 Task: Search one way flight ticket for 4 adults, 2 children, 2 infants in seat and 1 infant on lap in economy from Harrisburg: Harrisburg International Airport to Greensboro: Piedmont Triad International Airport on 5-1-2023. Choice of flights is American. Number of bags: 1 carry on bag. Price is upto 75000. Outbound departure time preference is 12:00.
Action: Mouse moved to (253, 386)
Screenshot: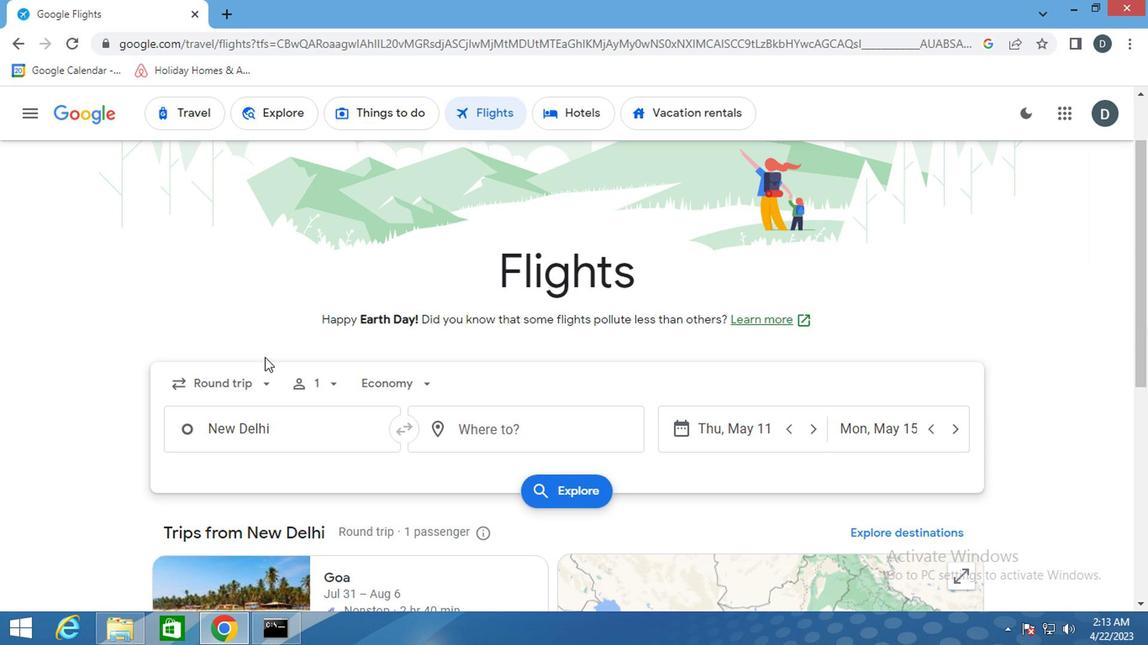 
Action: Mouse pressed left at (253, 386)
Screenshot: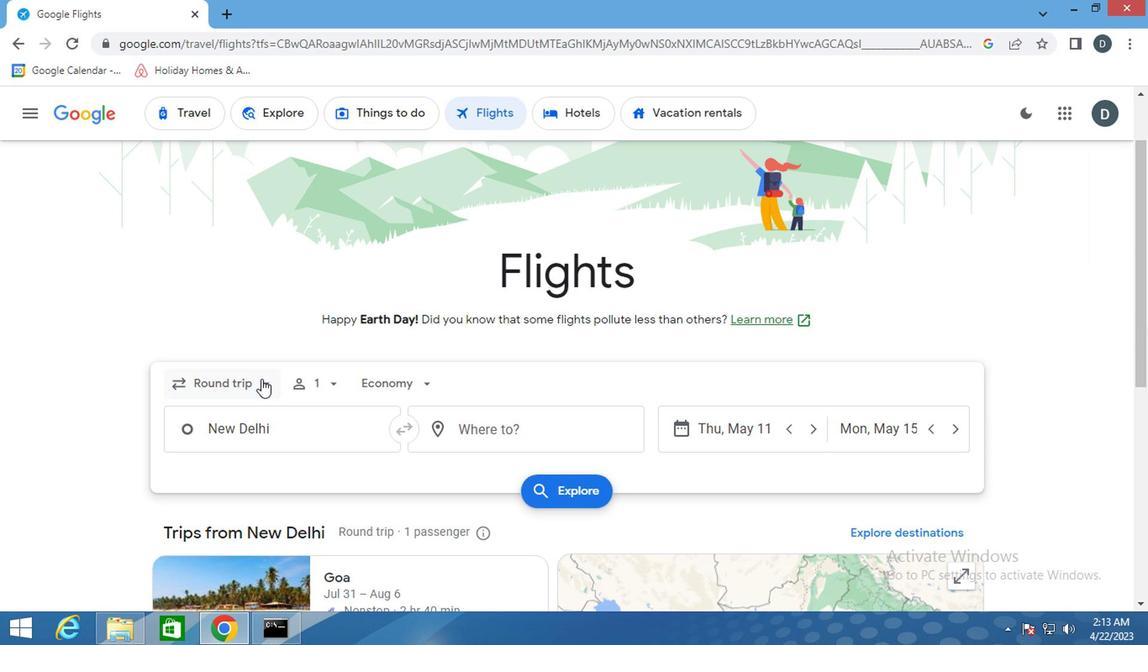 
Action: Mouse moved to (253, 456)
Screenshot: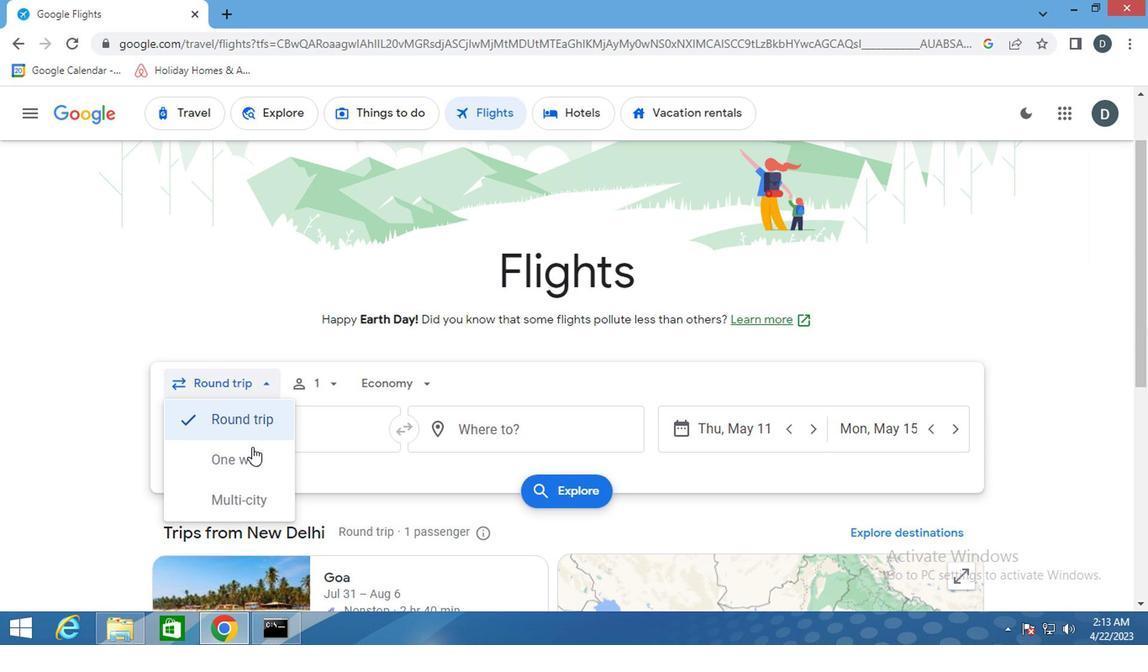 
Action: Mouse pressed left at (253, 456)
Screenshot: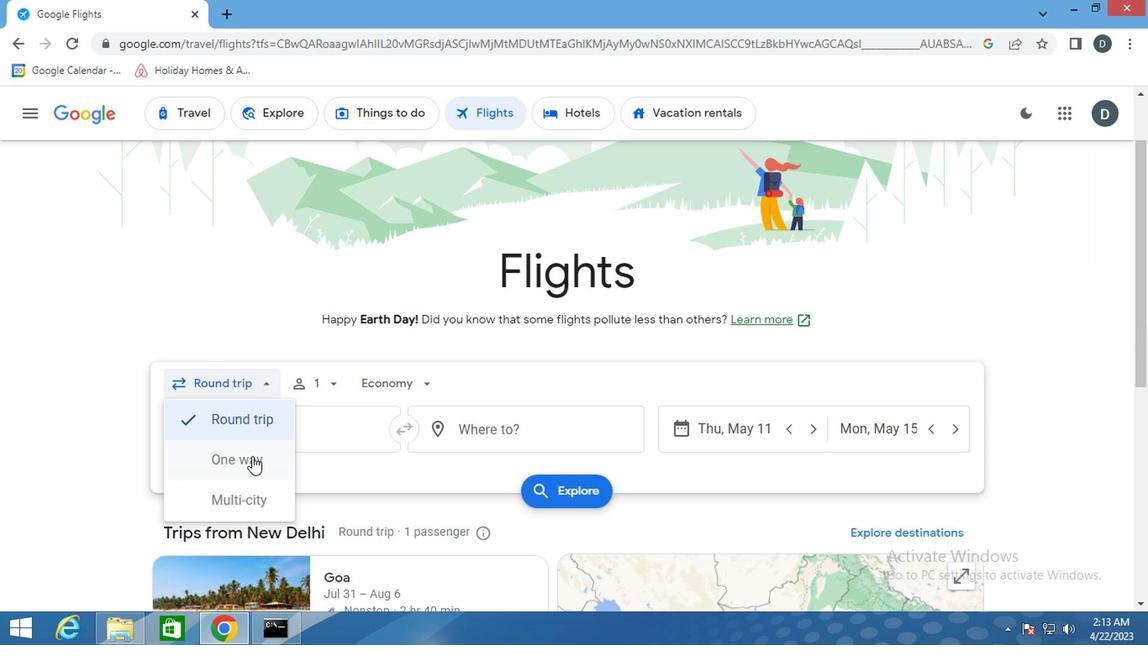 
Action: Mouse moved to (310, 386)
Screenshot: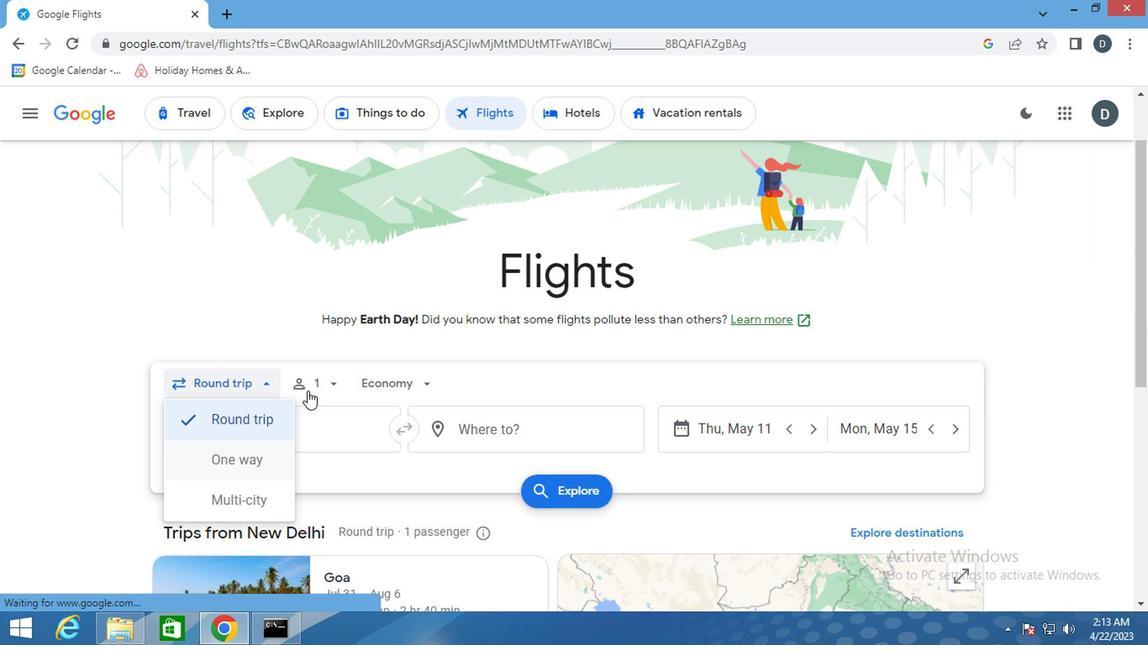 
Action: Mouse pressed left at (310, 386)
Screenshot: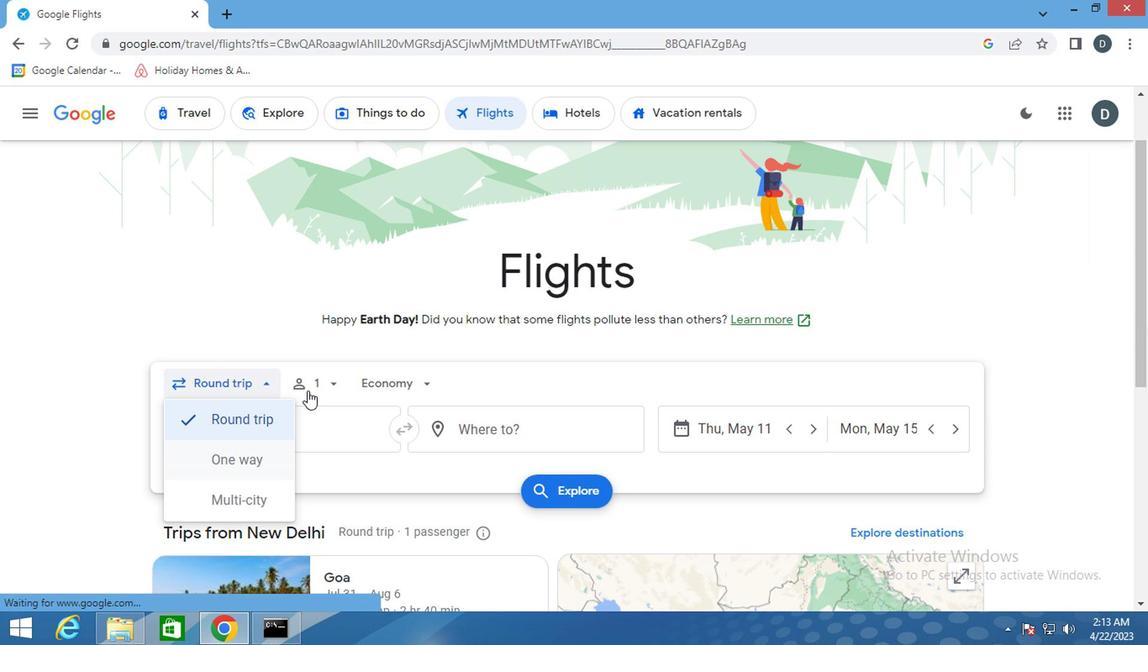 
Action: Mouse moved to (439, 420)
Screenshot: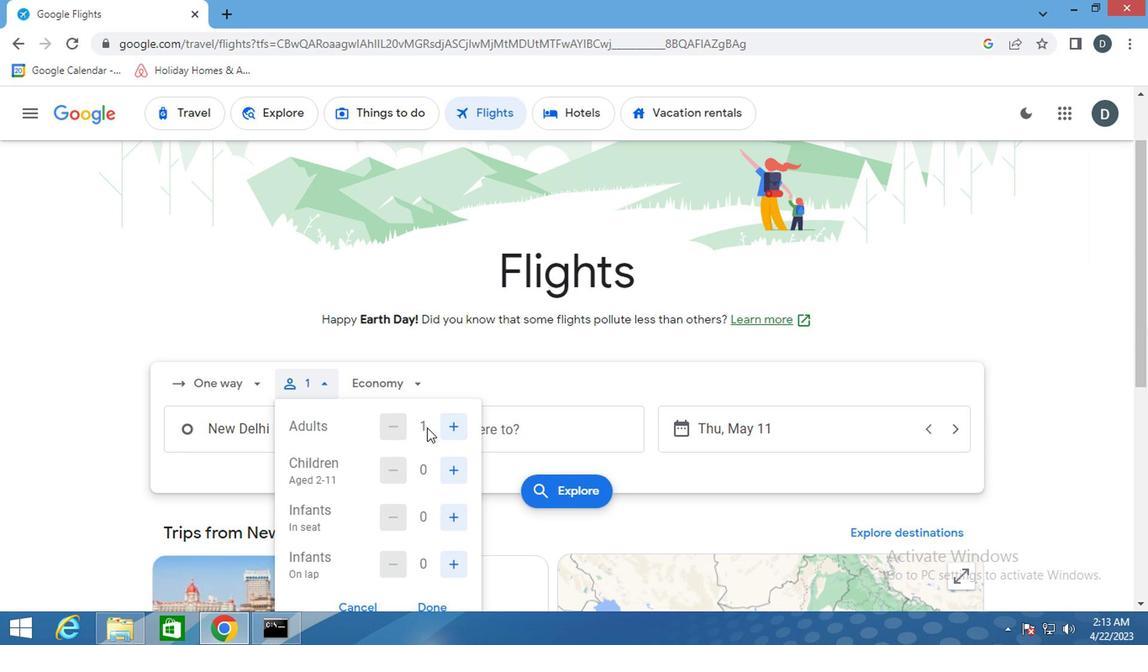 
Action: Mouse pressed left at (439, 420)
Screenshot: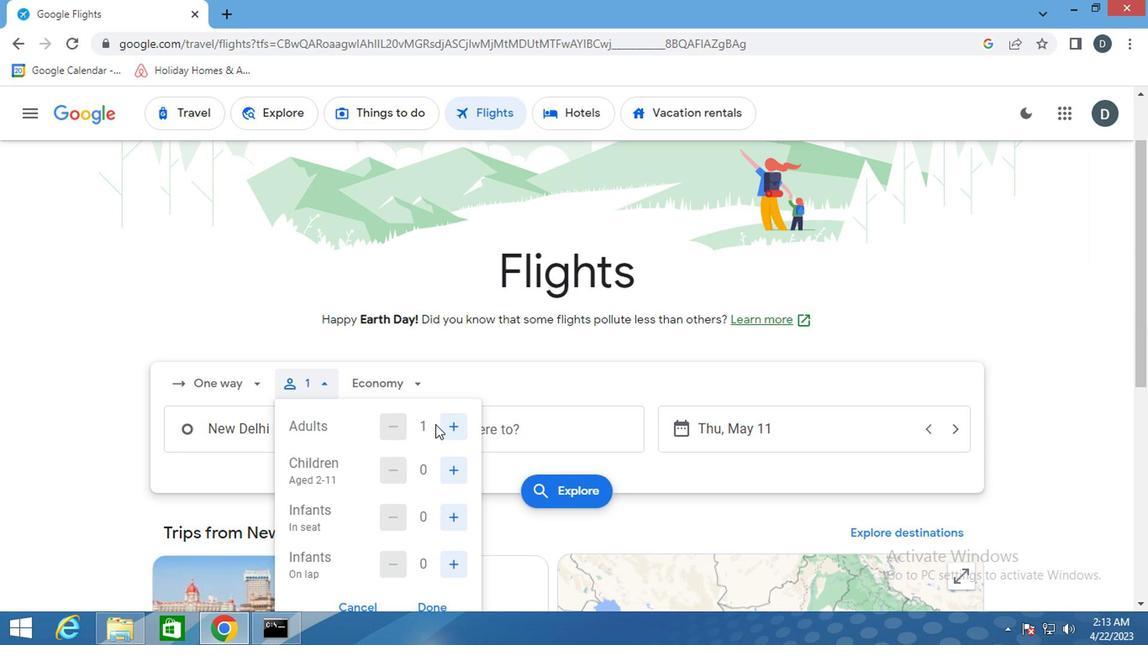 
Action: Mouse pressed left at (439, 420)
Screenshot: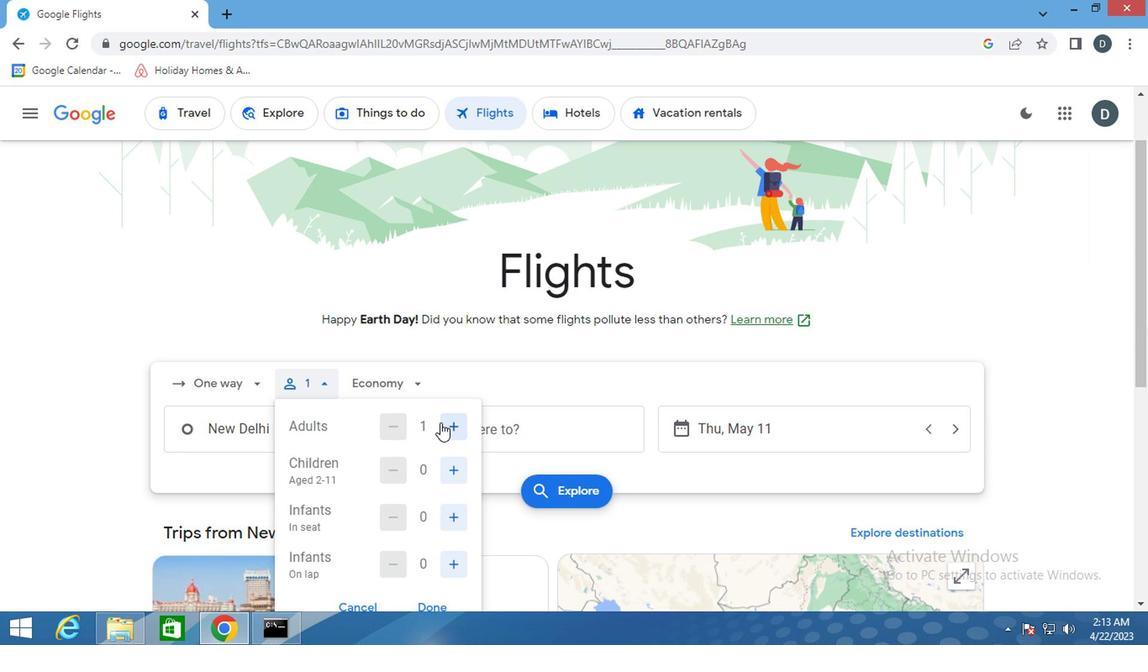 
Action: Mouse pressed left at (439, 420)
Screenshot: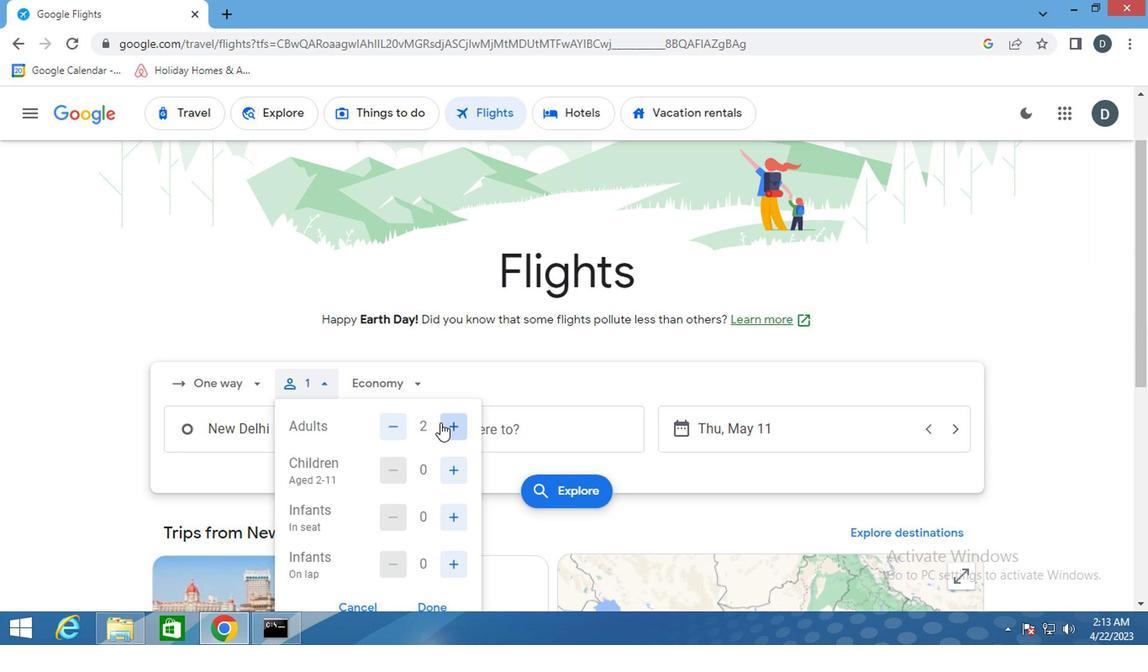 
Action: Mouse moved to (456, 482)
Screenshot: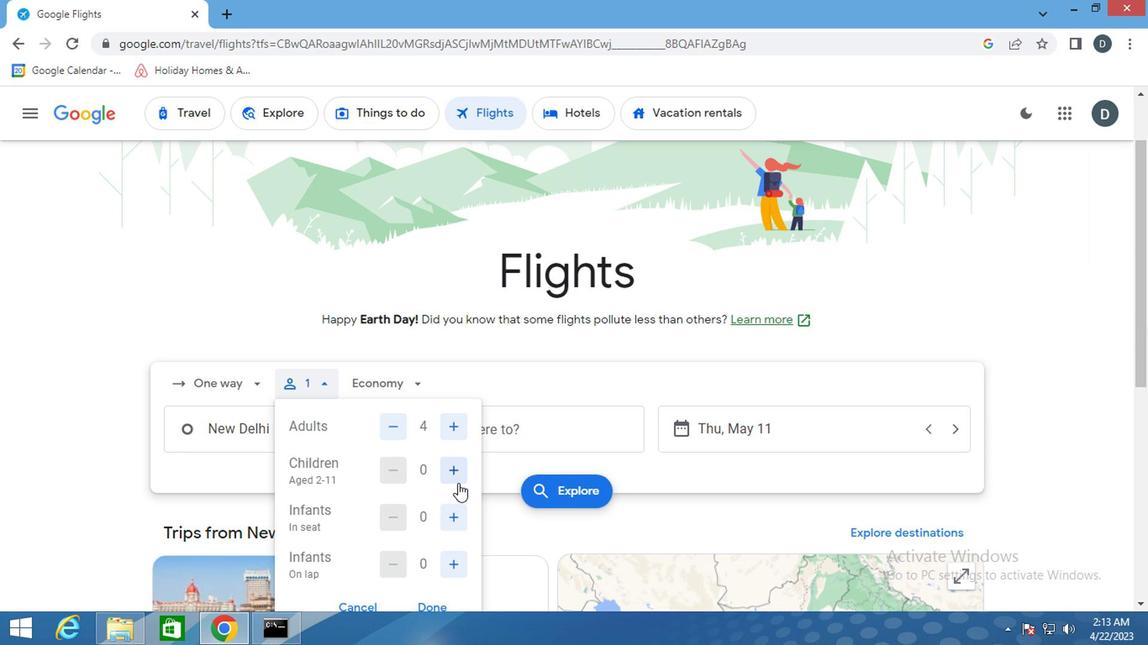 
Action: Mouse pressed left at (456, 482)
Screenshot: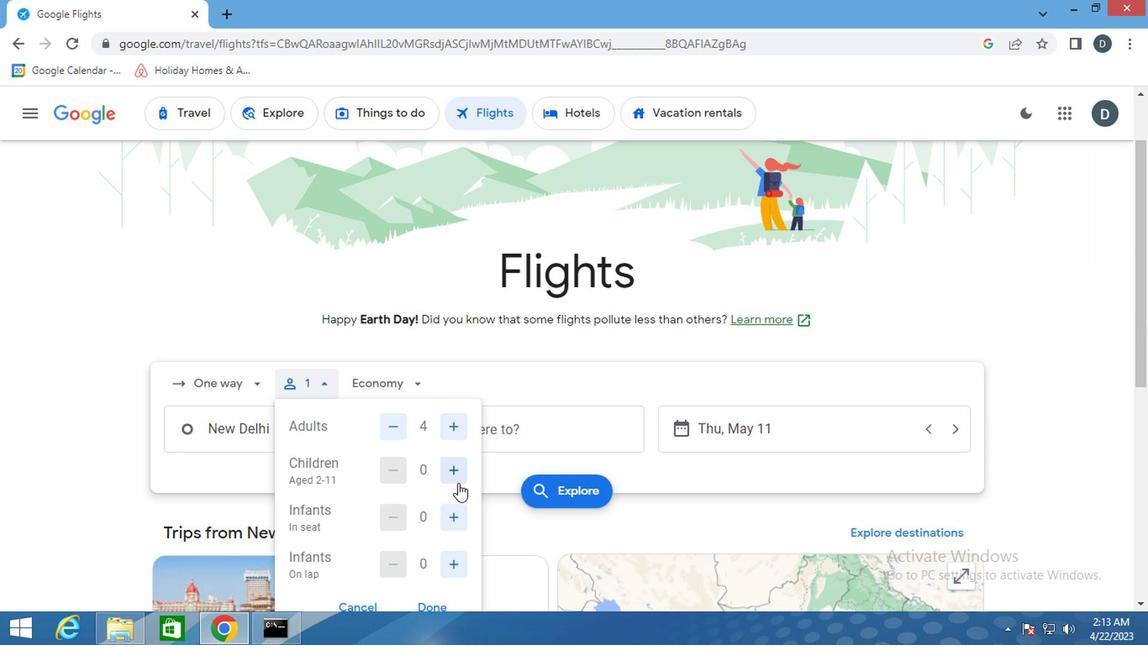 
Action: Mouse pressed left at (456, 482)
Screenshot: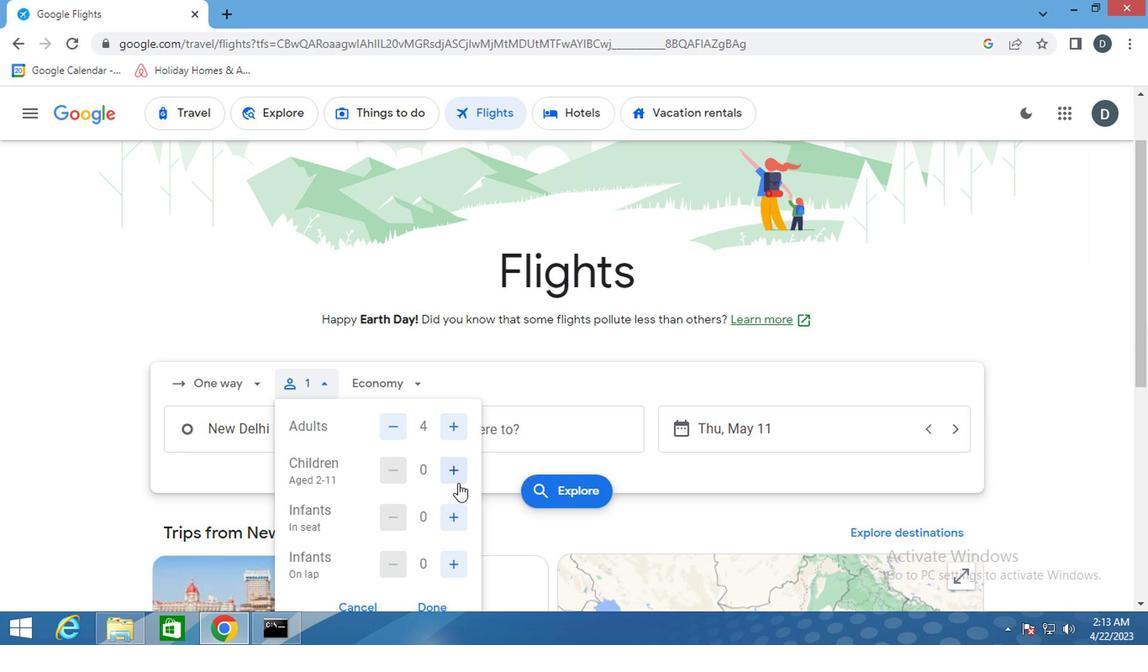 
Action: Mouse moved to (455, 516)
Screenshot: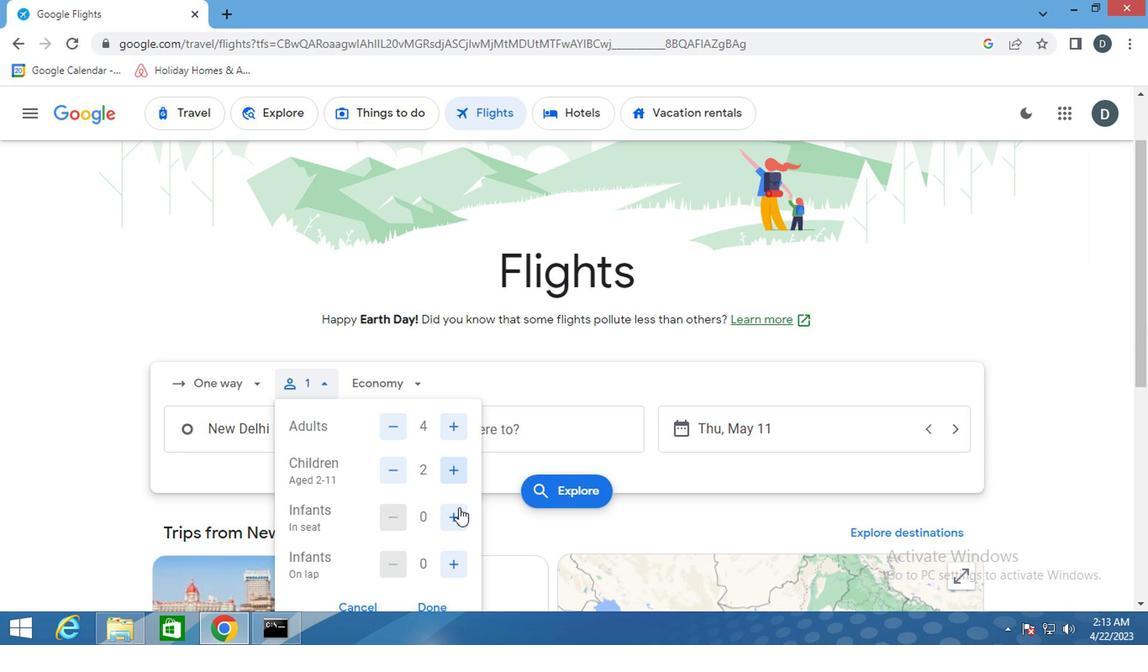 
Action: Mouse pressed left at (455, 516)
Screenshot: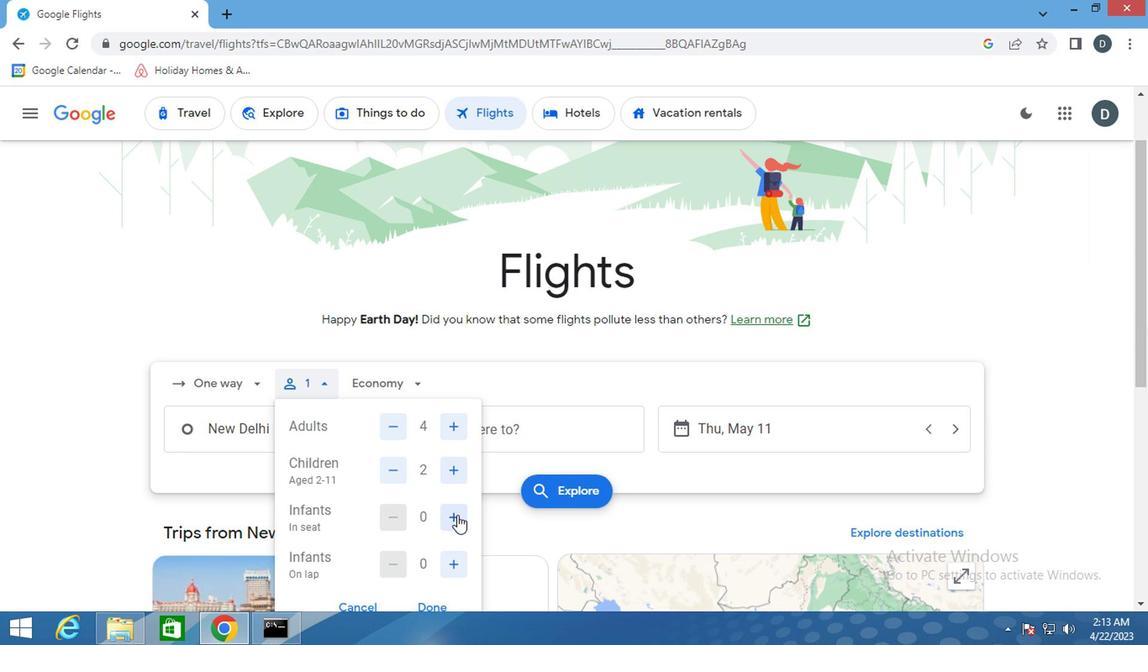 
Action: Mouse moved to (455, 516)
Screenshot: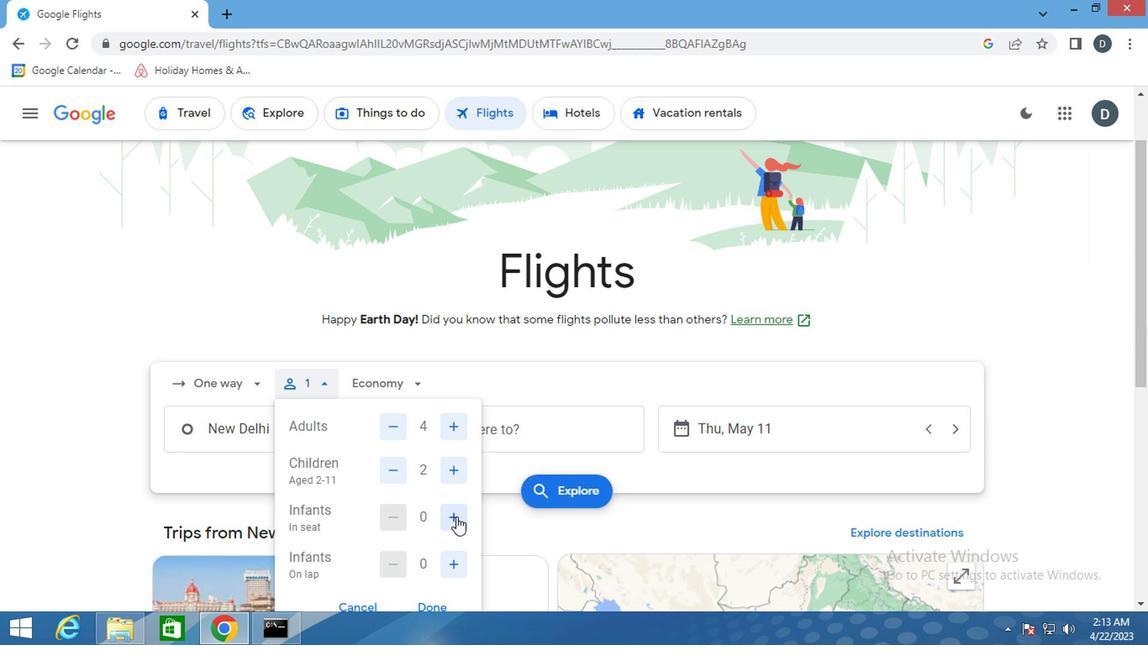 
Action: Mouse pressed left at (455, 516)
Screenshot: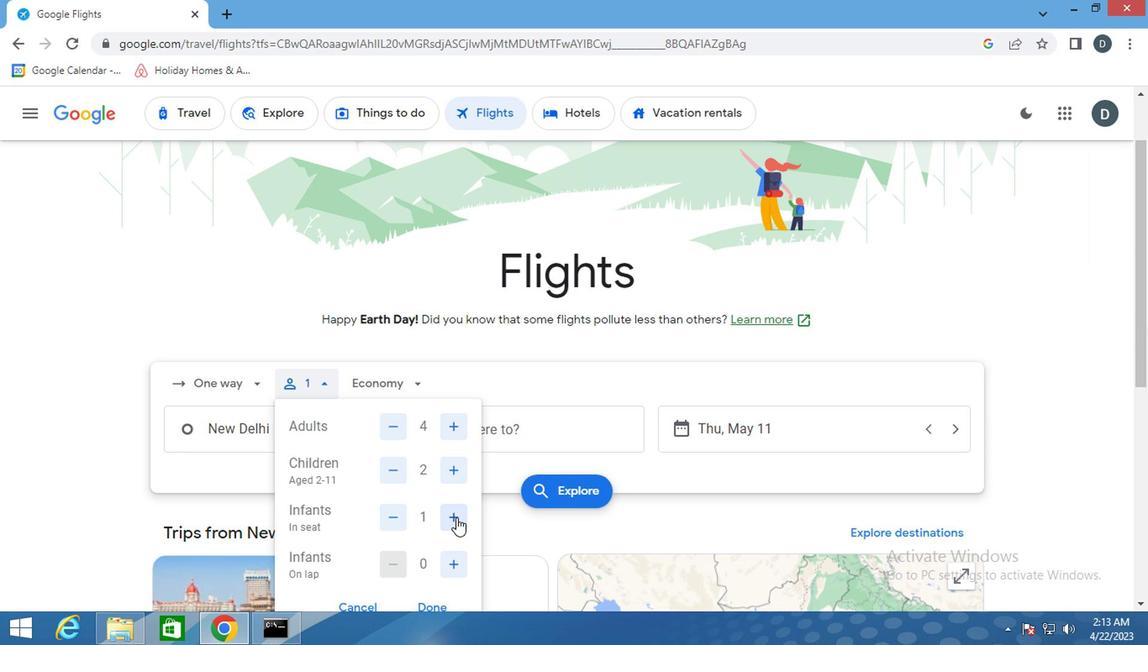 
Action: Mouse moved to (452, 565)
Screenshot: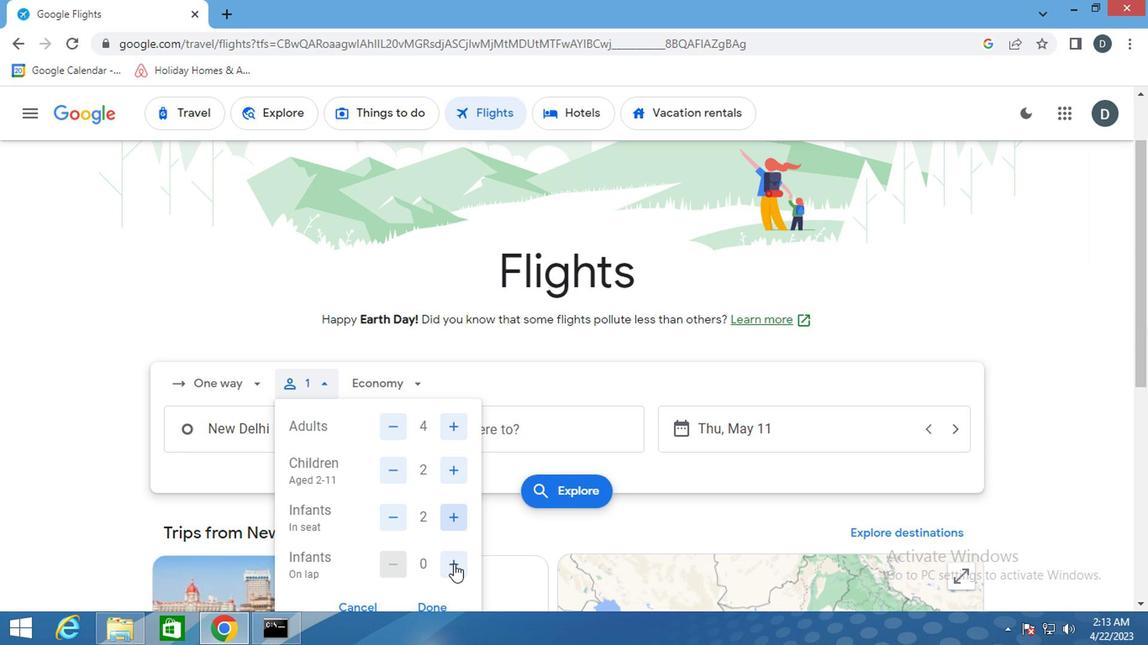 
Action: Mouse pressed left at (452, 565)
Screenshot: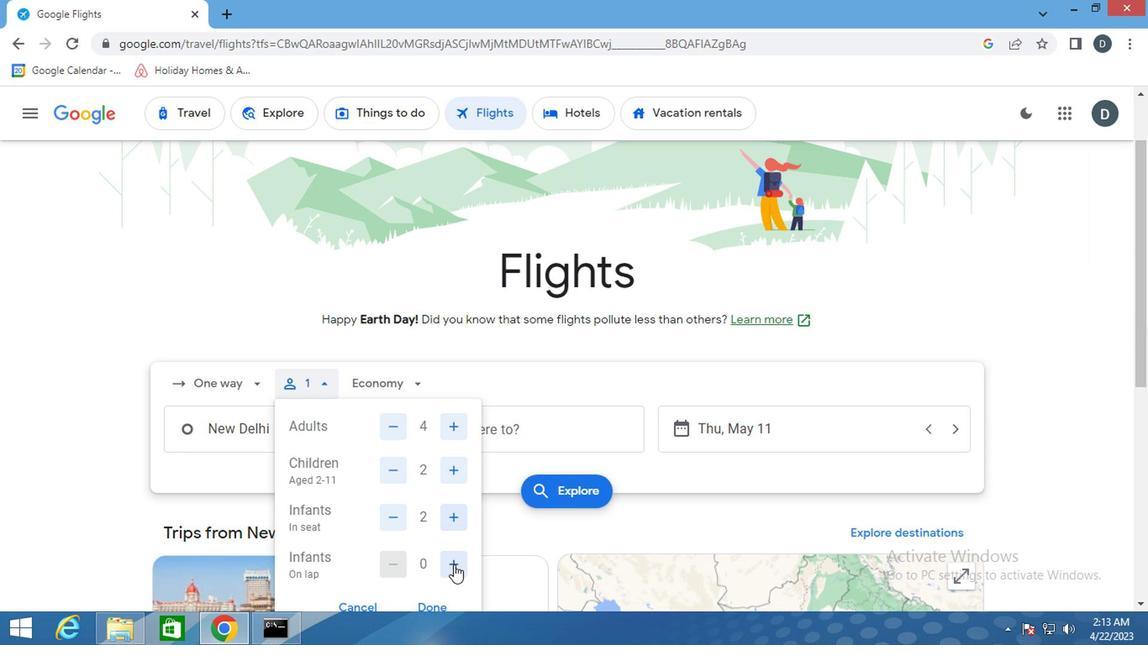 
Action: Mouse moved to (433, 602)
Screenshot: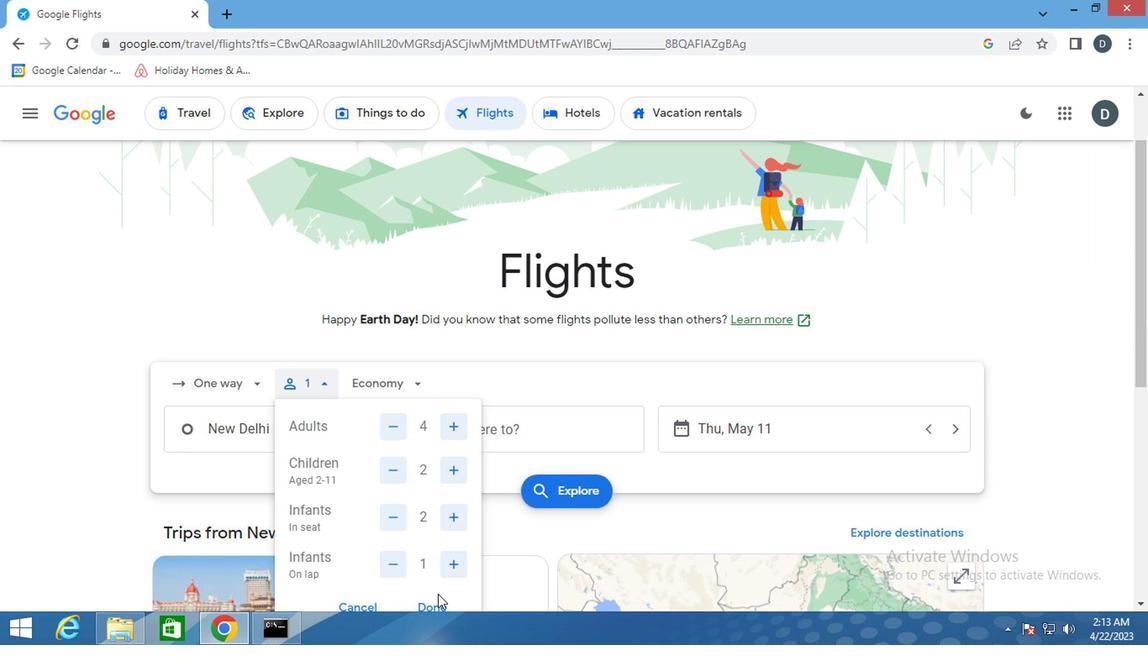 
Action: Mouse pressed left at (433, 602)
Screenshot: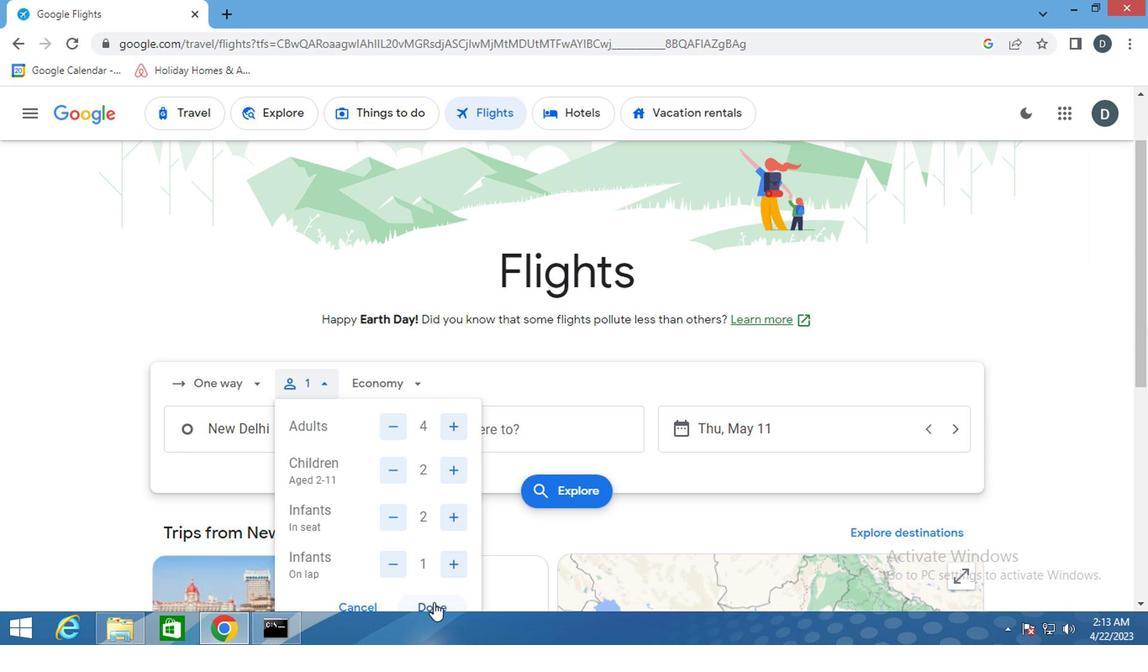 
Action: Mouse moved to (389, 379)
Screenshot: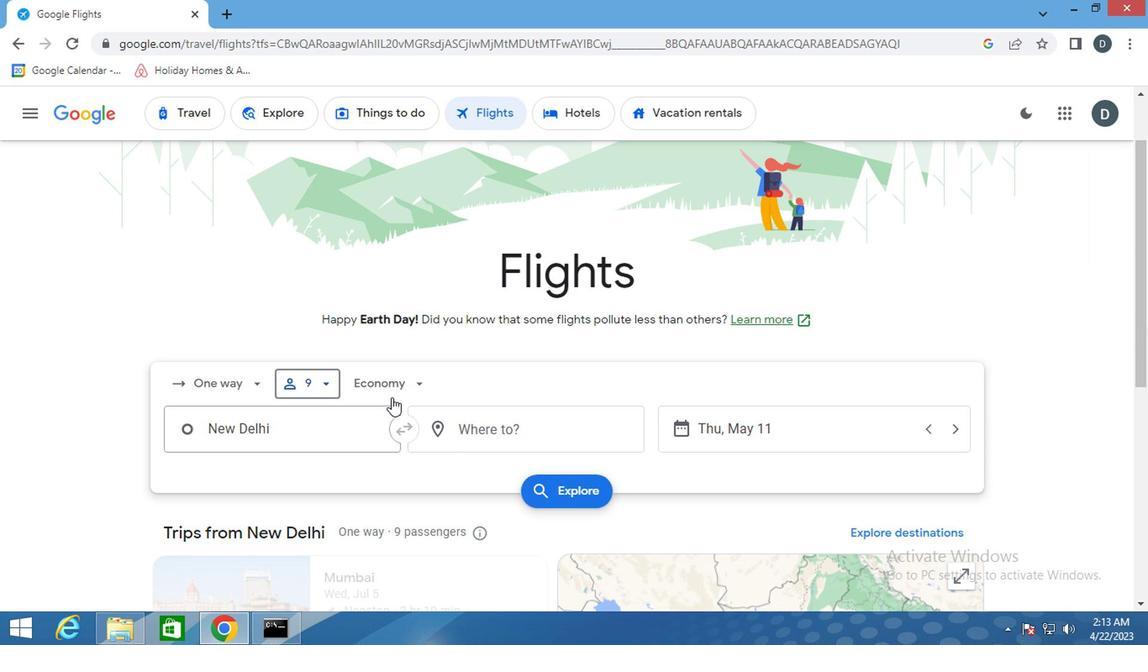 
Action: Mouse pressed left at (389, 379)
Screenshot: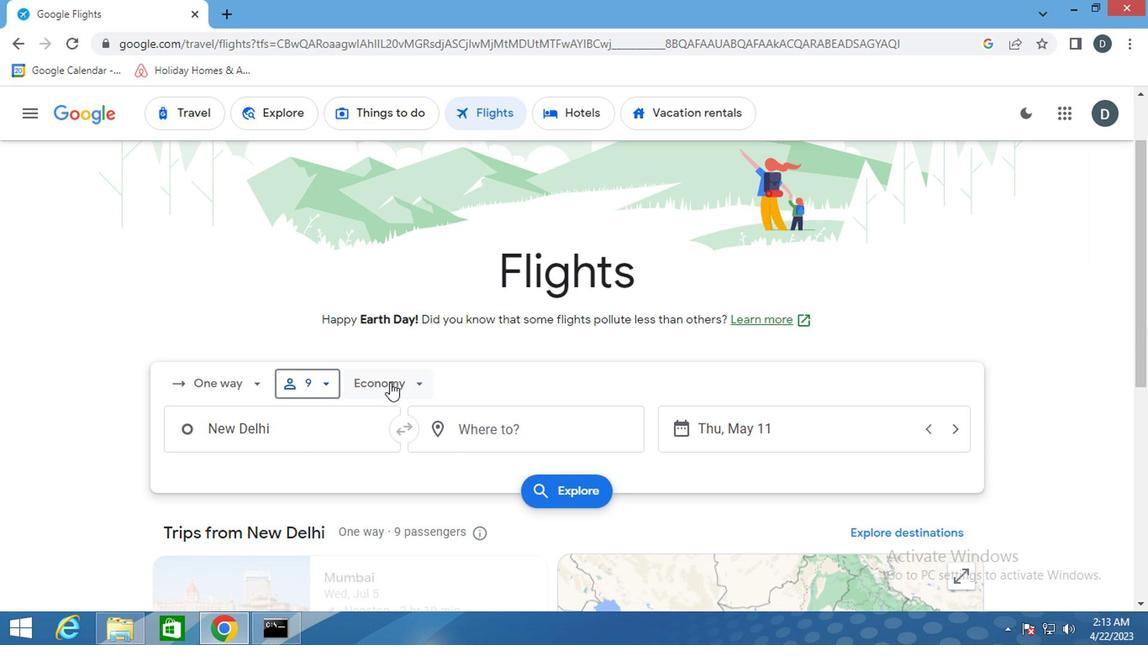 
Action: Mouse moved to (433, 421)
Screenshot: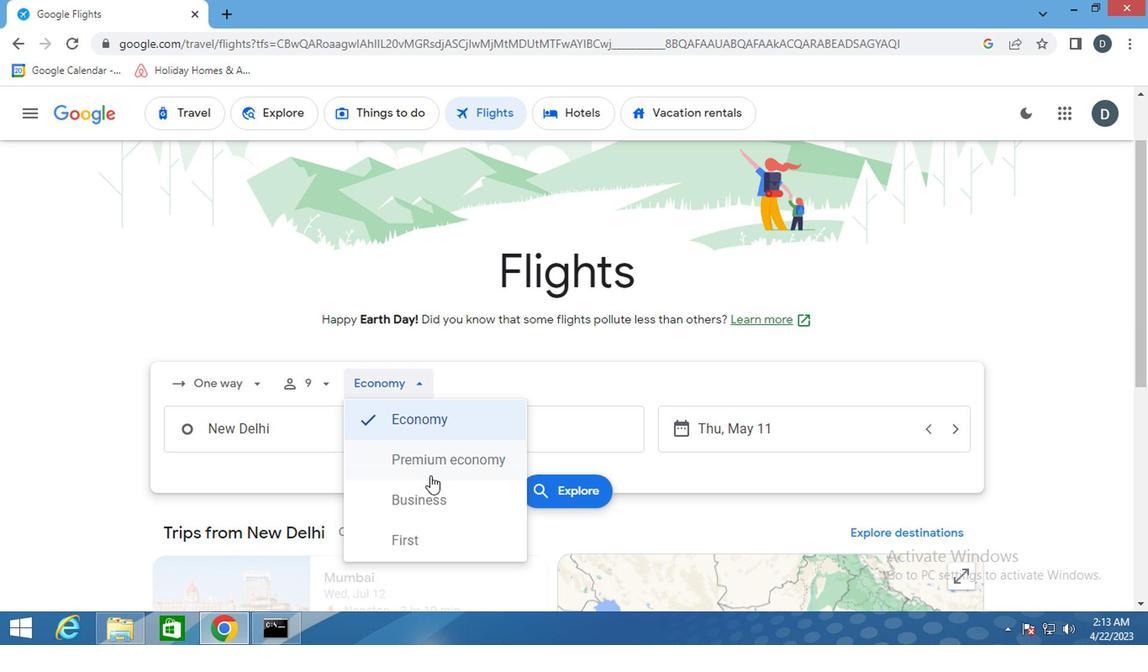 
Action: Mouse pressed left at (433, 421)
Screenshot: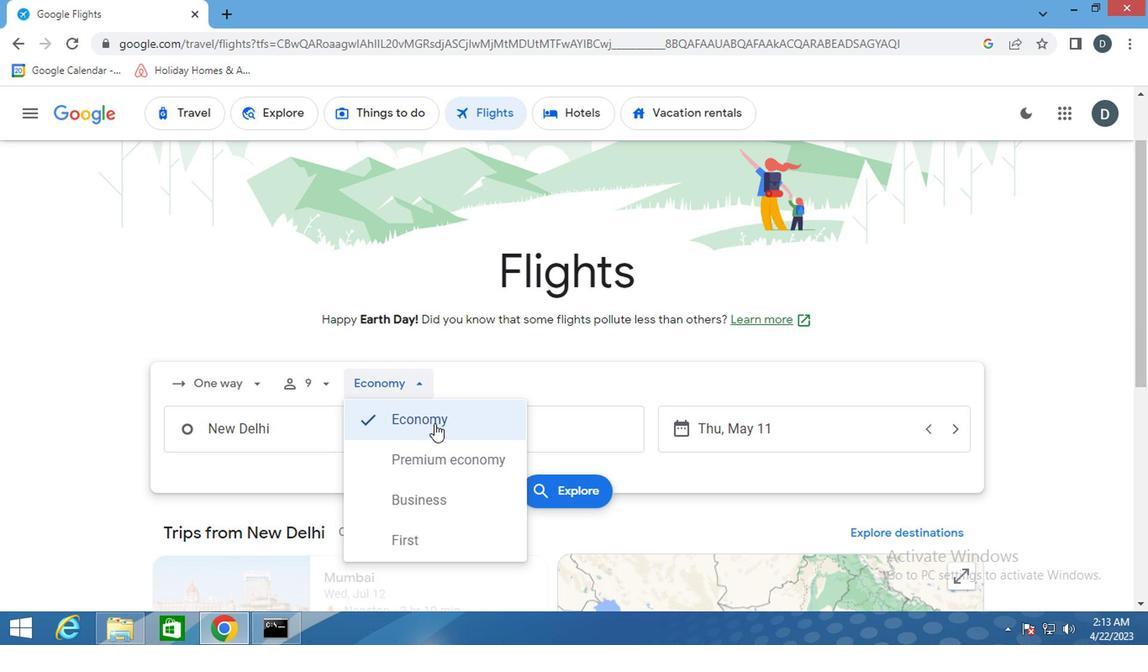 
Action: Mouse moved to (293, 434)
Screenshot: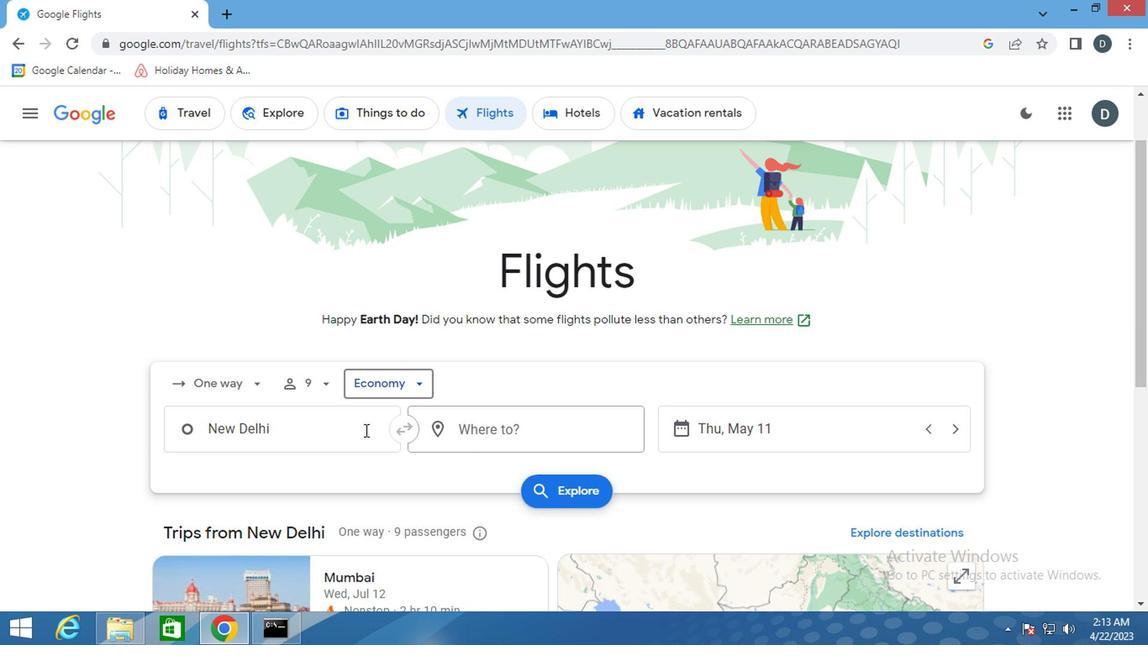 
Action: Mouse pressed left at (293, 434)
Screenshot: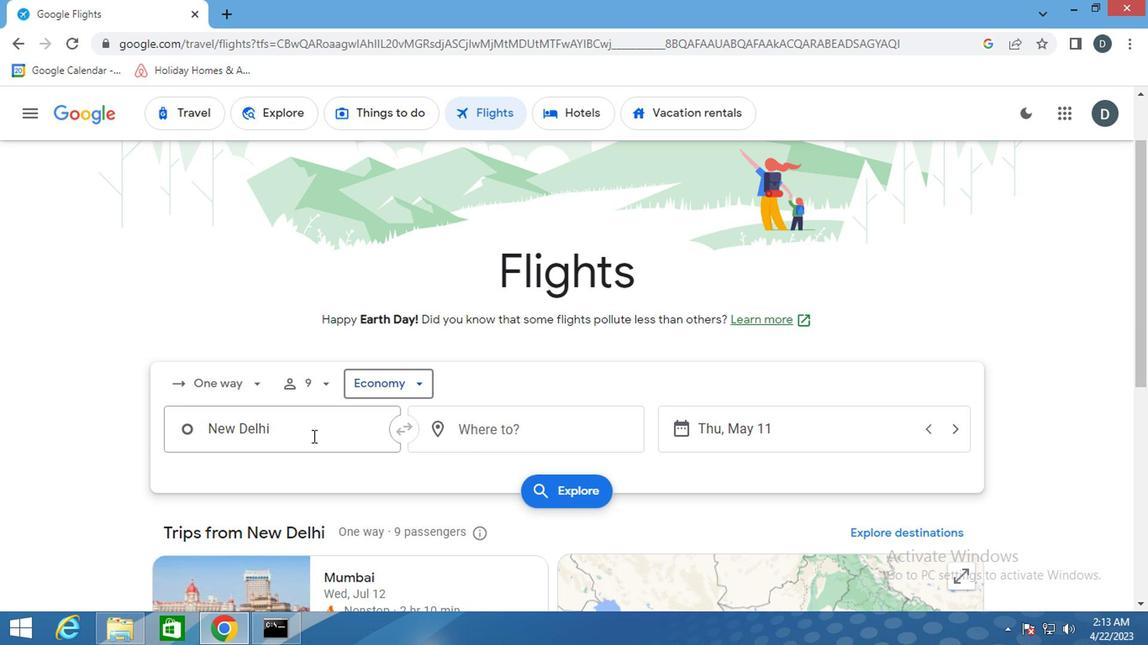 
Action: Key pressed <Key.shift>HARRISBURG
Screenshot: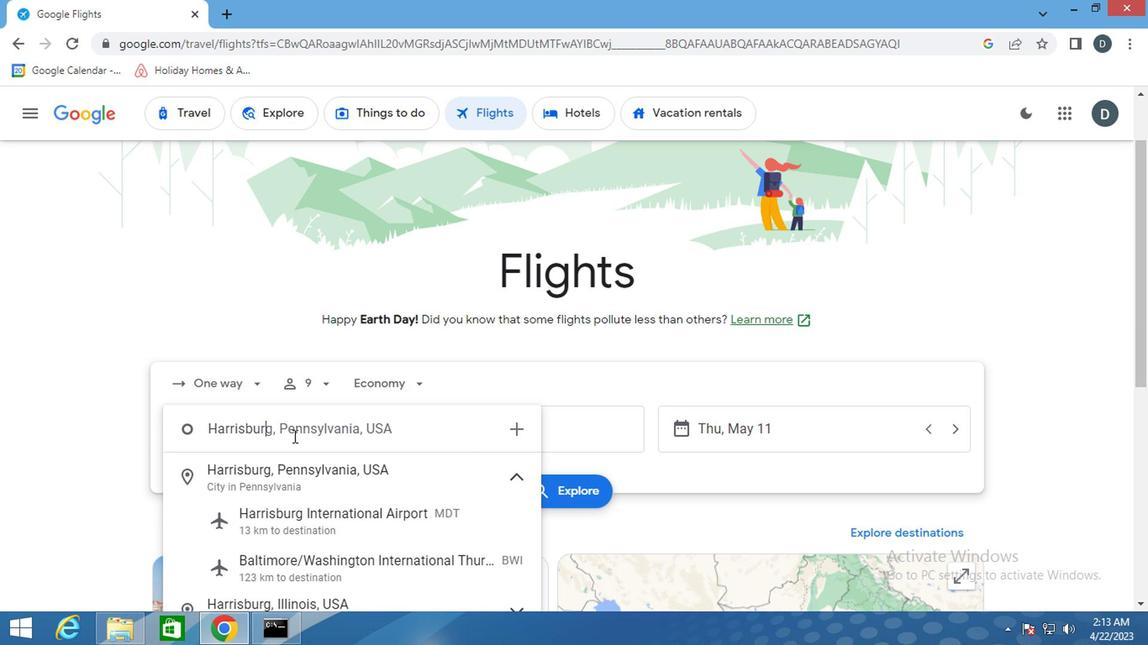 
Action: Mouse moved to (358, 538)
Screenshot: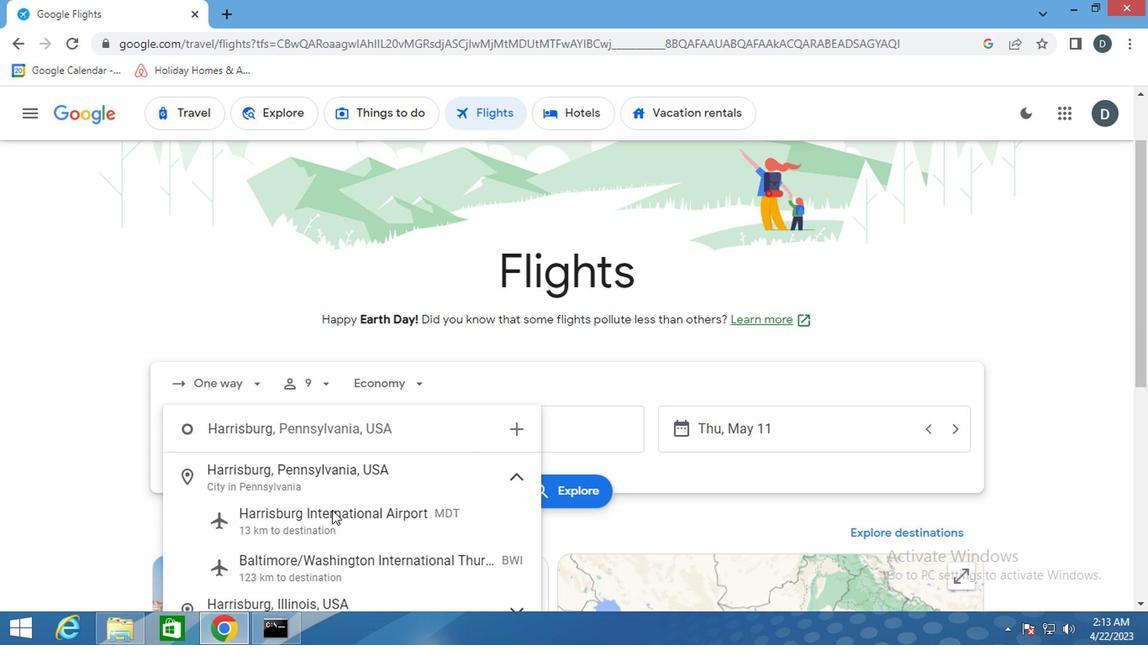
Action: Mouse pressed left at (358, 538)
Screenshot: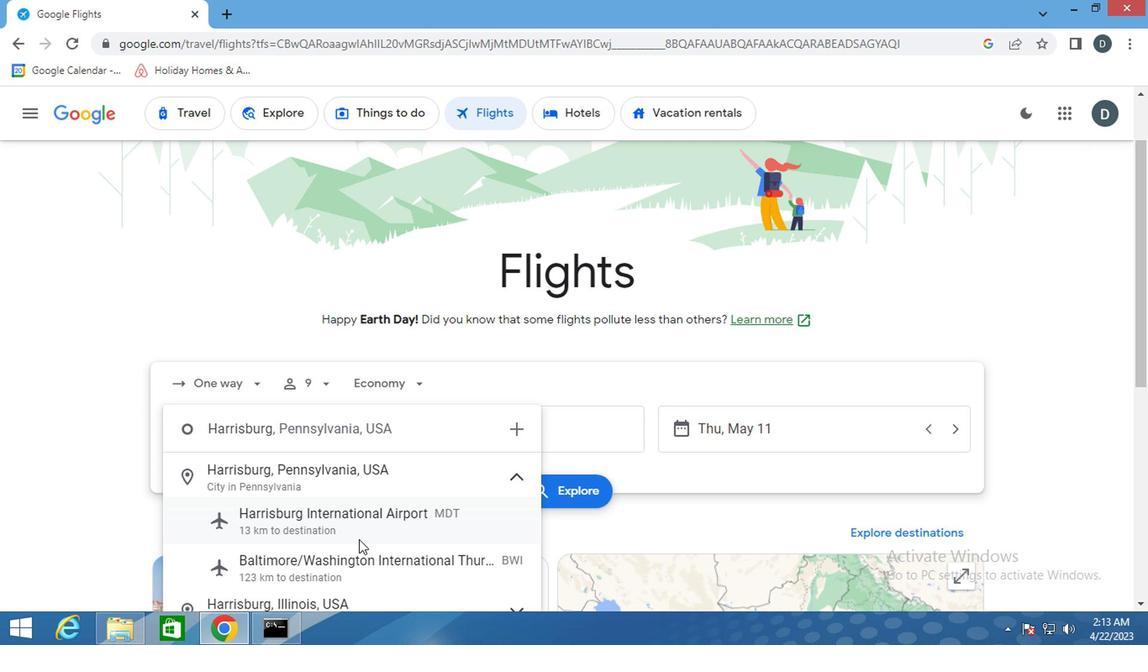 
Action: Mouse moved to (541, 428)
Screenshot: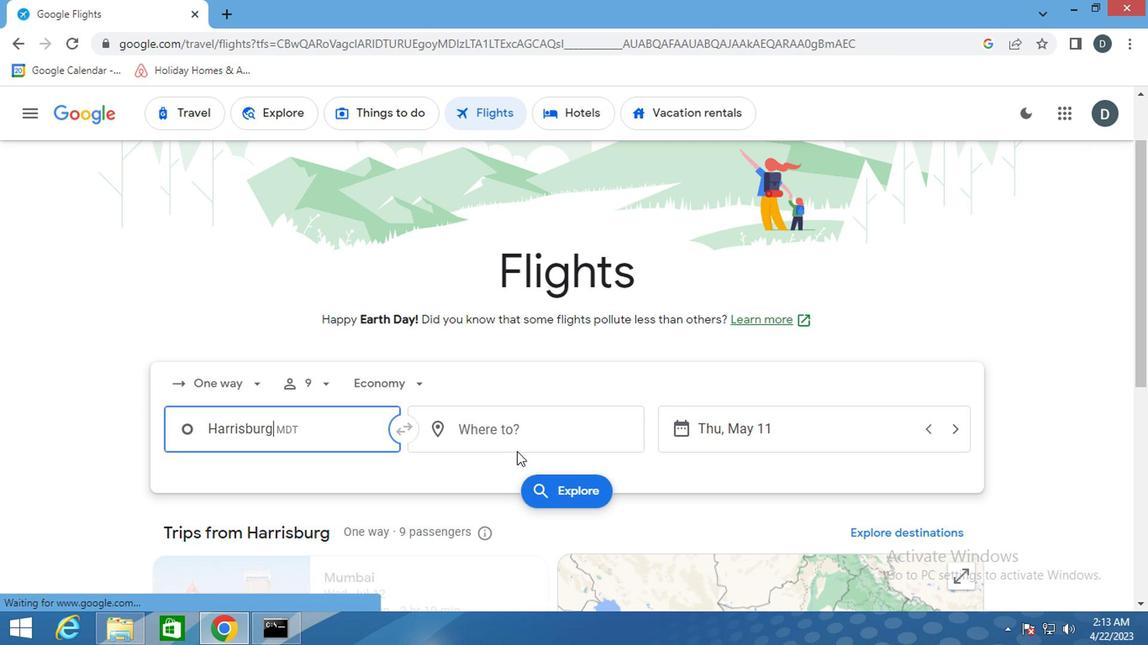 
Action: Mouse pressed left at (541, 428)
Screenshot: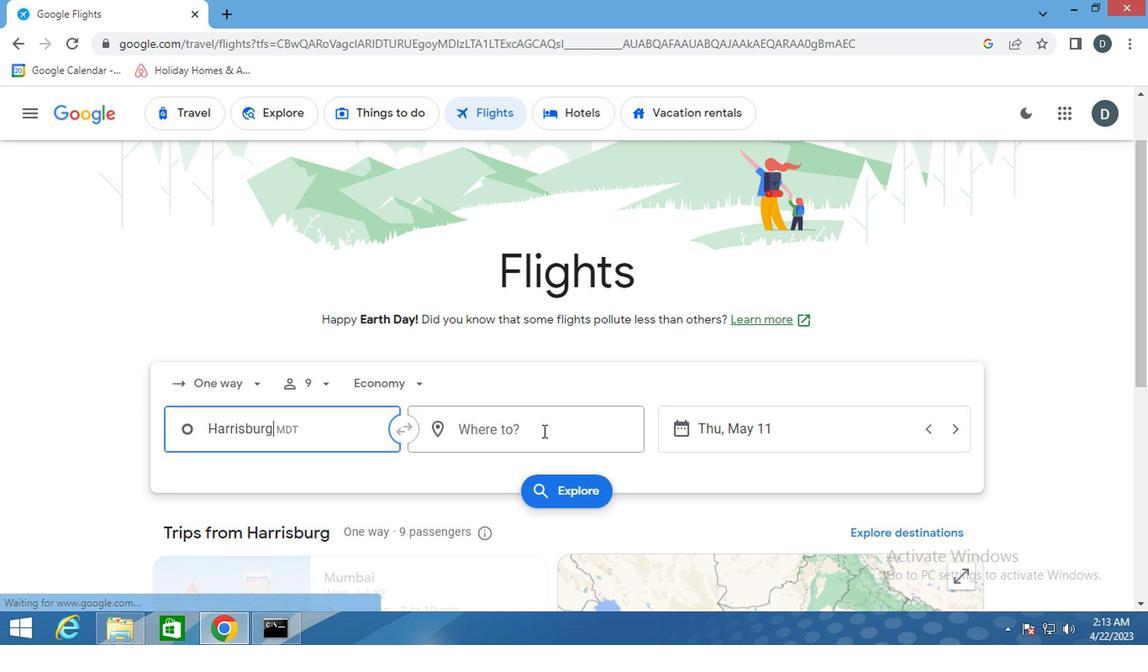 
Action: Mouse moved to (531, 430)
Screenshot: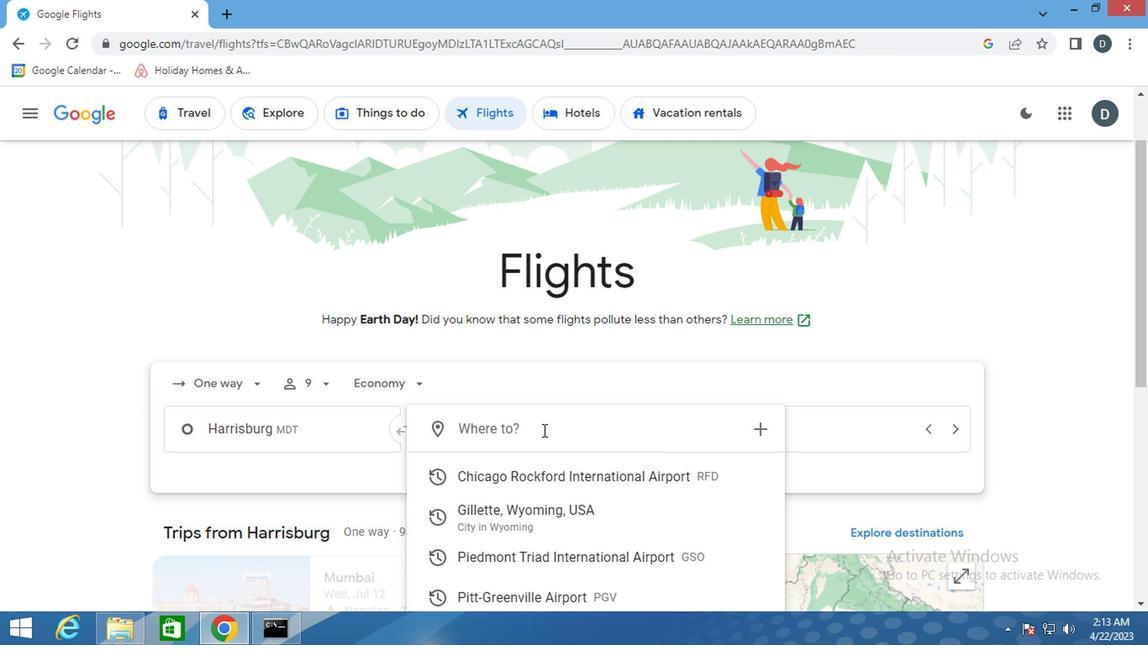 
Action: Key pressed <Key.shift>GREENSO
Screenshot: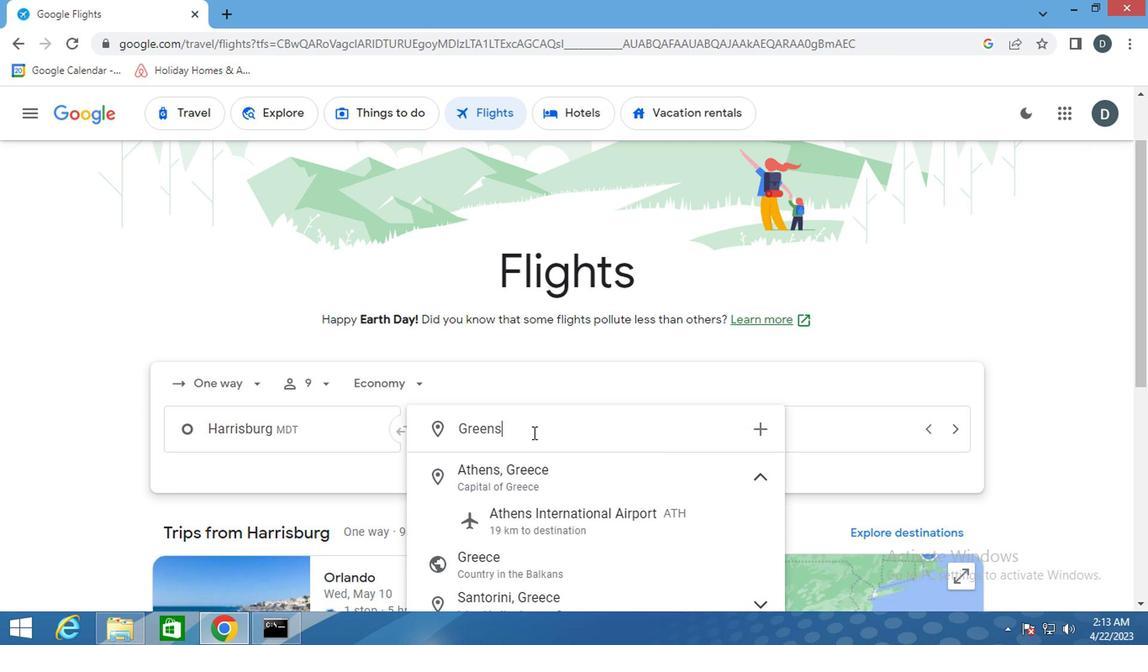 
Action: Mouse moved to (531, 434)
Screenshot: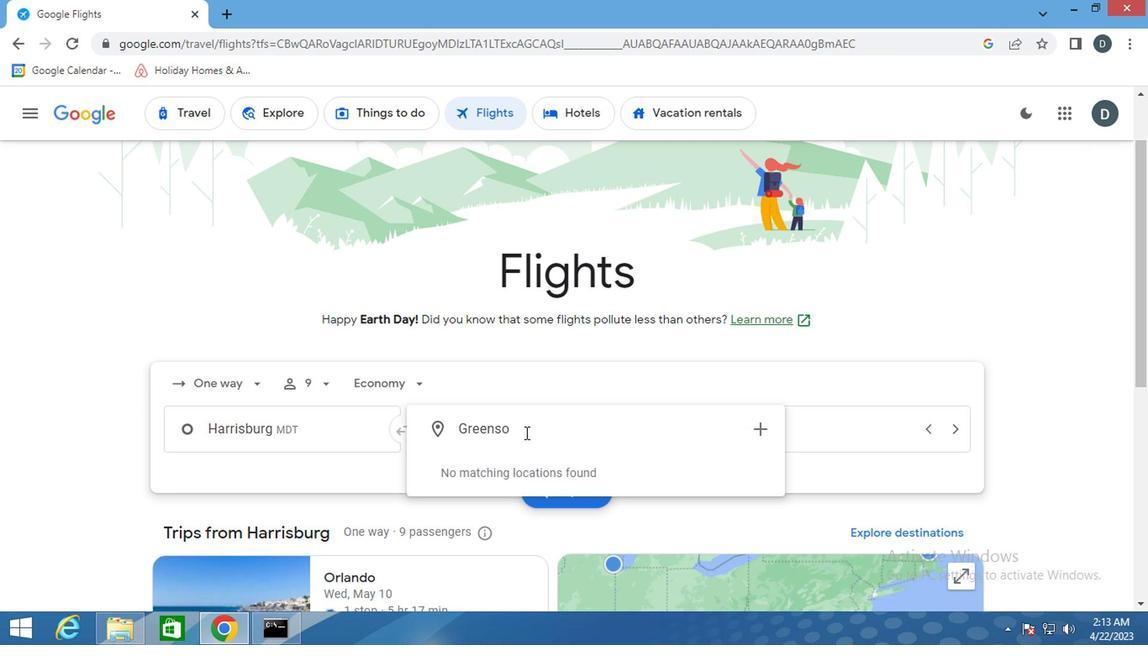 
Action: Key pressed <Key.backspace>
Screenshot: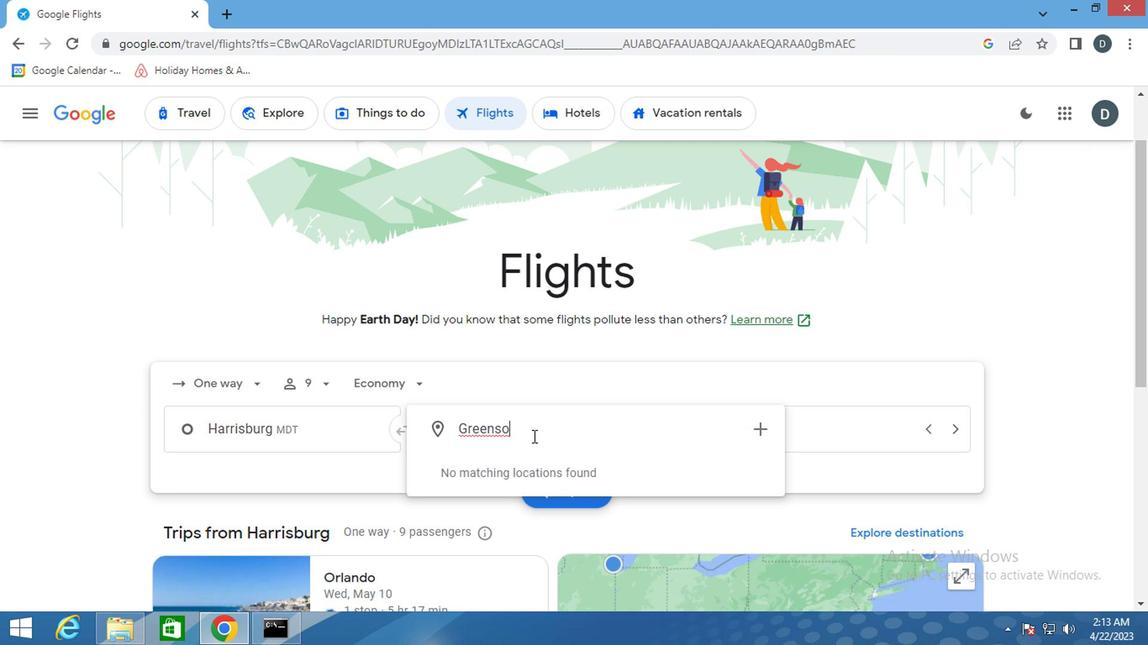 
Action: Mouse moved to (567, 524)
Screenshot: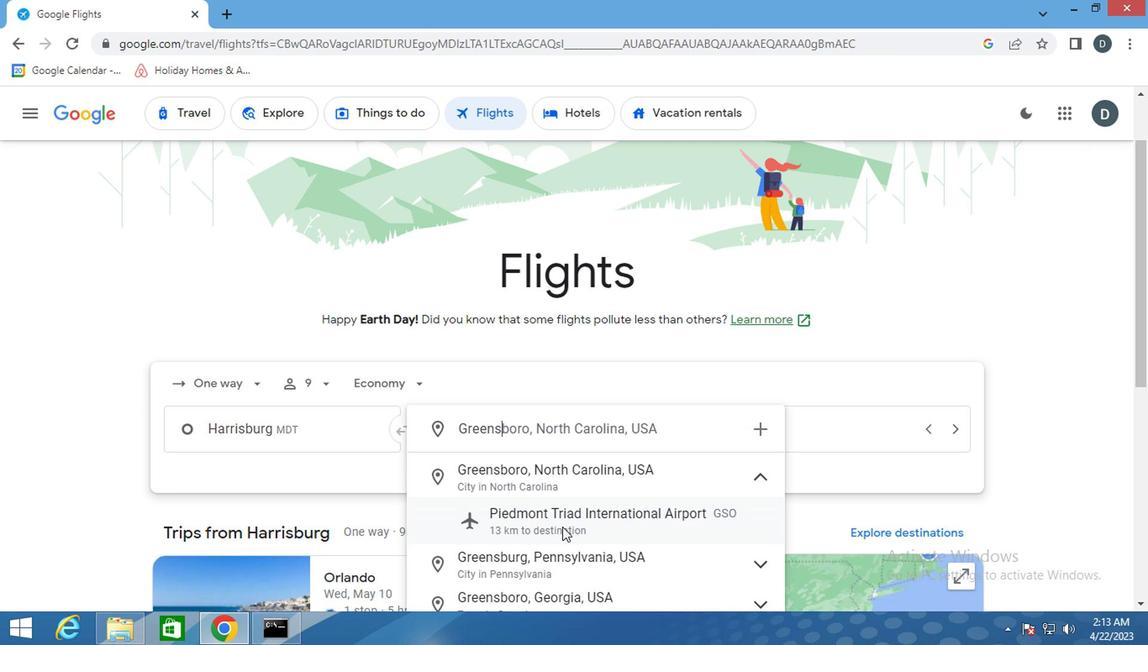 
Action: Mouse pressed left at (567, 524)
Screenshot: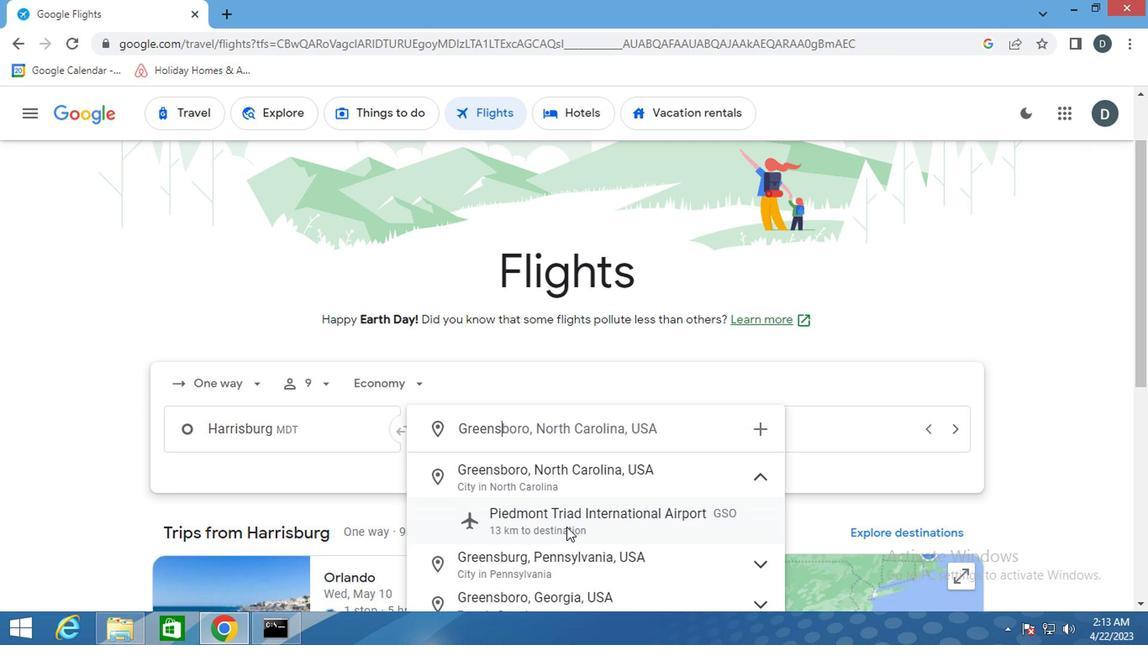 
Action: Mouse moved to (782, 404)
Screenshot: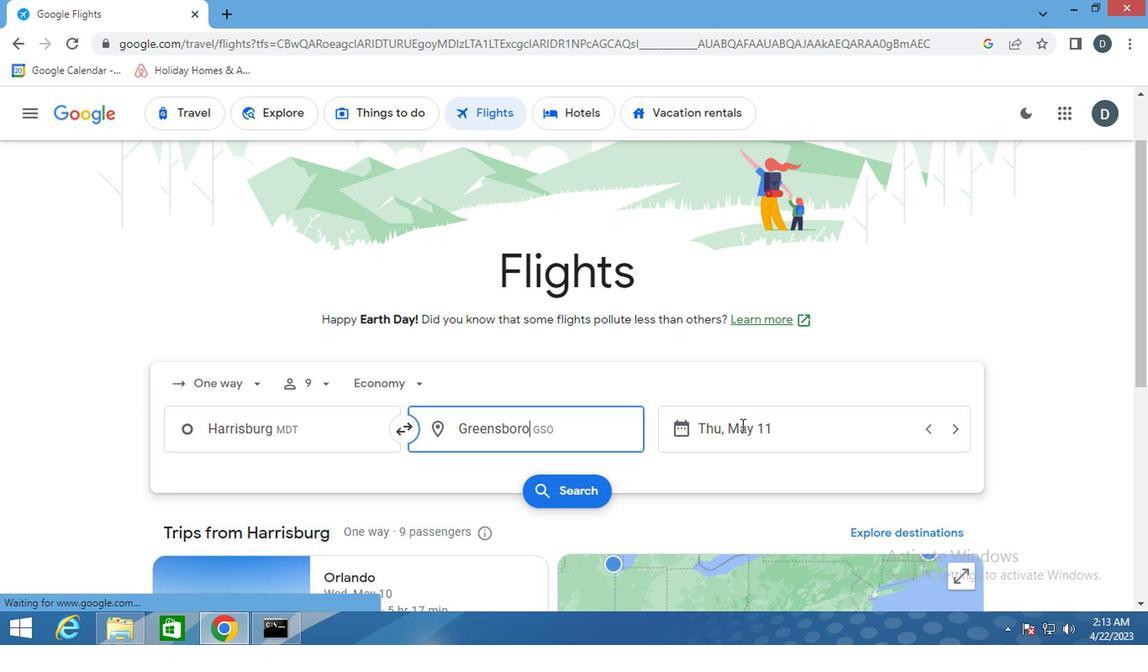 
Action: Mouse pressed left at (782, 404)
Screenshot: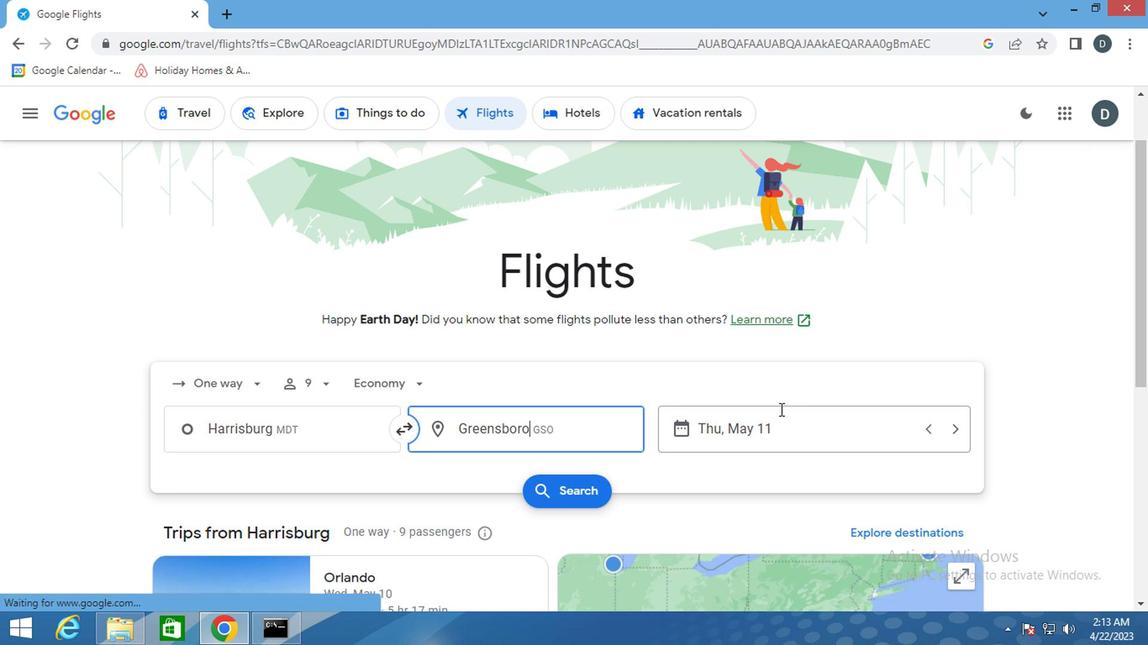 
Action: Mouse moved to (736, 293)
Screenshot: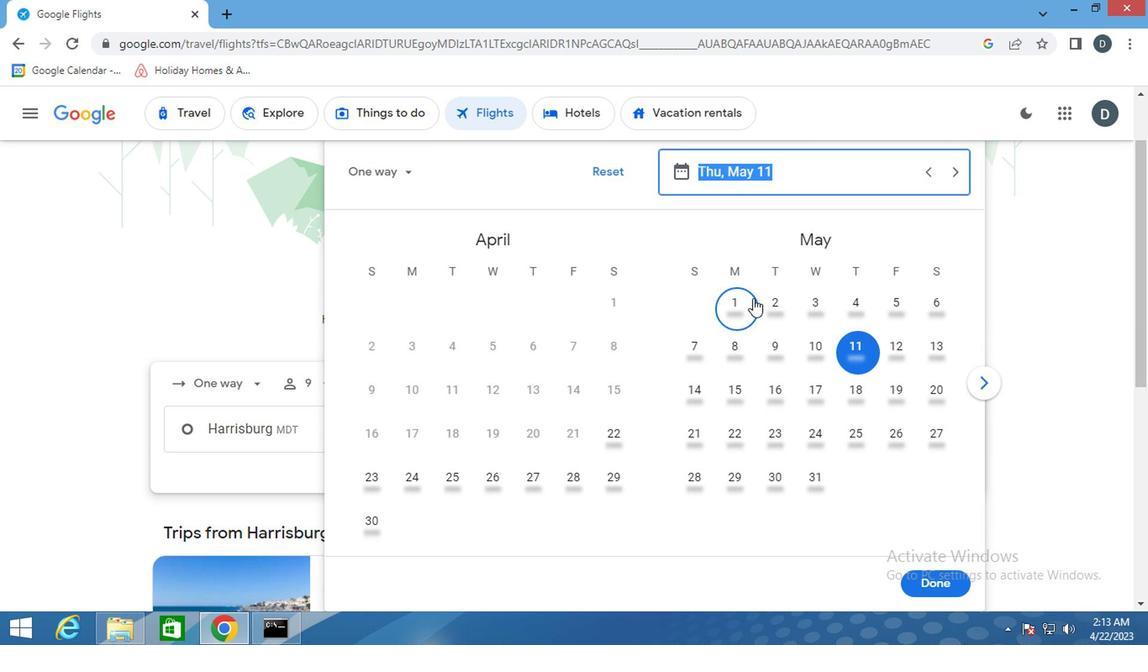 
Action: Mouse pressed left at (736, 293)
Screenshot: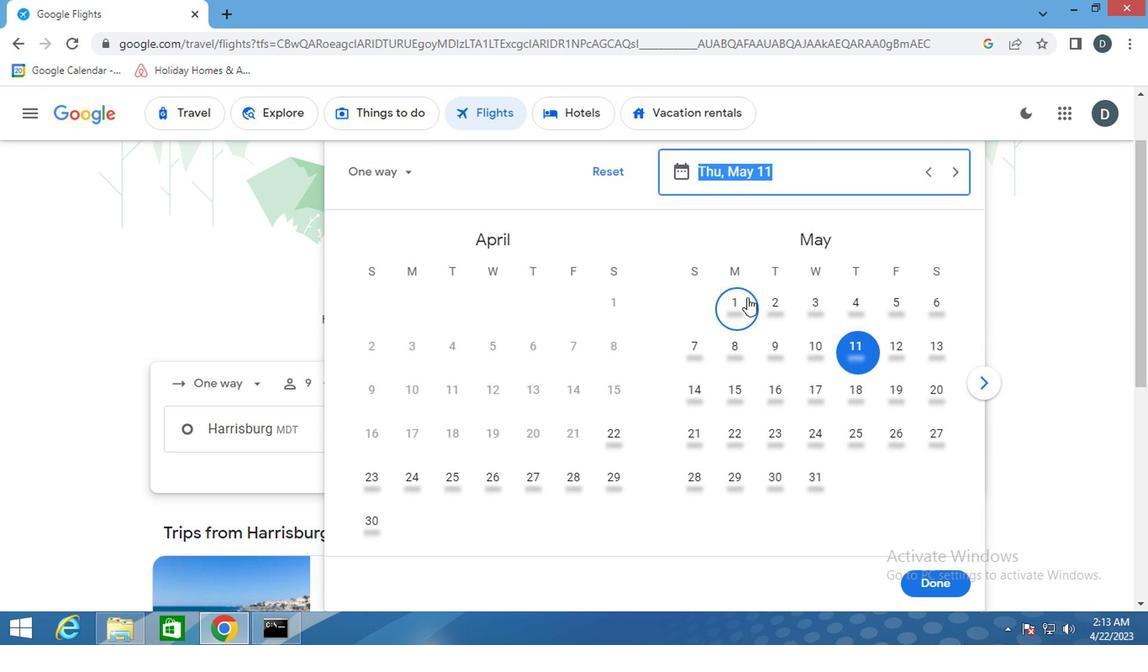 
Action: Mouse moved to (927, 581)
Screenshot: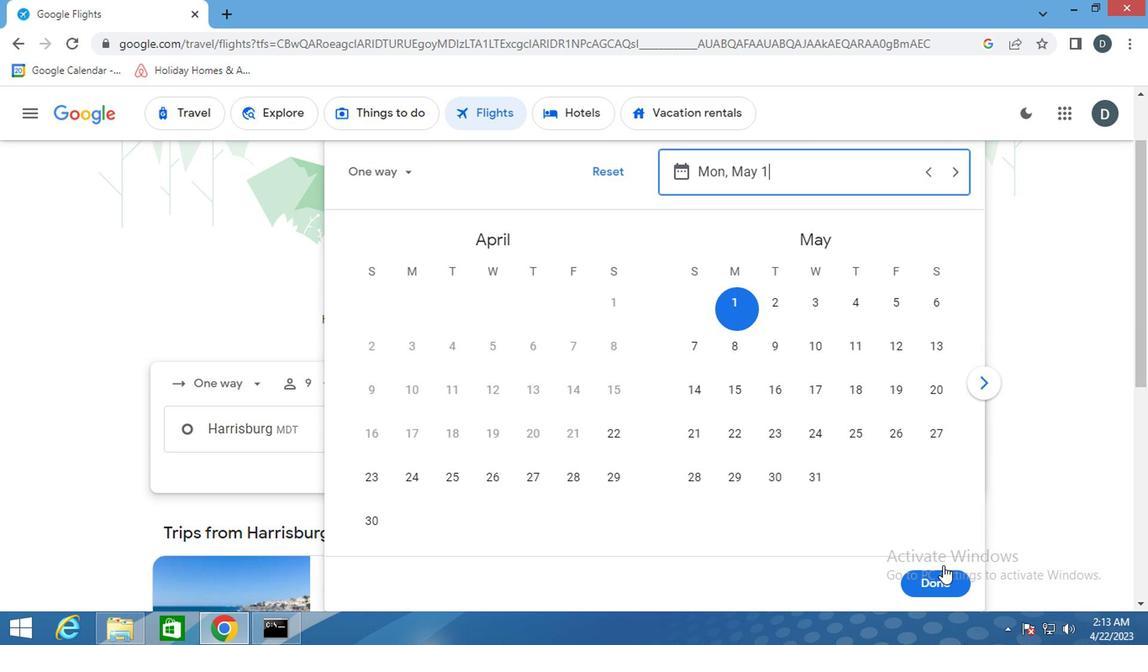 
Action: Mouse pressed left at (927, 581)
Screenshot: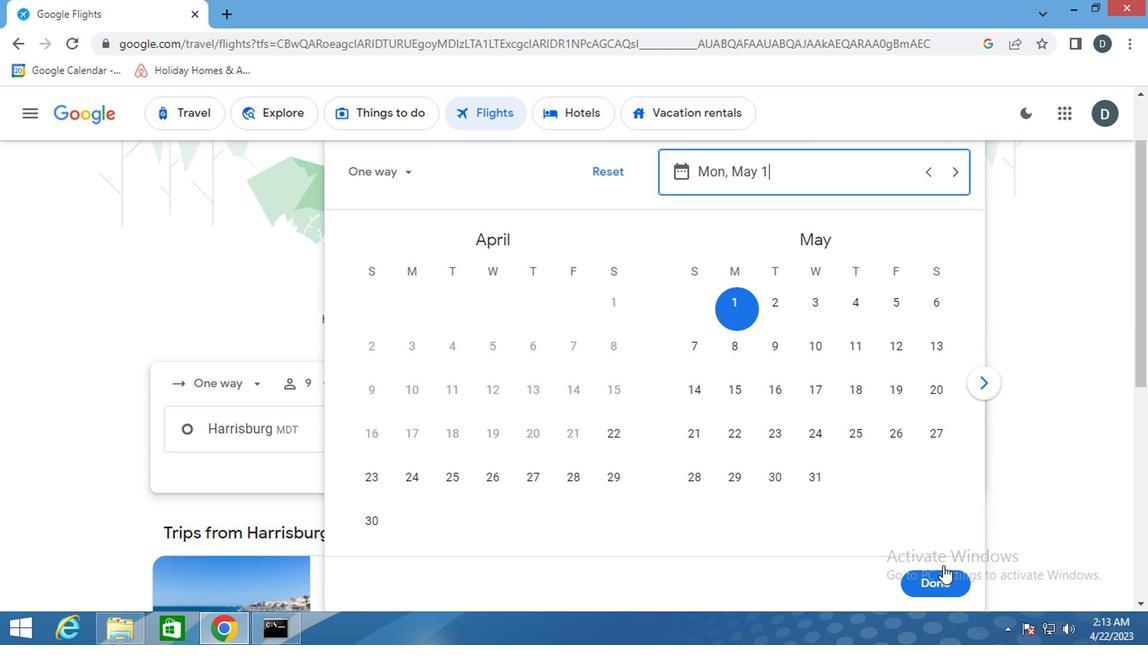 
Action: Mouse moved to (586, 482)
Screenshot: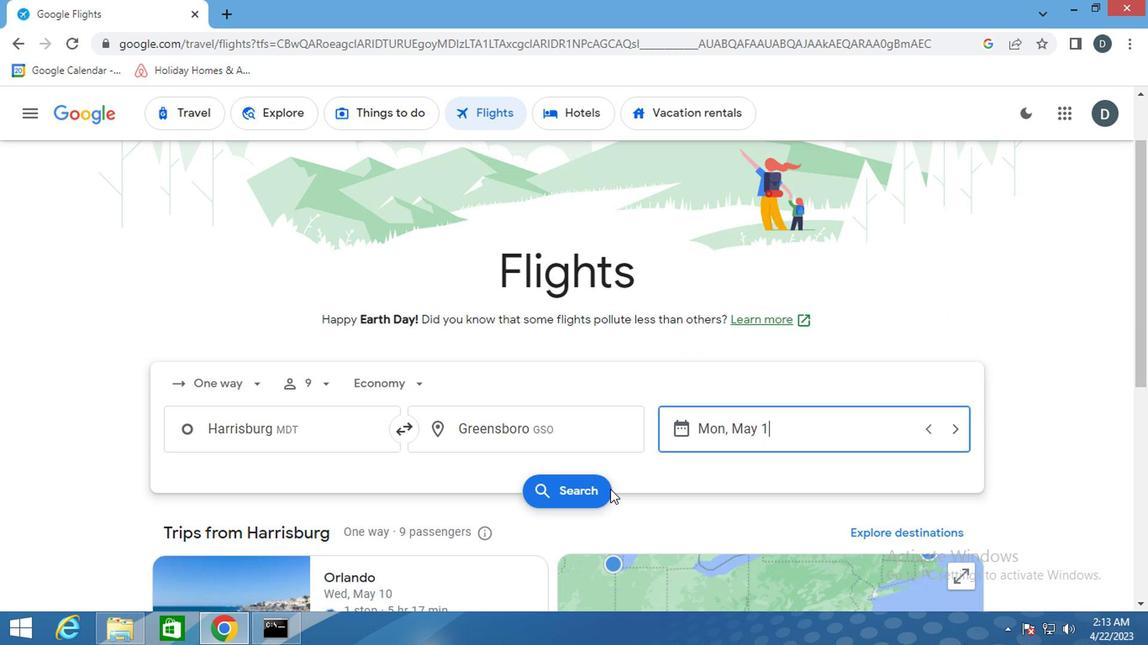
Action: Mouse pressed left at (586, 482)
Screenshot: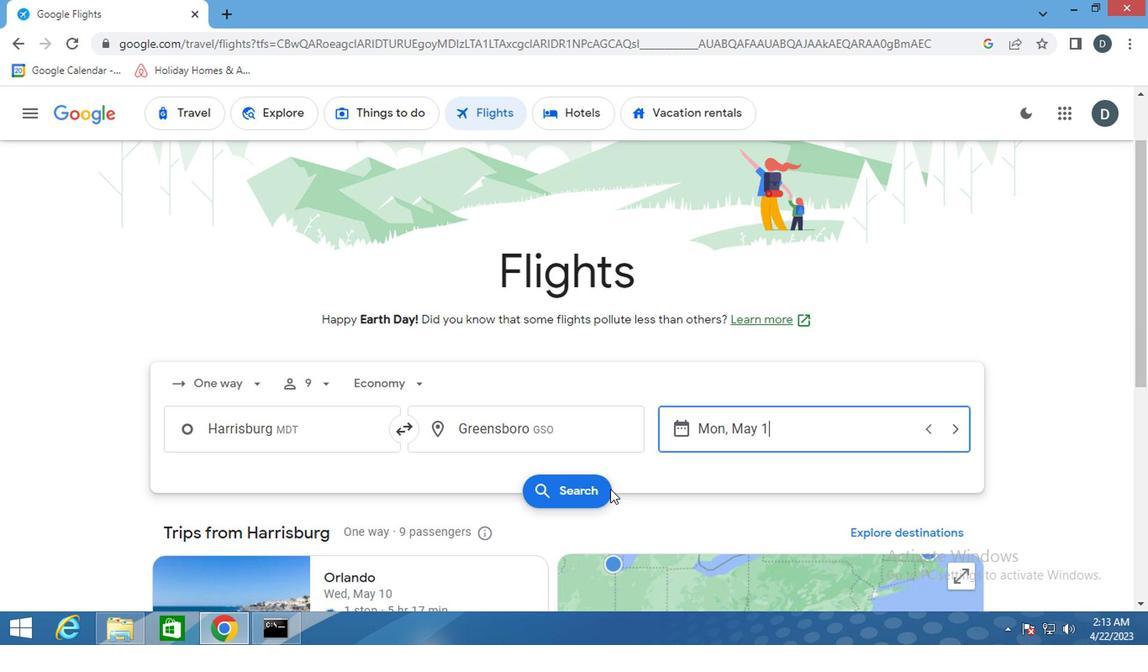 
Action: Mouse moved to (162, 257)
Screenshot: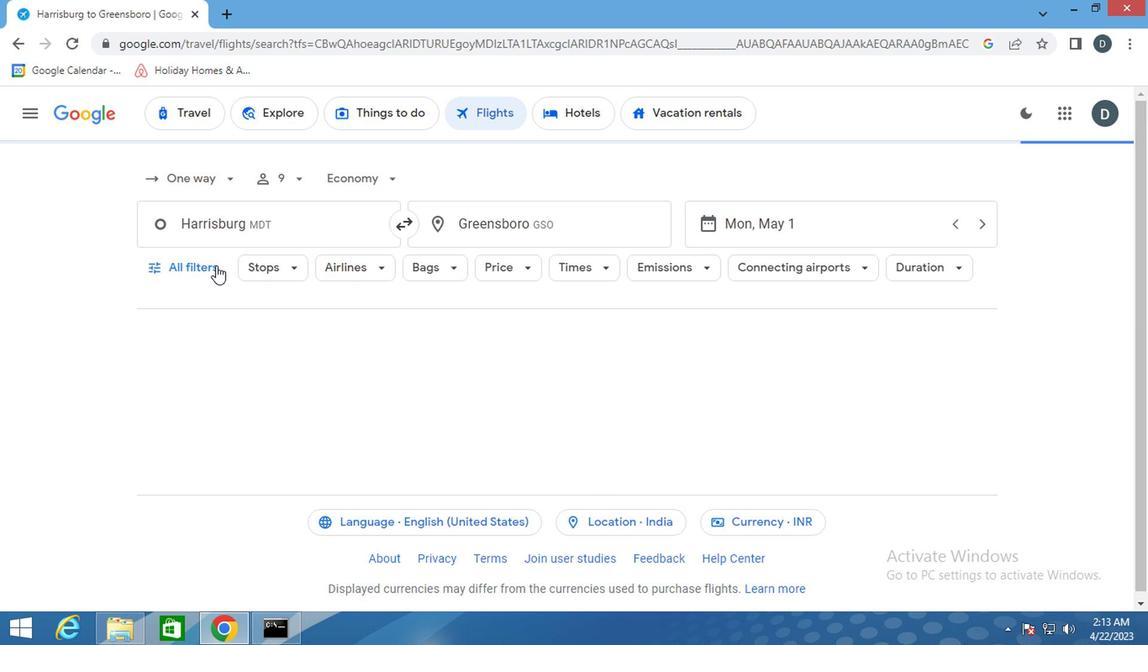 
Action: Mouse pressed left at (162, 257)
Screenshot: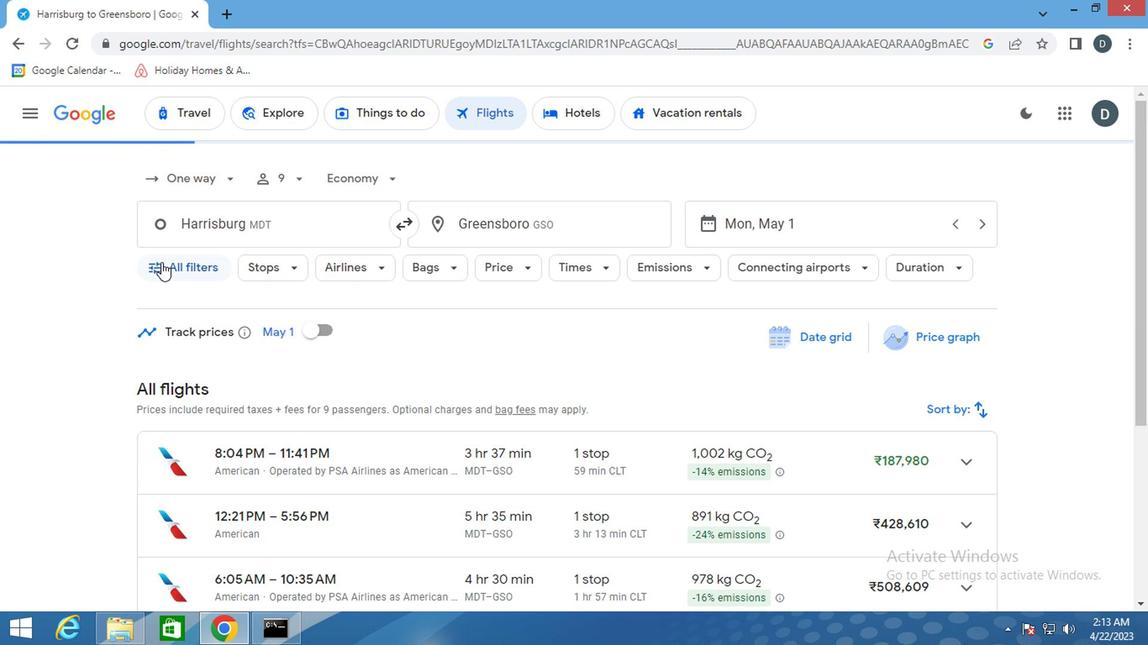
Action: Mouse moved to (273, 380)
Screenshot: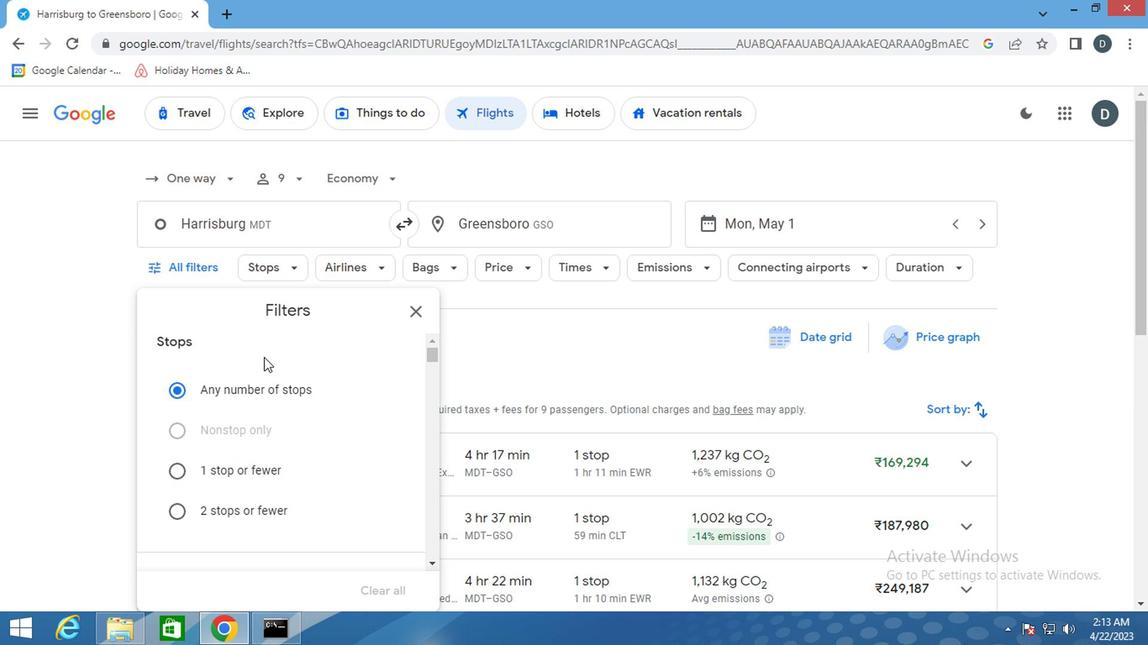 
Action: Mouse scrolled (273, 379) with delta (0, -1)
Screenshot: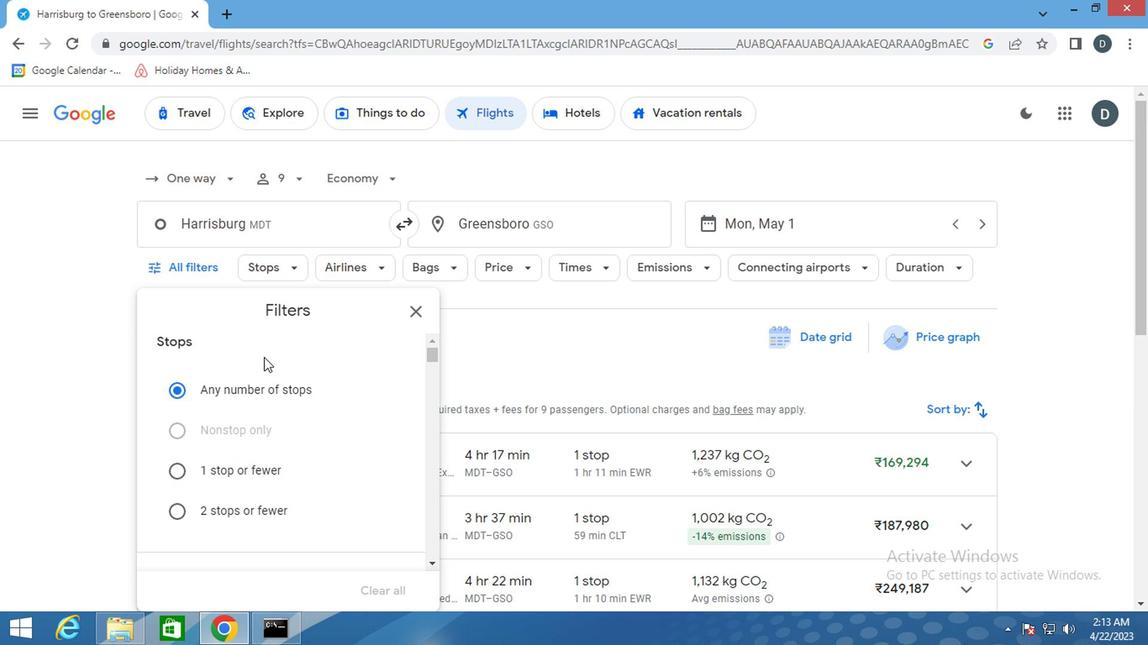 
Action: Mouse moved to (273, 381)
Screenshot: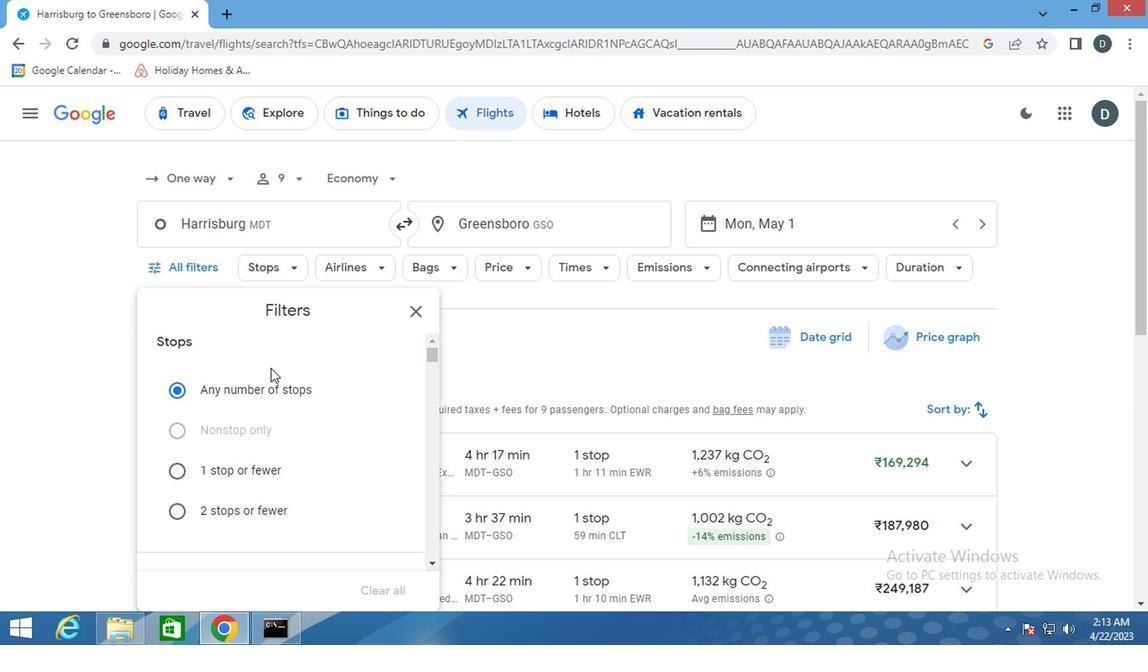 
Action: Mouse scrolled (273, 381) with delta (0, 0)
Screenshot: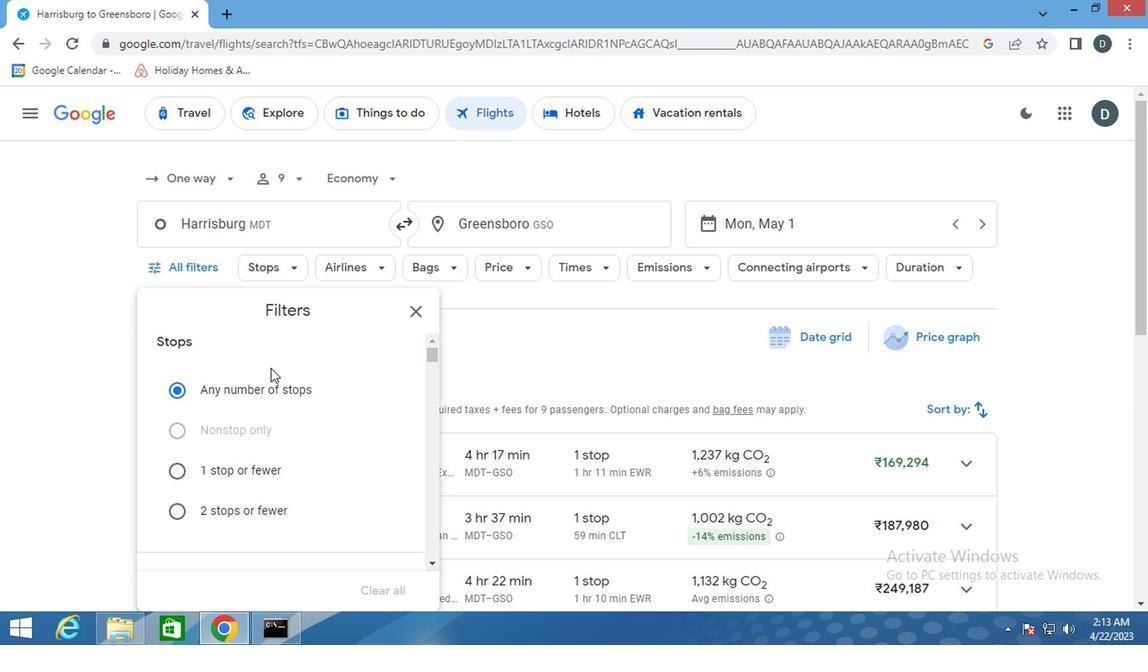 
Action: Mouse moved to (296, 435)
Screenshot: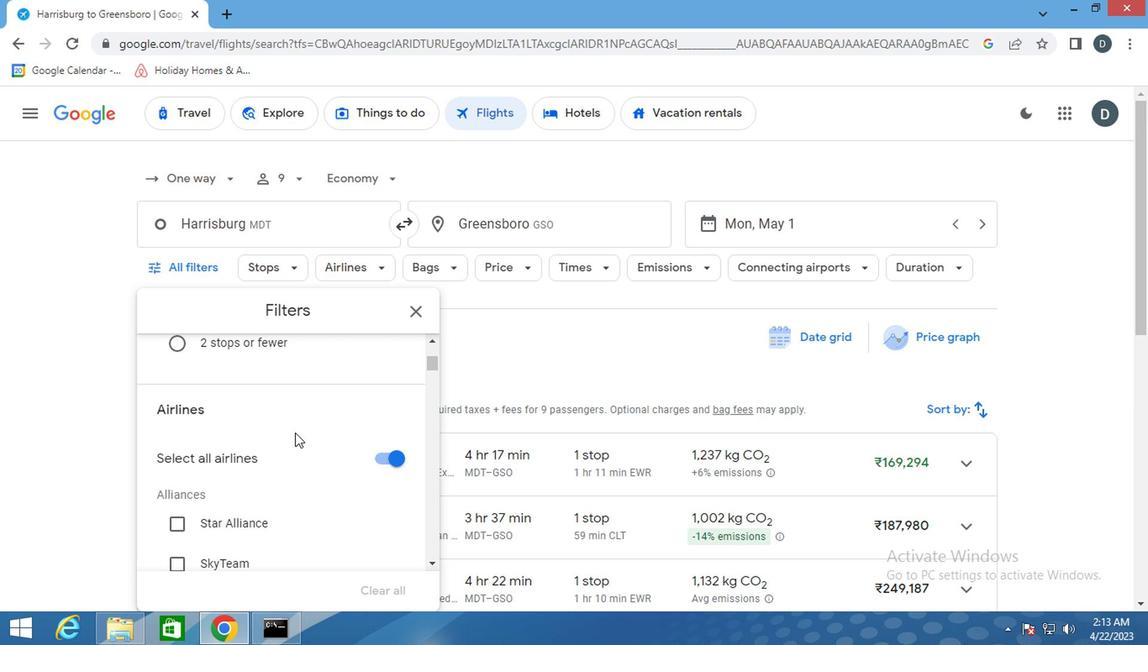 
Action: Mouse scrolled (296, 434) with delta (0, 0)
Screenshot: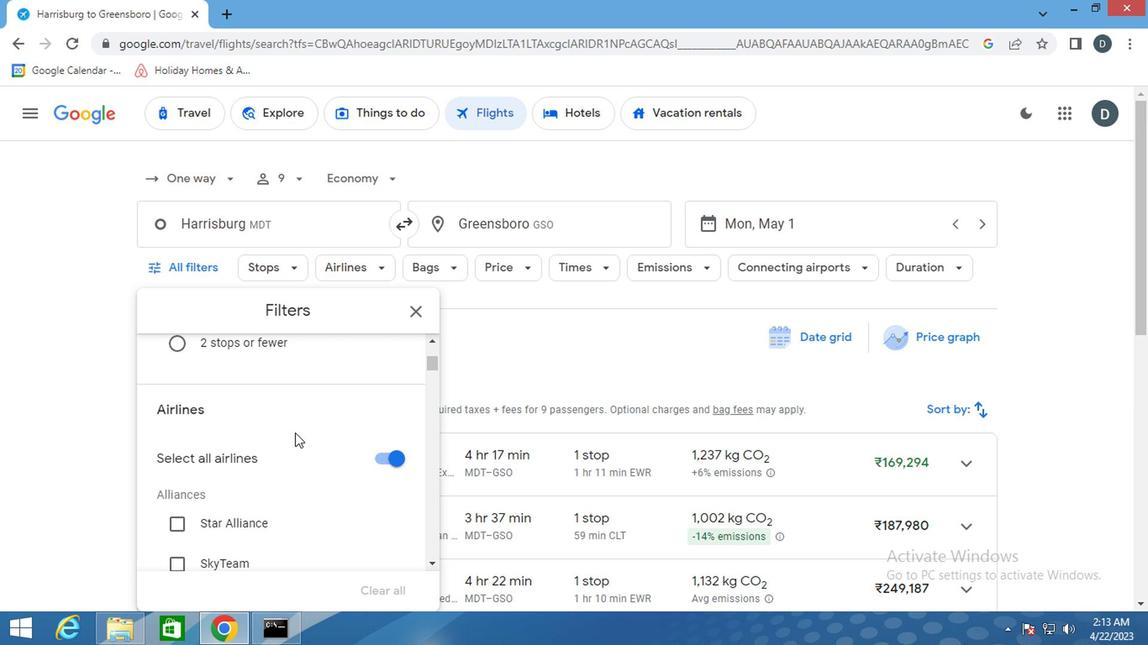 
Action: Mouse moved to (296, 436)
Screenshot: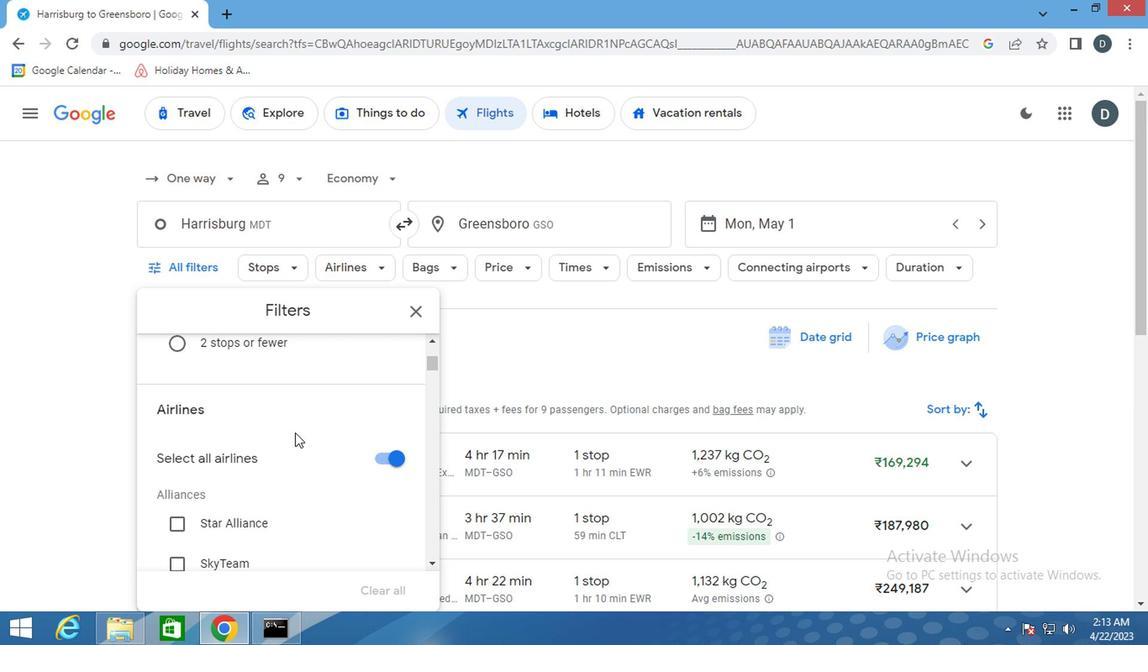 
Action: Mouse scrolled (296, 435) with delta (0, -1)
Screenshot: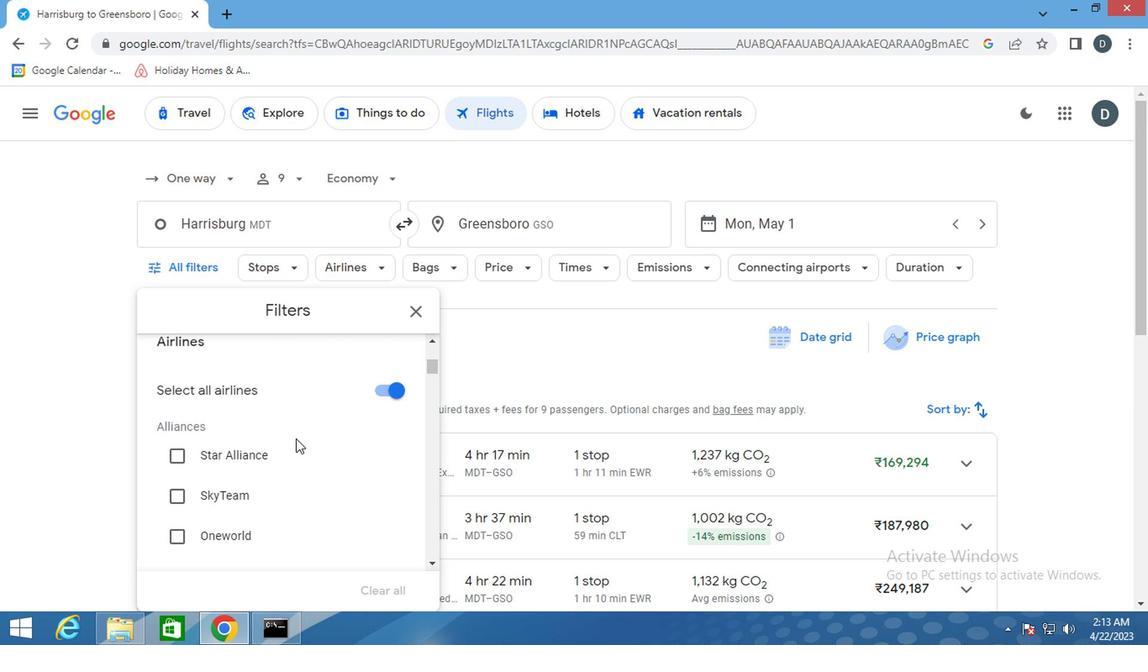 
Action: Mouse scrolled (296, 435) with delta (0, -1)
Screenshot: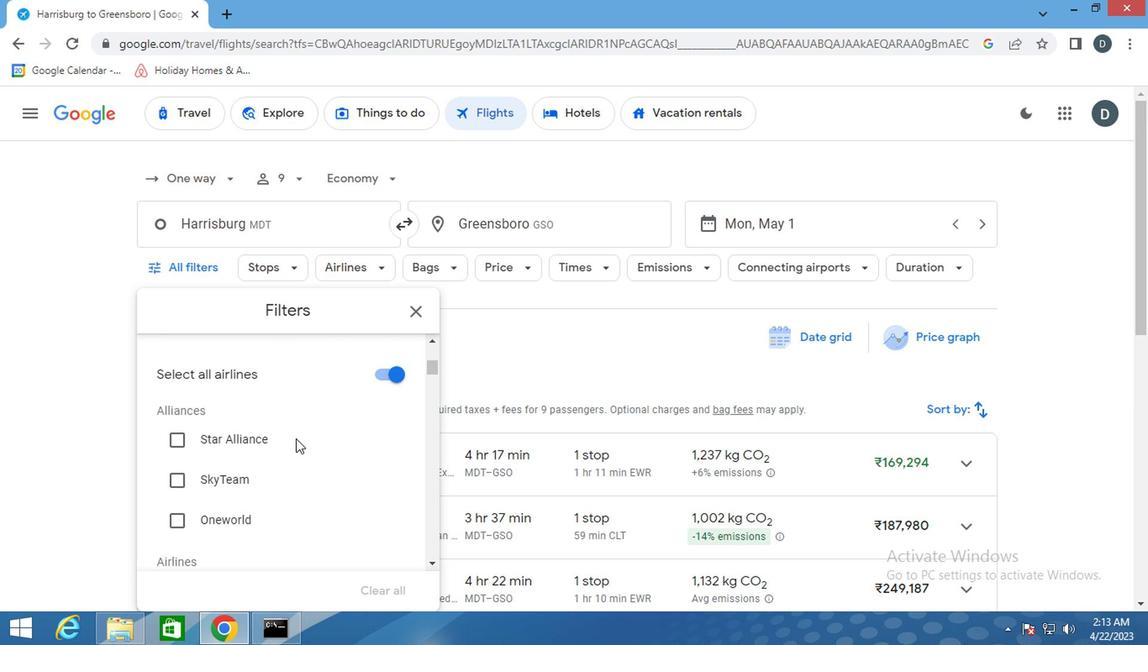 
Action: Mouse moved to (378, 461)
Screenshot: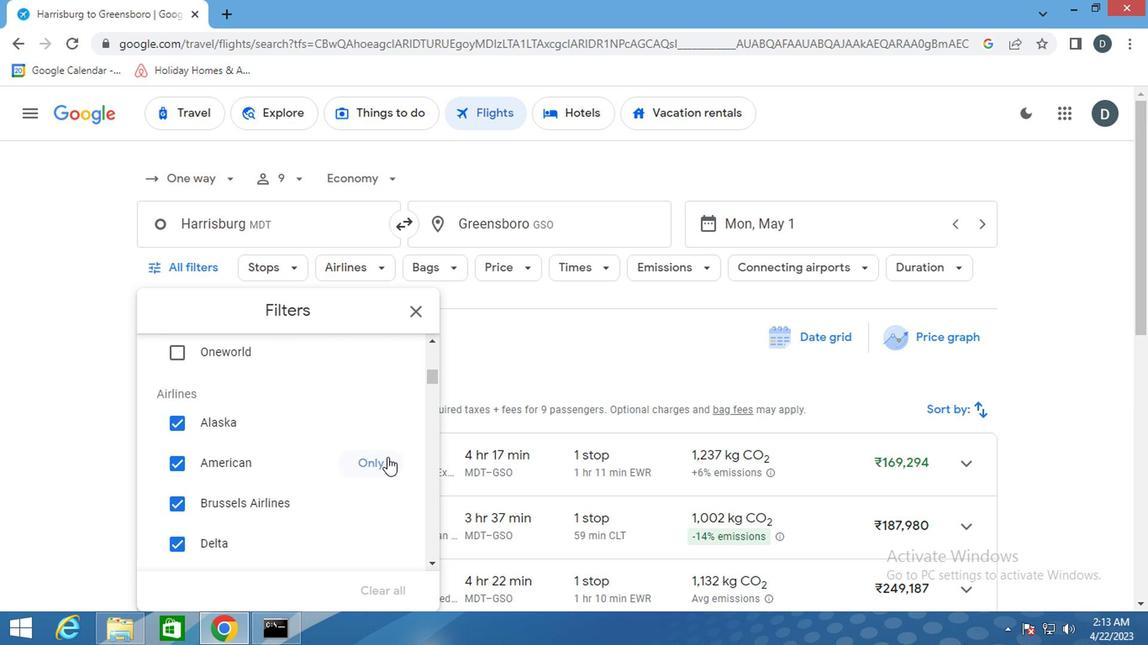 
Action: Mouse pressed left at (378, 461)
Screenshot: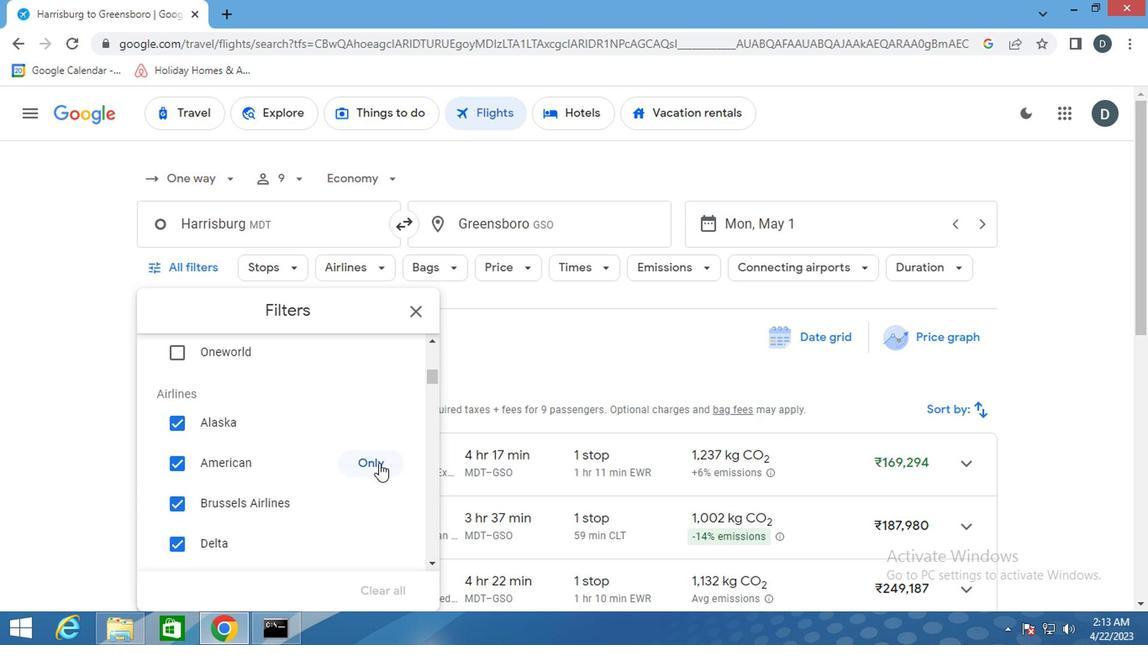 
Action: Mouse moved to (324, 500)
Screenshot: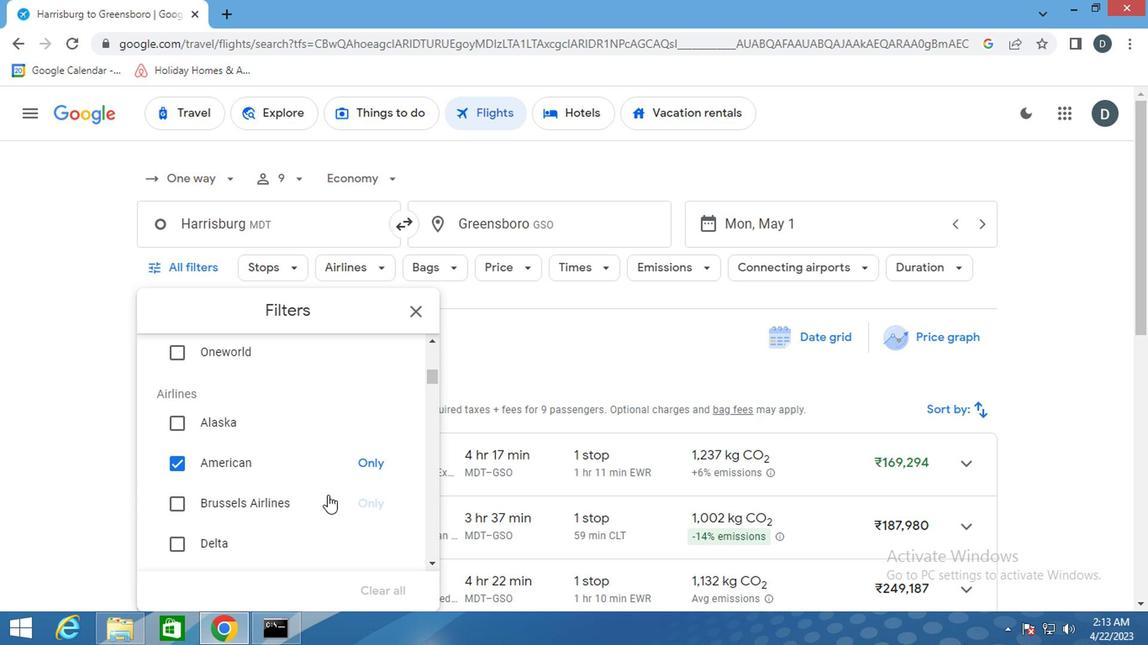 
Action: Mouse scrolled (324, 498) with delta (0, -1)
Screenshot: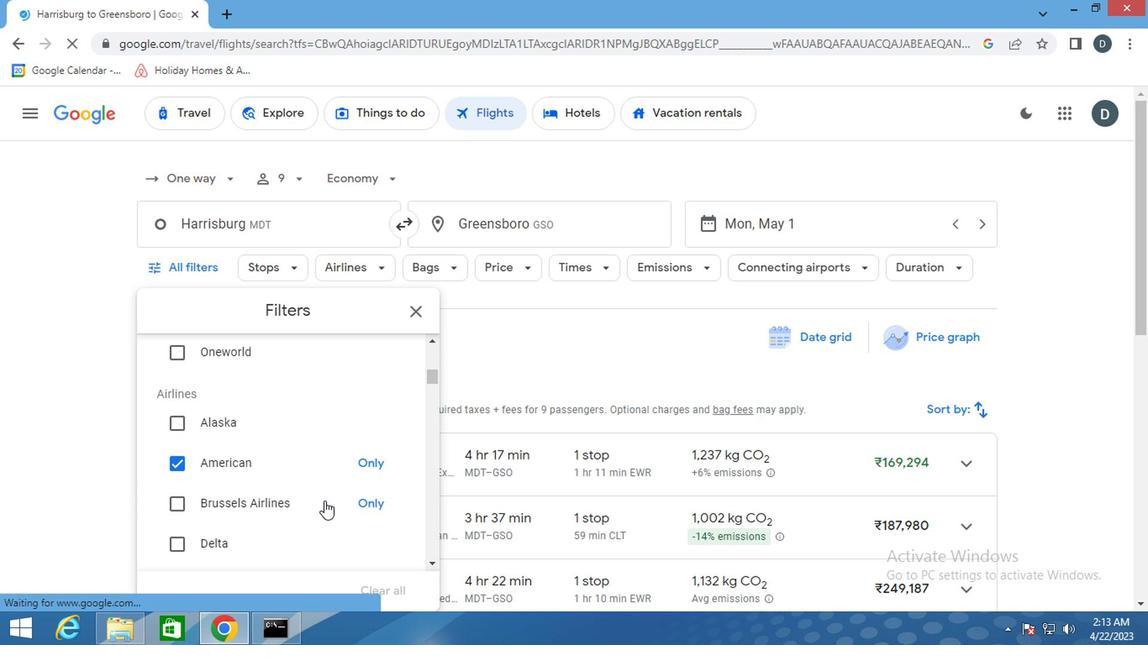 
Action: Mouse scrolled (324, 498) with delta (0, -1)
Screenshot: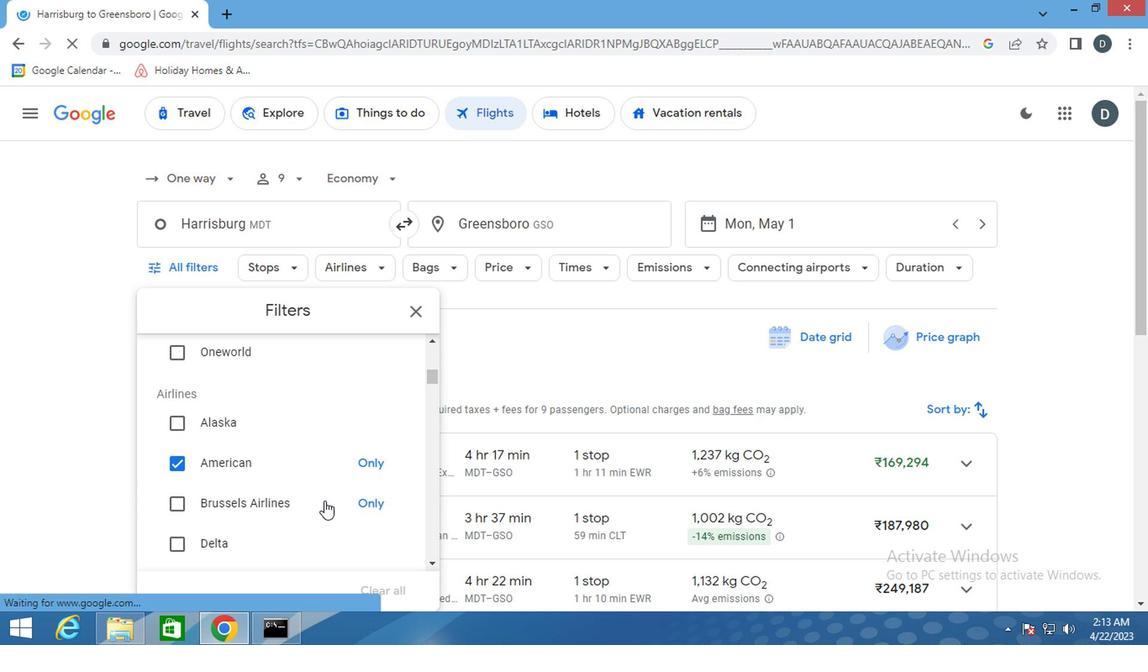 
Action: Mouse scrolled (324, 498) with delta (0, -1)
Screenshot: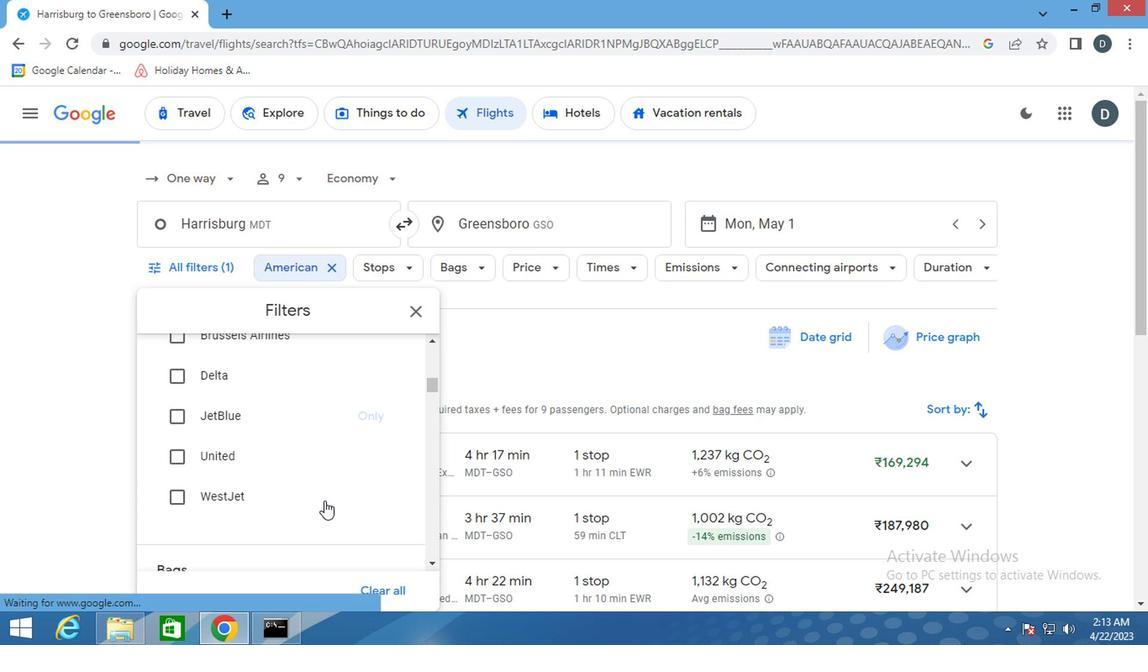 
Action: Mouse scrolled (324, 498) with delta (0, -1)
Screenshot: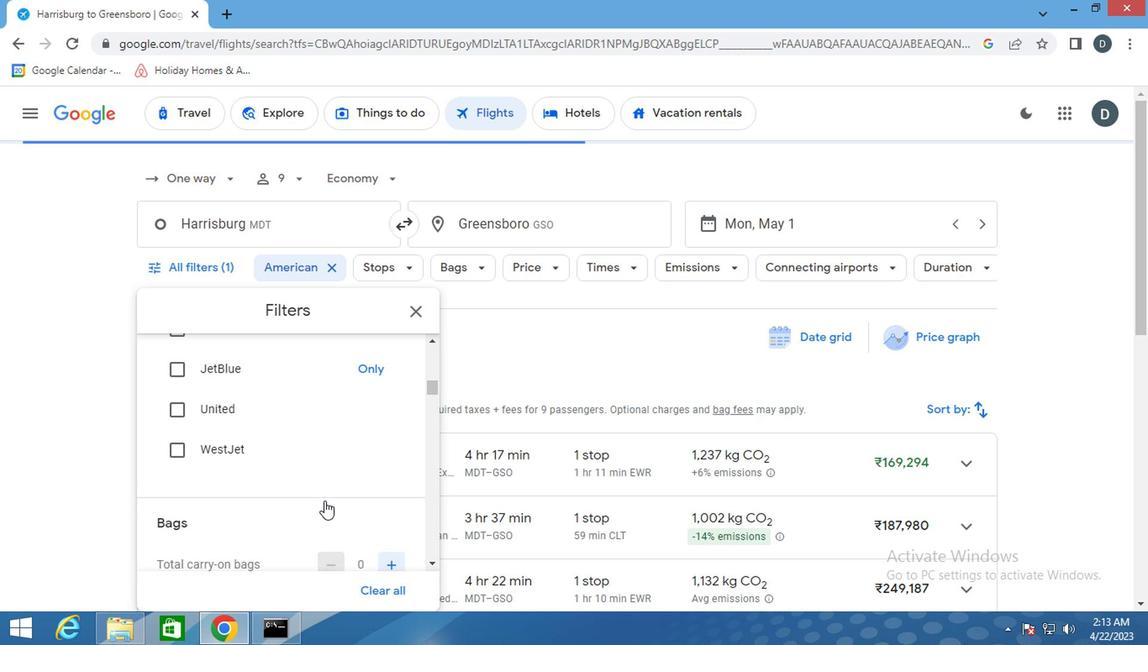 
Action: Mouse moved to (386, 442)
Screenshot: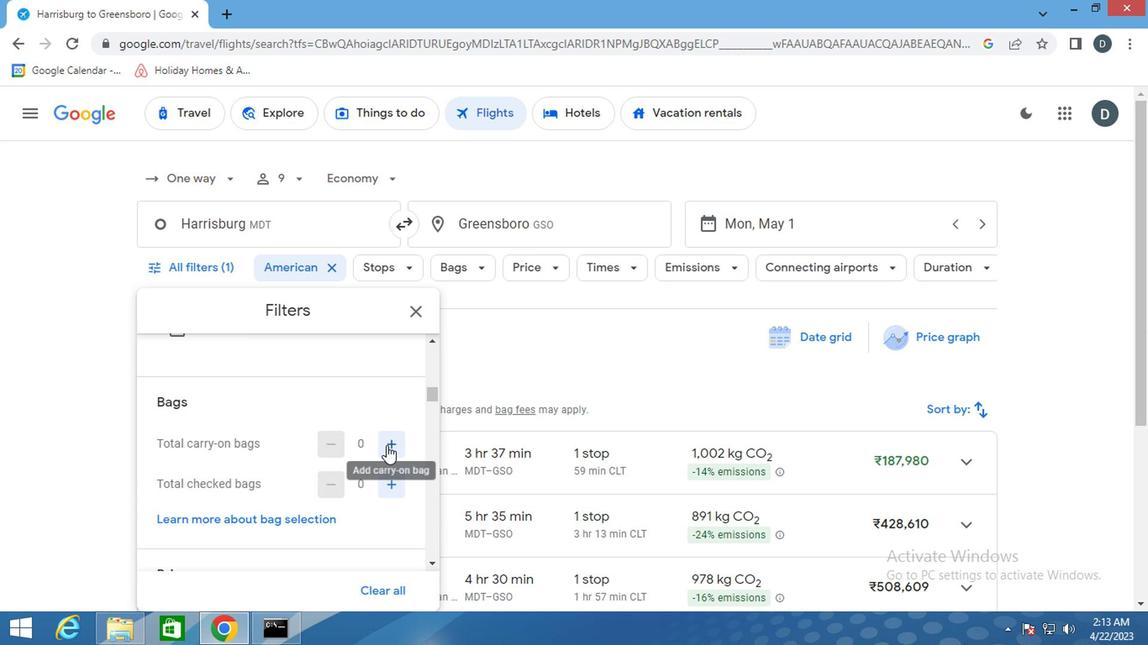 
Action: Mouse pressed left at (386, 442)
Screenshot: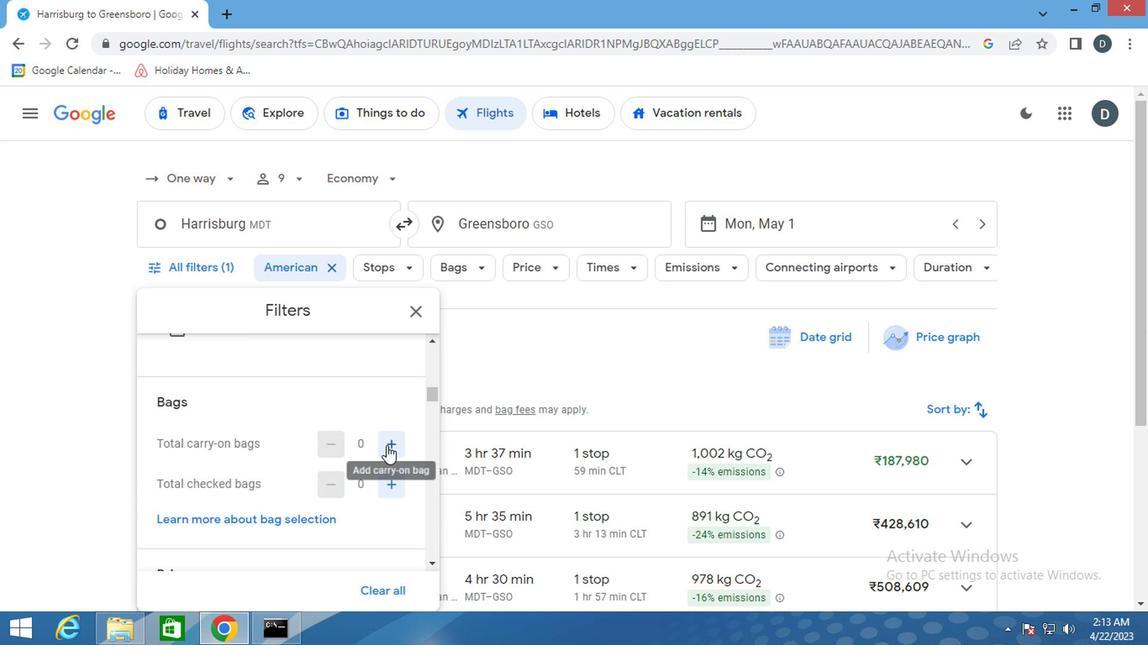 
Action: Mouse moved to (354, 504)
Screenshot: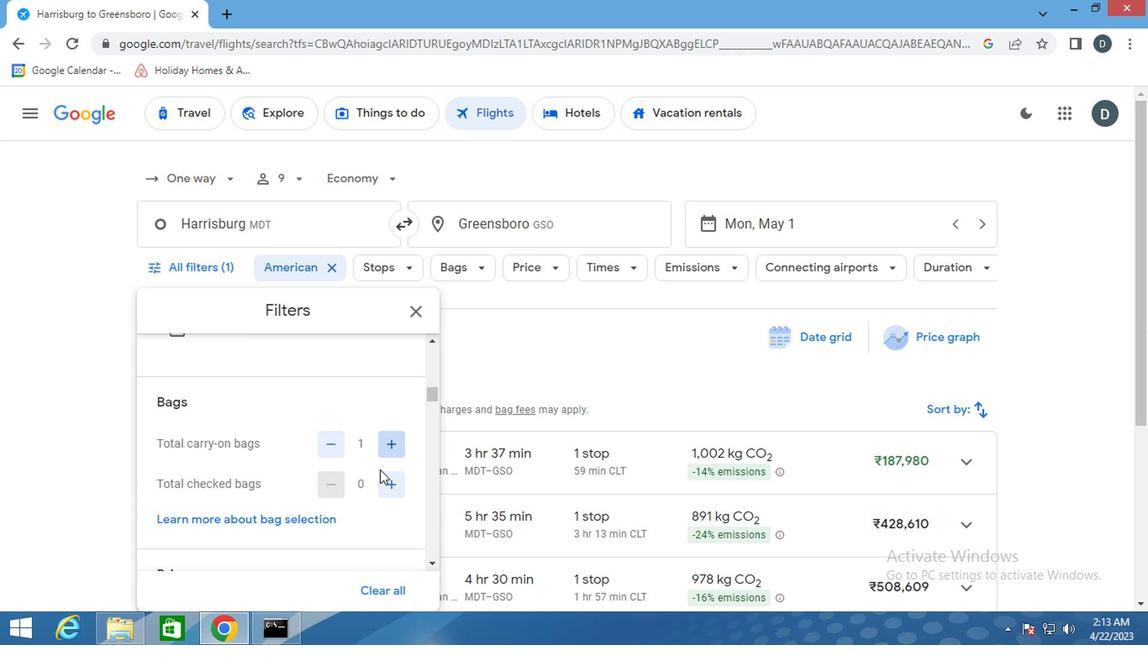 
Action: Mouse scrolled (354, 503) with delta (0, -1)
Screenshot: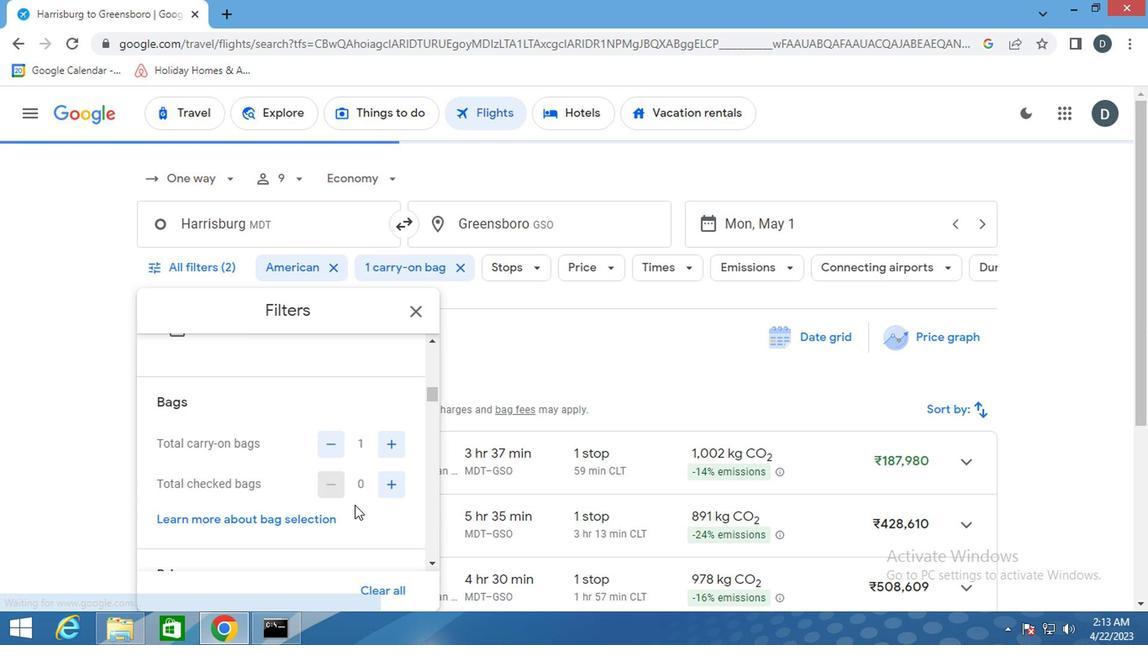 
Action: Mouse scrolled (354, 503) with delta (0, -1)
Screenshot: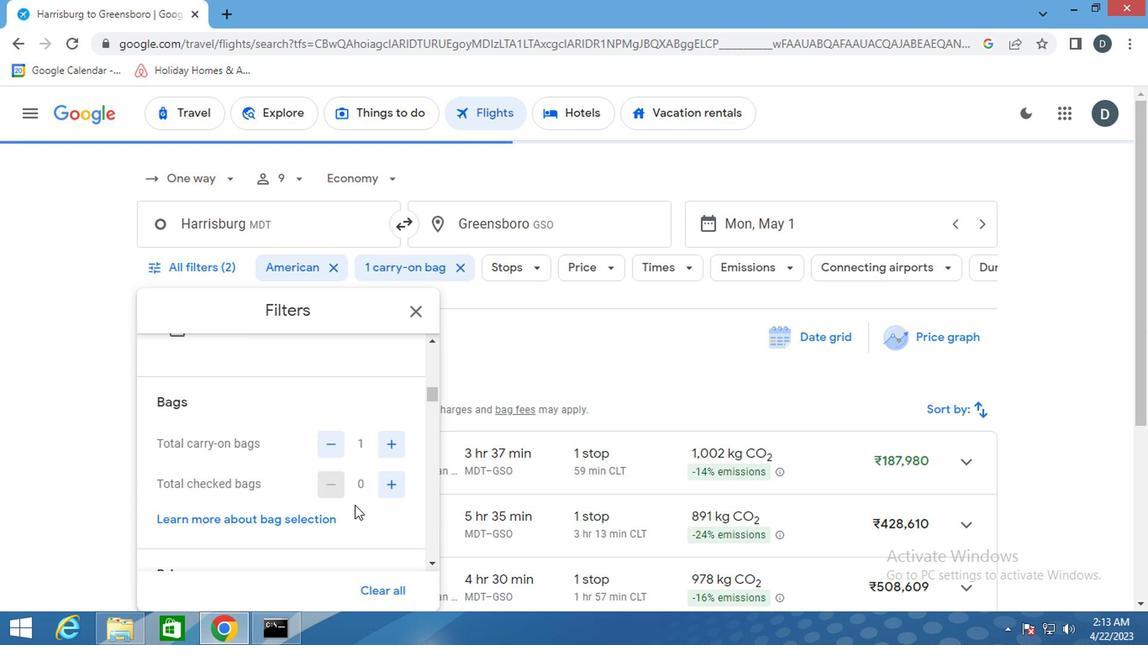 
Action: Mouse moved to (390, 476)
Screenshot: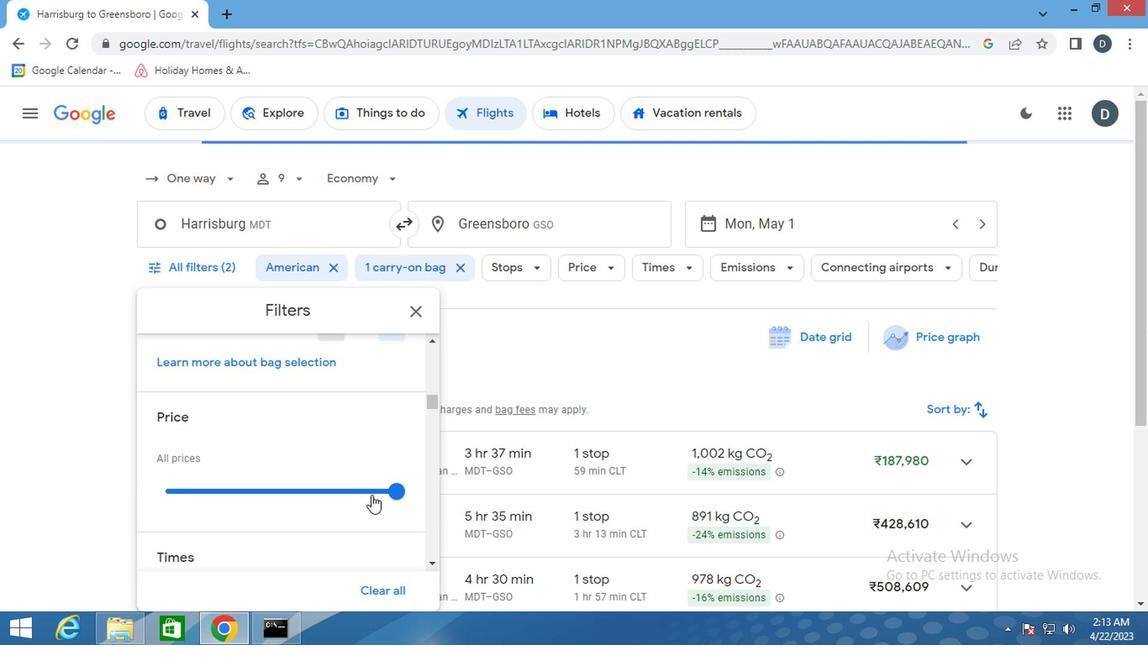 
Action: Mouse pressed left at (390, 476)
Screenshot: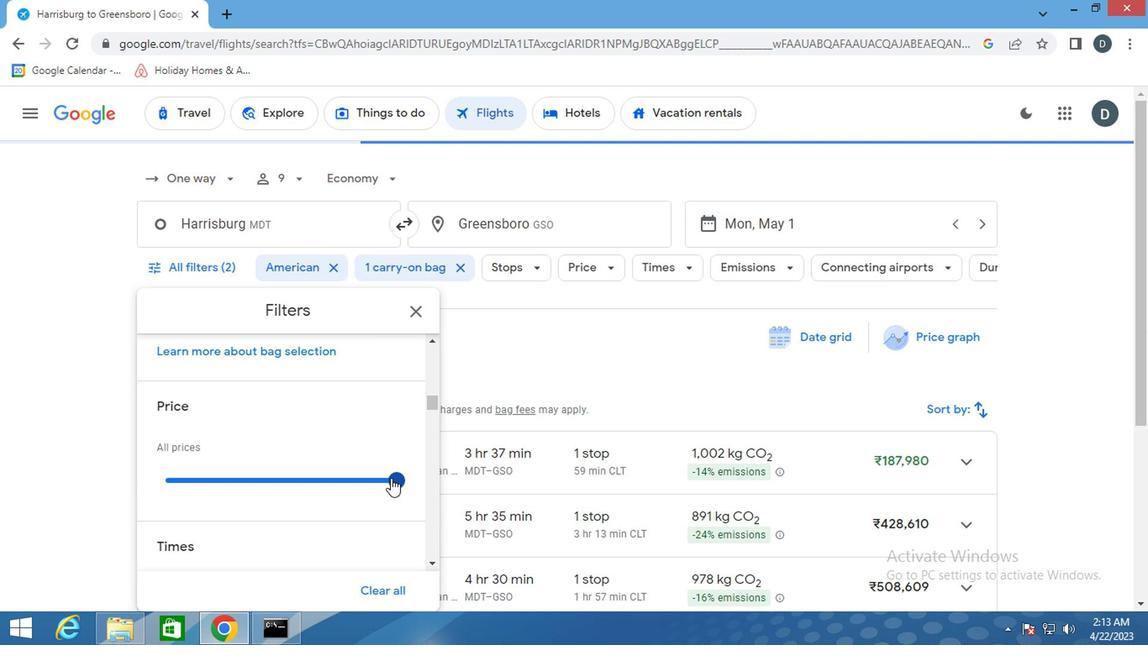 
Action: Mouse moved to (358, 520)
Screenshot: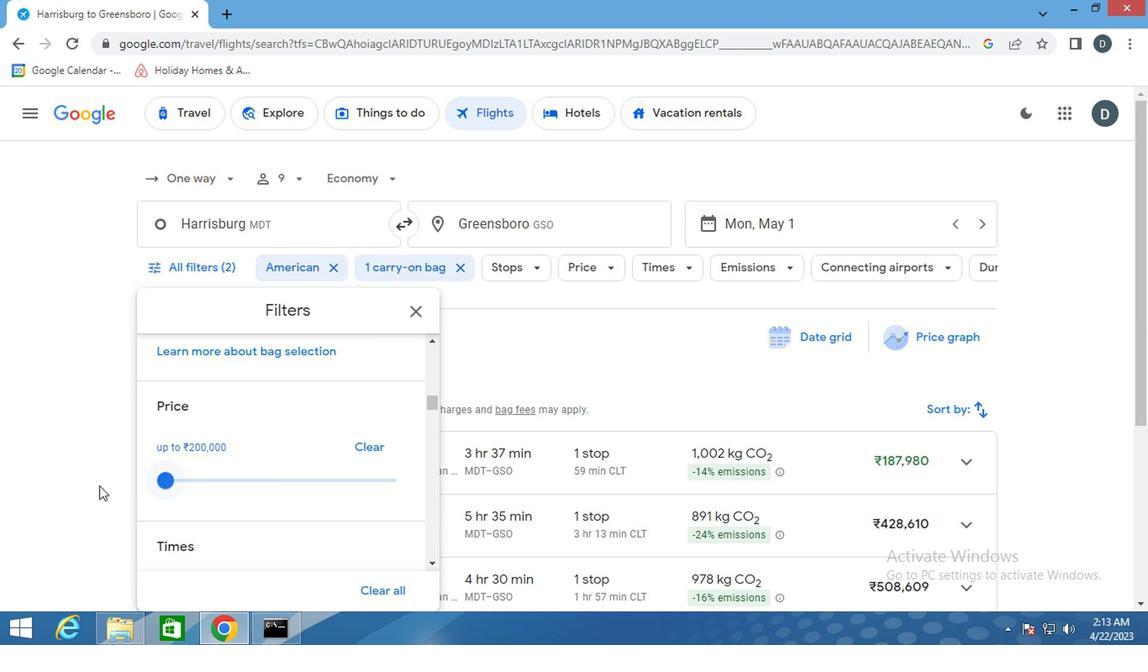 
Action: Mouse scrolled (358, 520) with delta (0, 0)
Screenshot: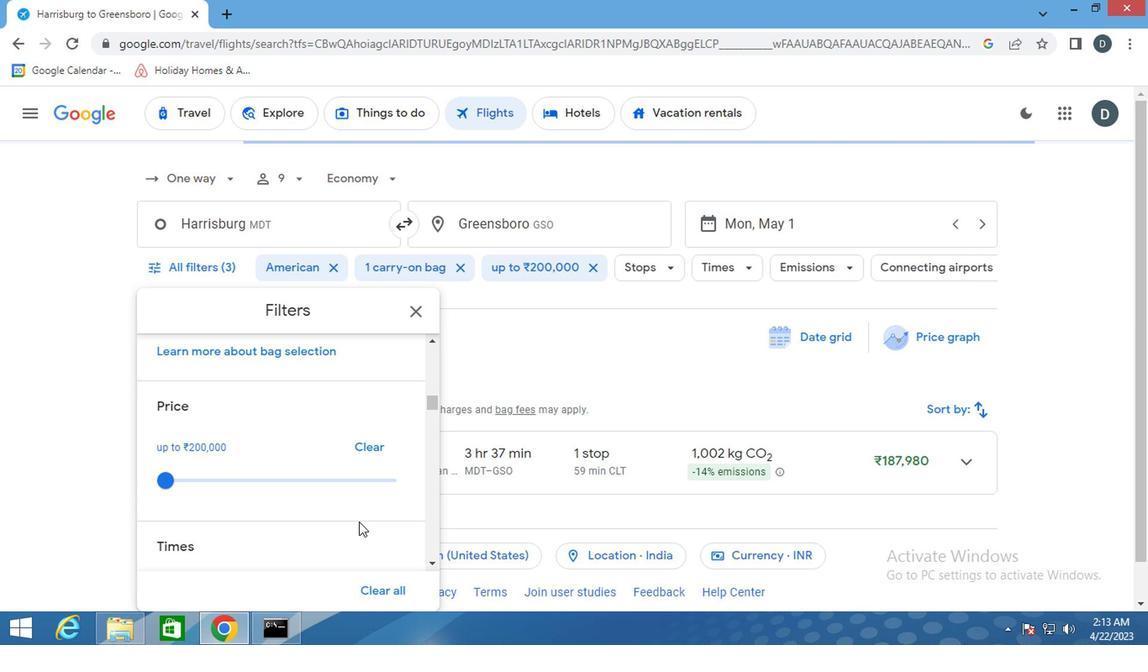 
Action: Mouse scrolled (358, 520) with delta (0, 0)
Screenshot: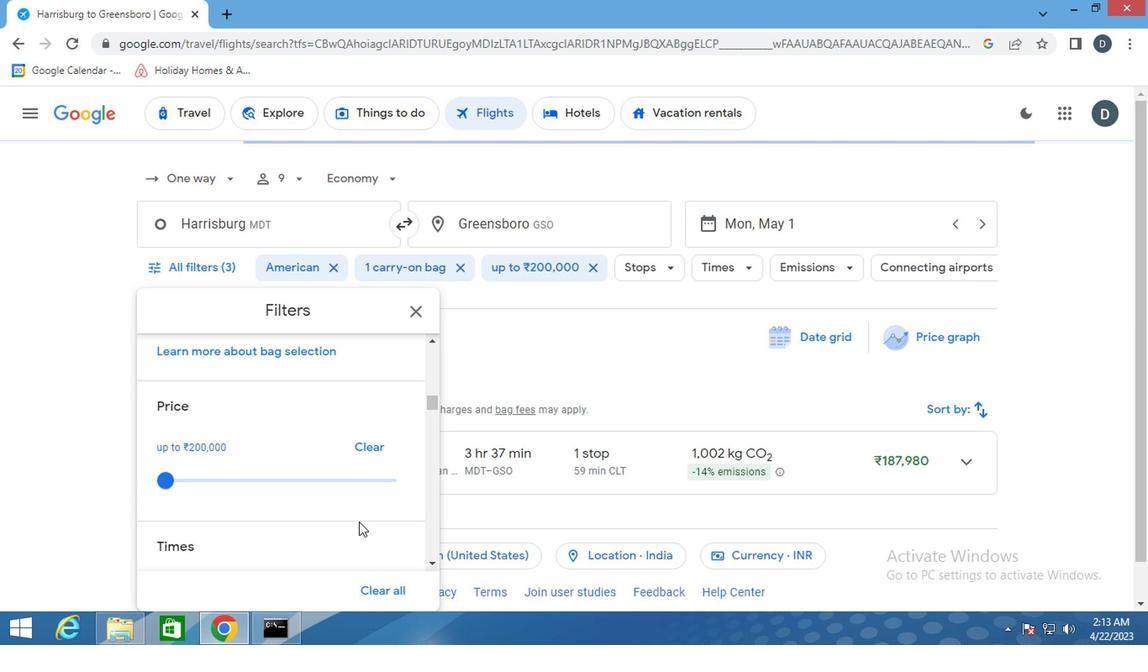 
Action: Mouse moved to (164, 498)
Screenshot: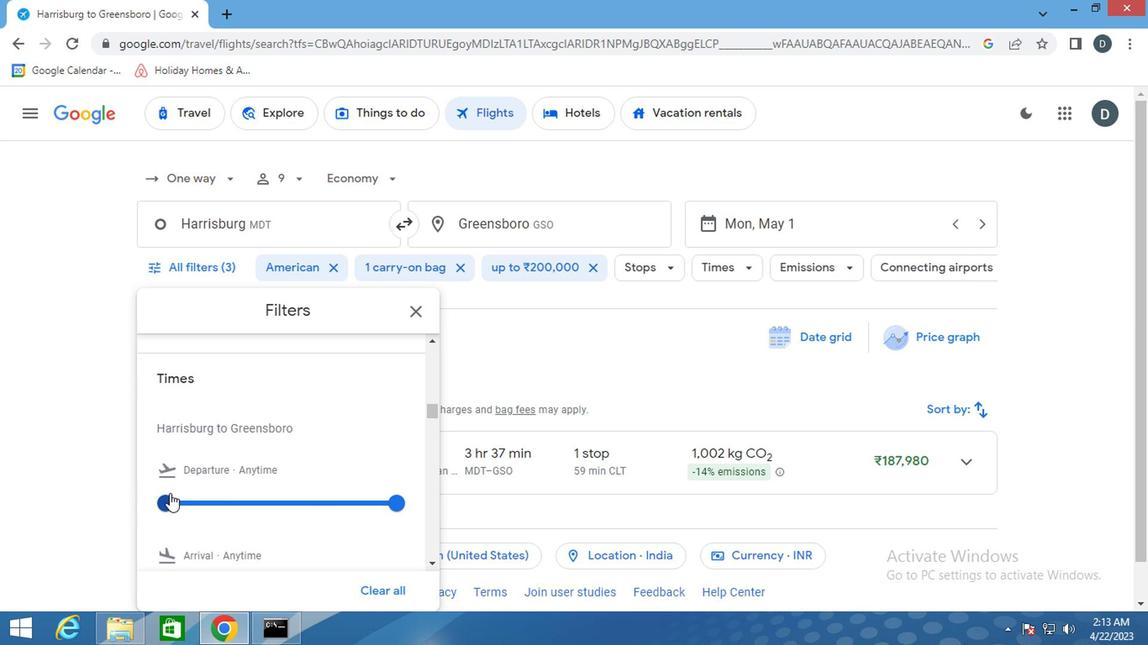 
Action: Mouse pressed left at (164, 498)
Screenshot: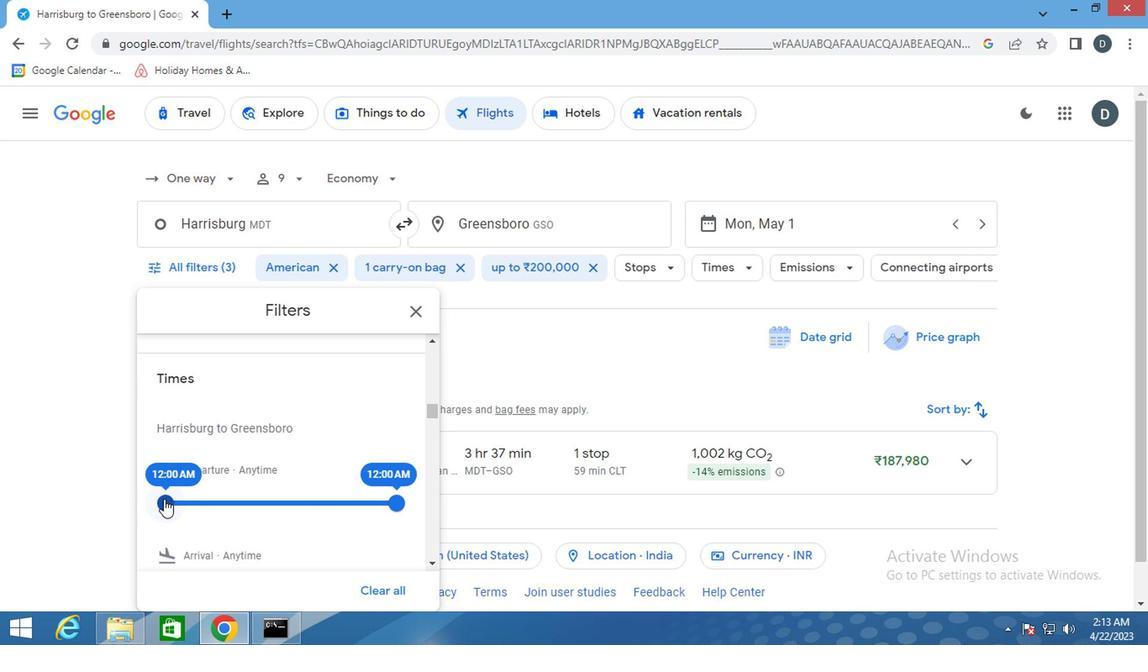 
Action: Mouse moved to (397, 504)
Screenshot: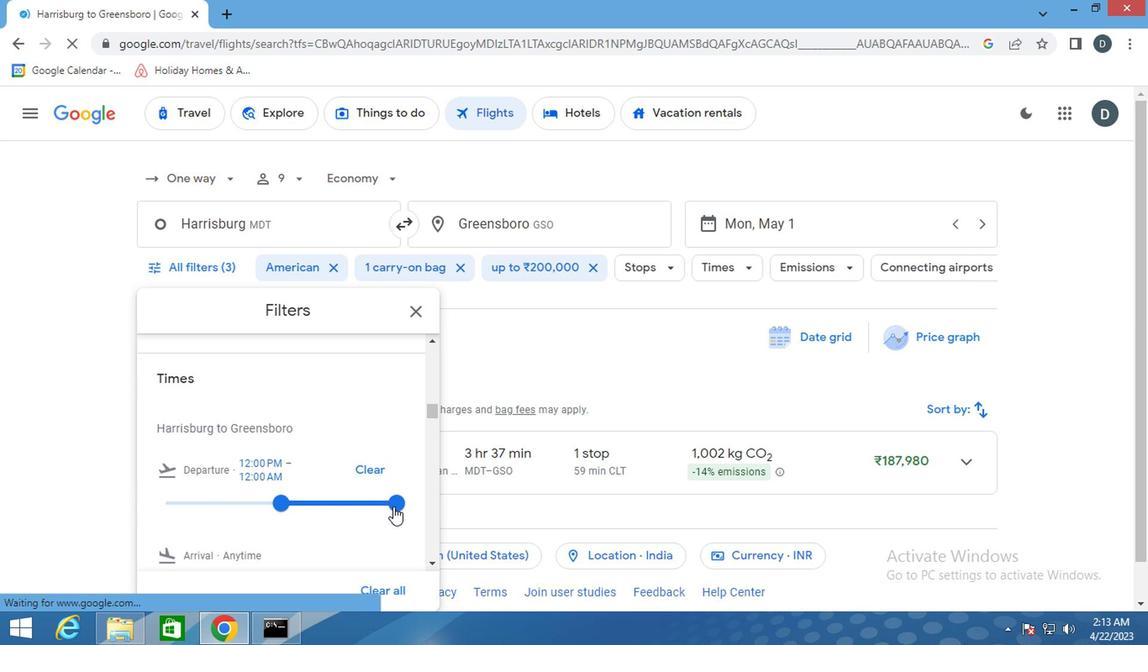 
Action: Mouse pressed left at (397, 504)
Screenshot: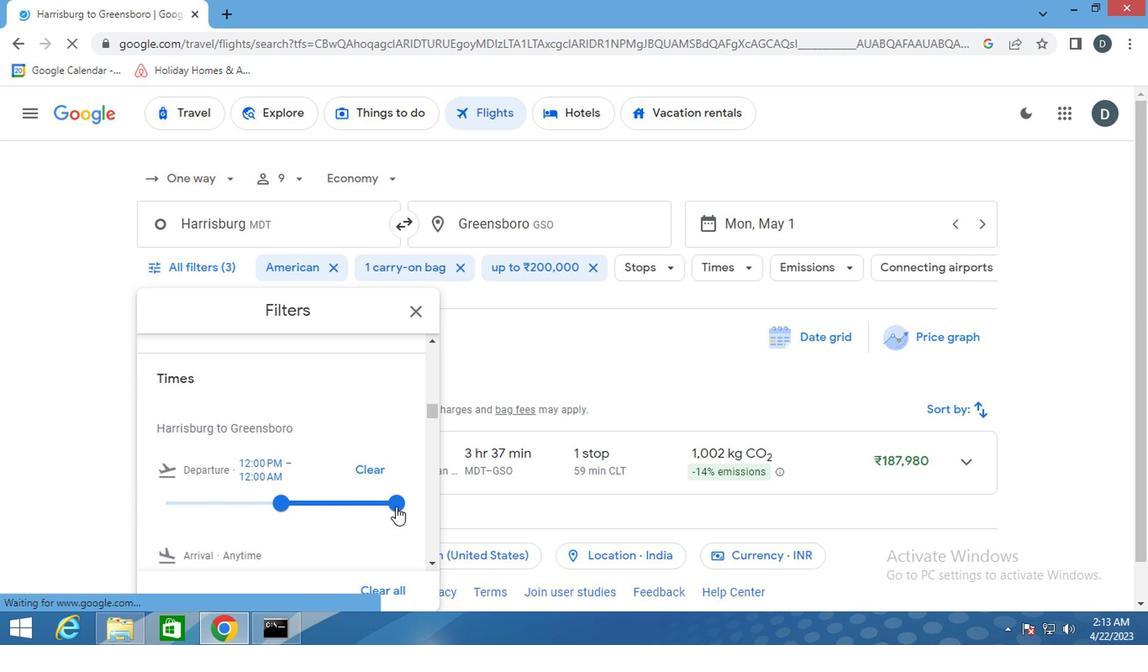 
Action: Mouse moved to (346, 544)
Screenshot: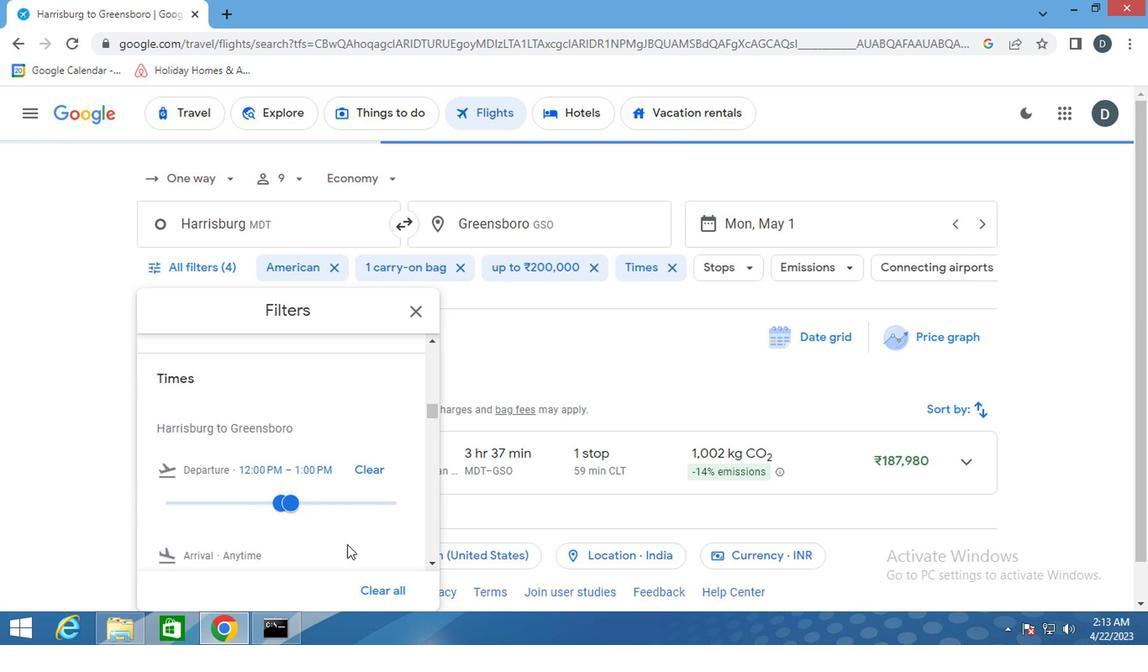 
Action: Mouse scrolled (346, 543) with delta (0, -1)
Screenshot: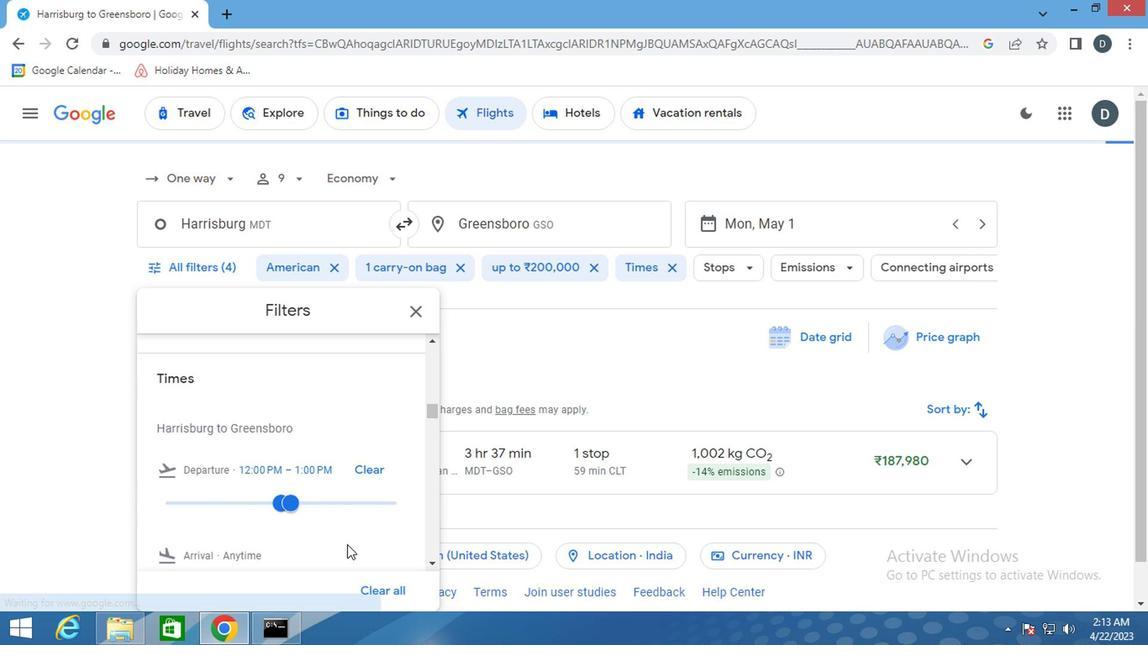 
Action: Mouse scrolled (346, 543) with delta (0, -1)
Screenshot: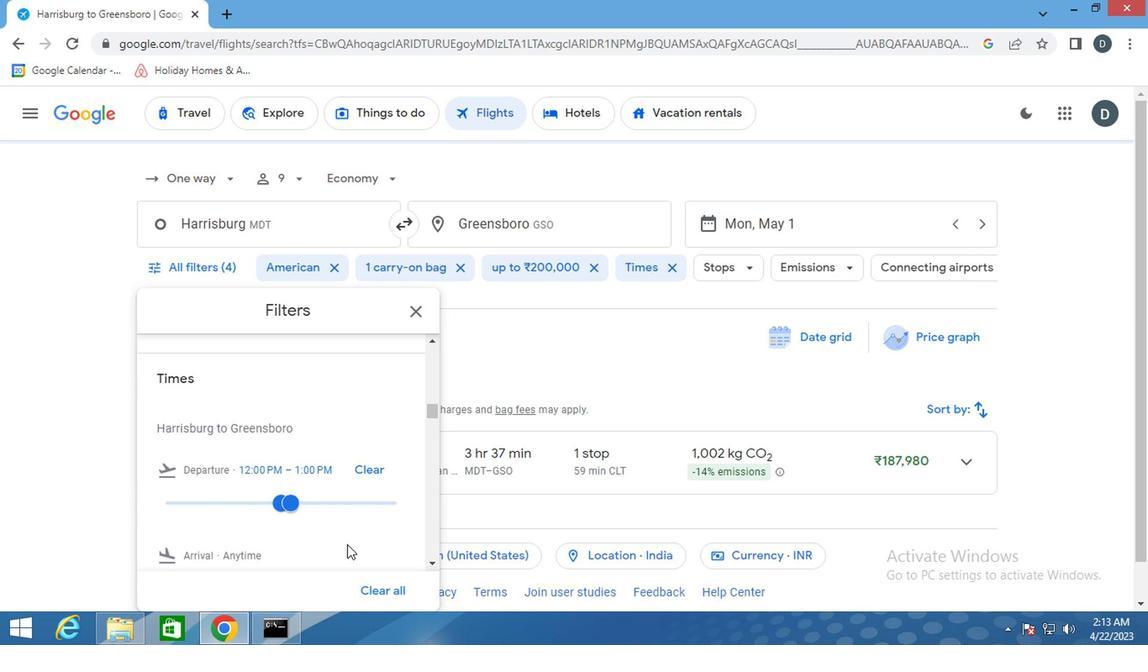
Action: Mouse scrolled (346, 543) with delta (0, -1)
Screenshot: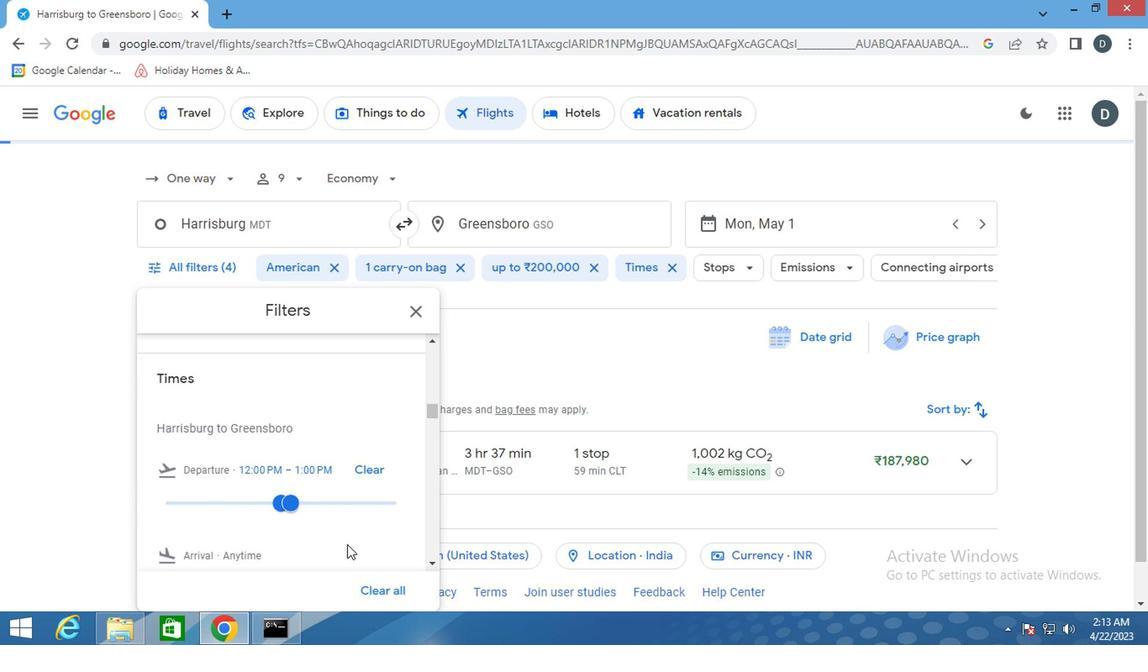 
Action: Mouse scrolled (346, 543) with delta (0, -1)
Screenshot: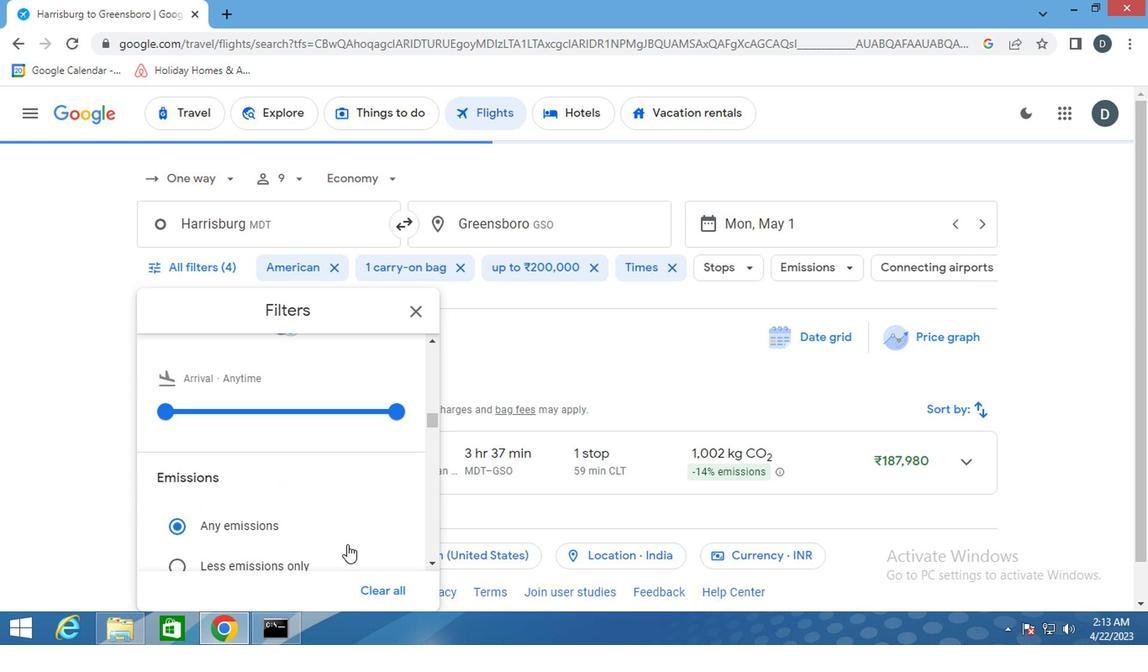 
Action: Mouse scrolled (346, 543) with delta (0, -1)
Screenshot: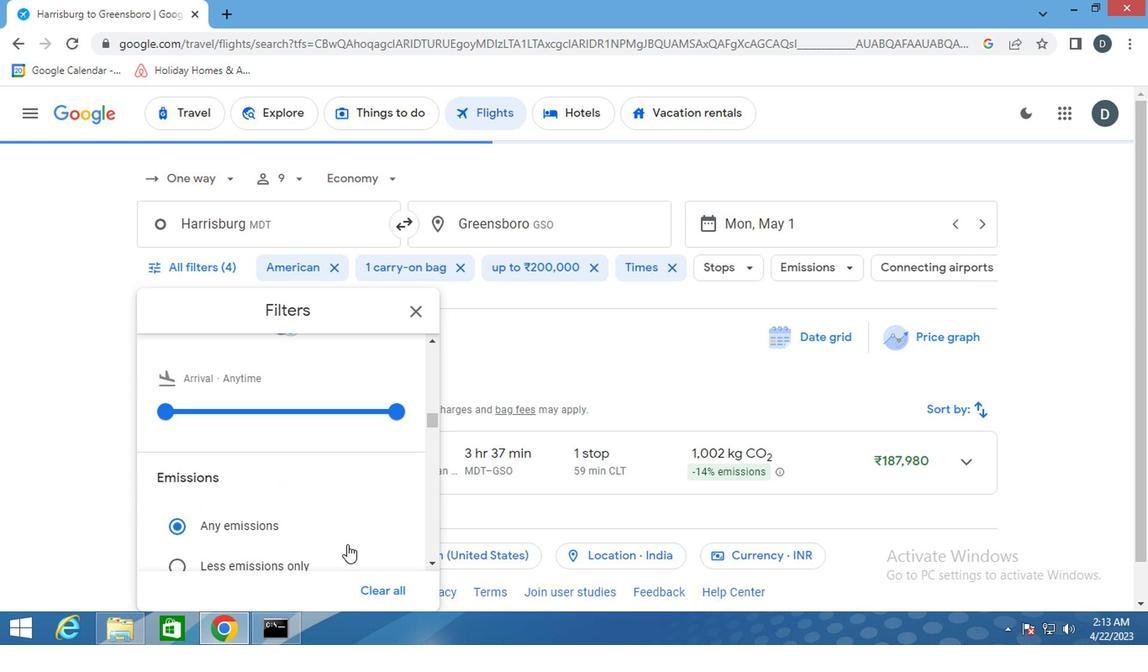 
Action: Mouse scrolled (346, 543) with delta (0, -1)
Screenshot: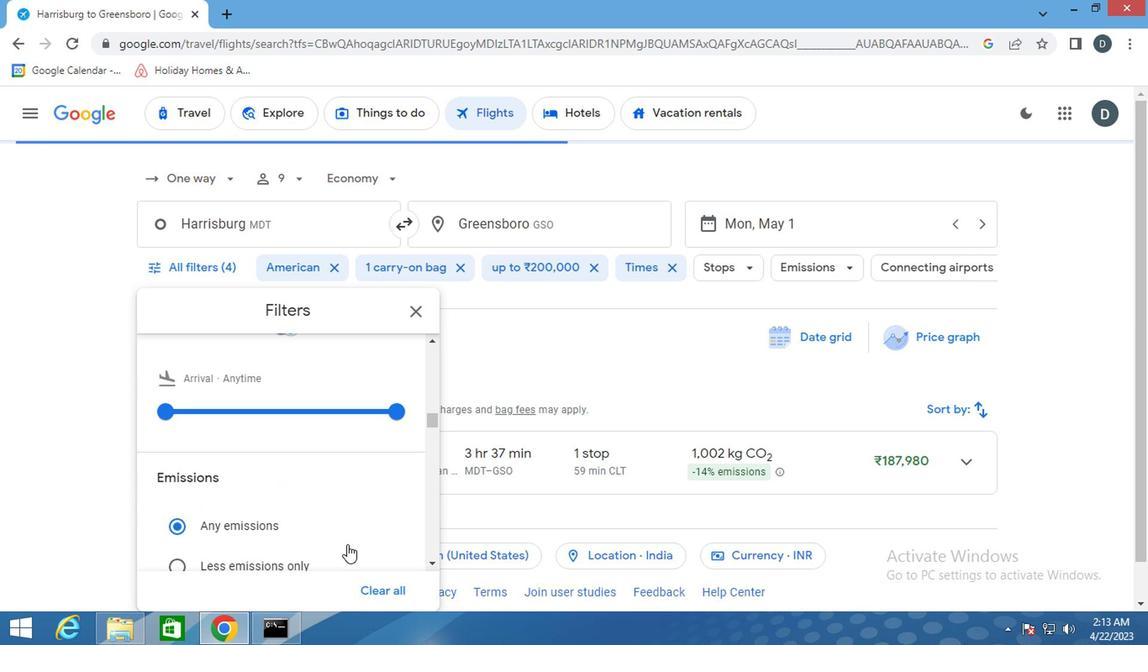
Action: Mouse scrolled (346, 543) with delta (0, -1)
Screenshot: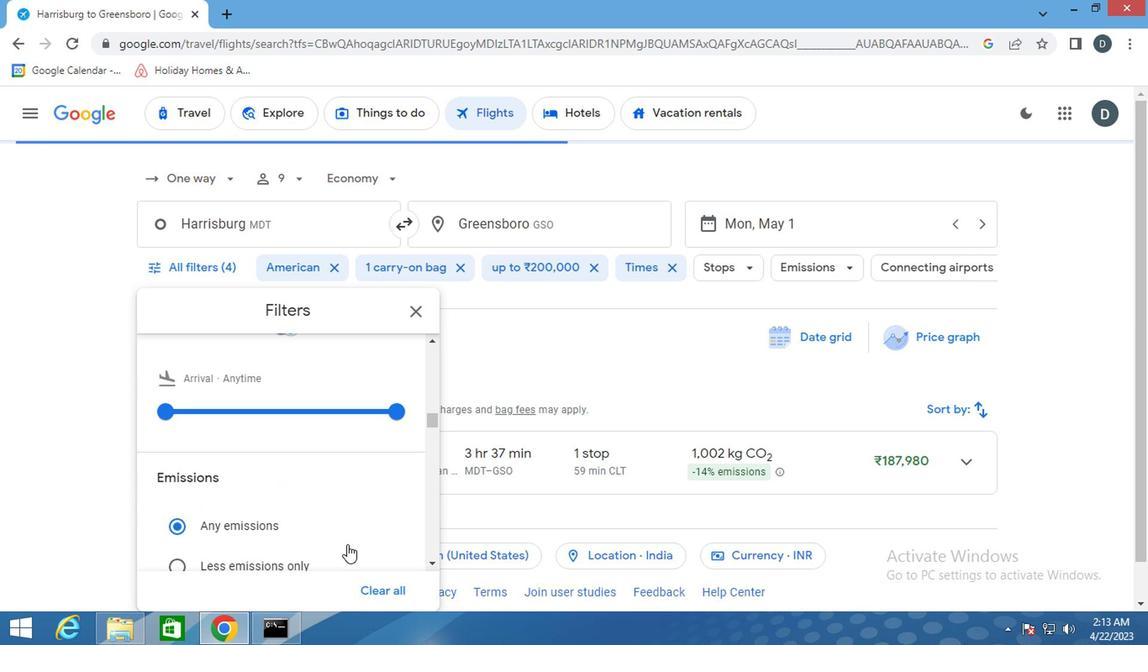 
Action: Mouse scrolled (346, 543) with delta (0, -1)
Screenshot: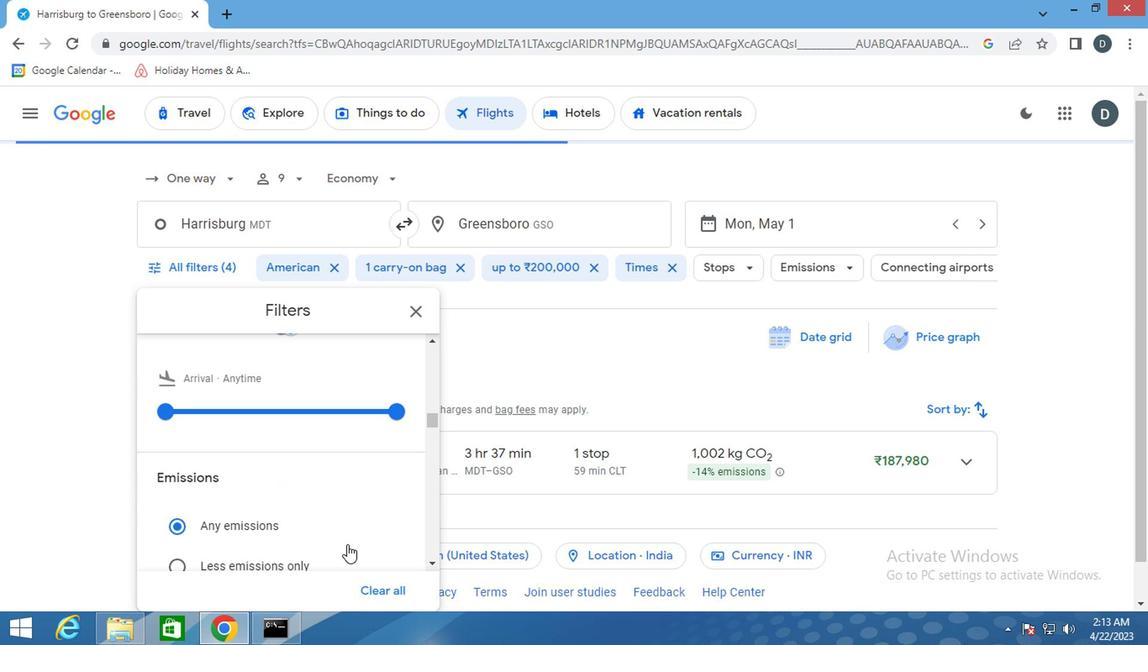 
Action: Mouse scrolled (346, 543) with delta (0, -1)
Screenshot: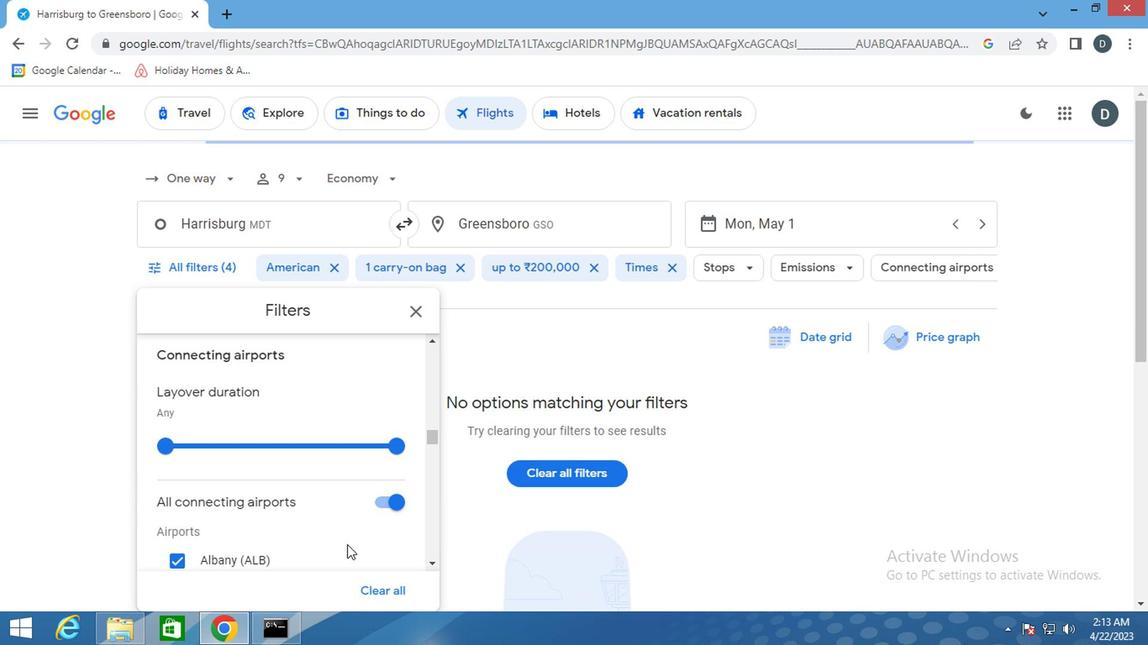 
Action: Mouse scrolled (346, 543) with delta (0, -1)
Screenshot: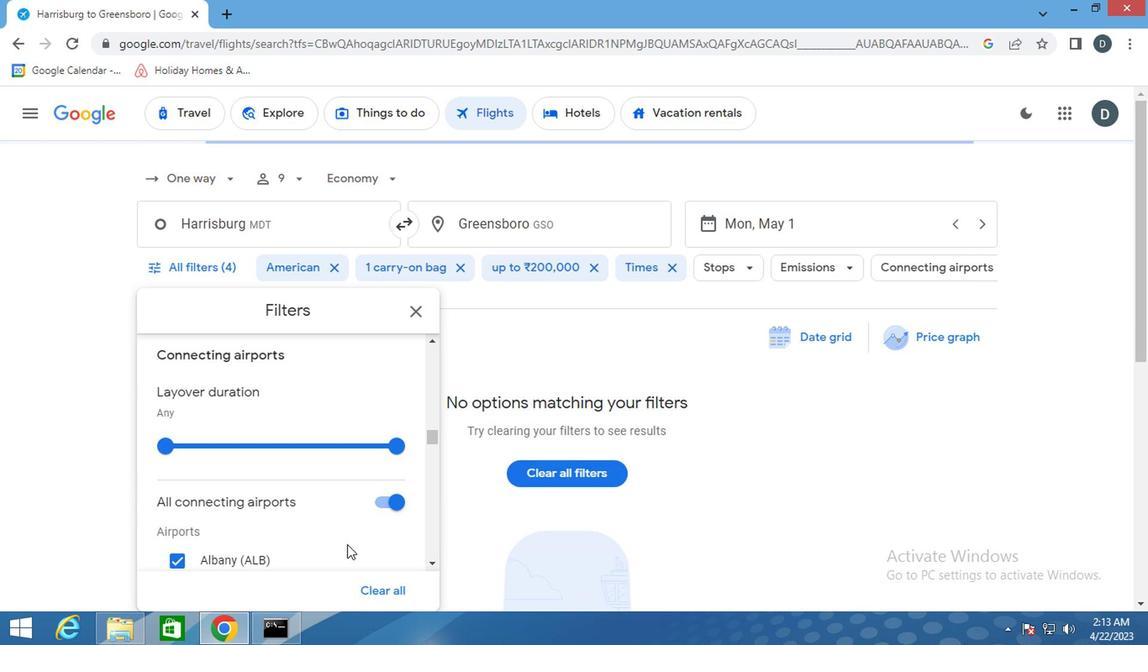 
Action: Mouse scrolled (346, 543) with delta (0, -1)
Screenshot: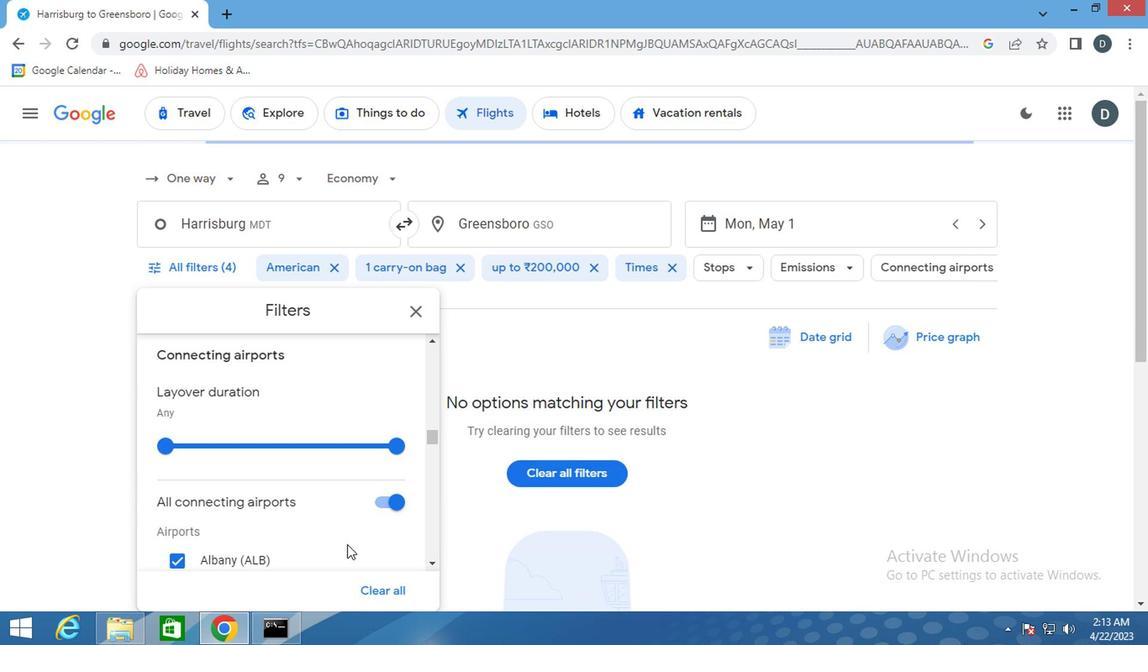 
Action: Mouse scrolled (346, 543) with delta (0, -1)
Screenshot: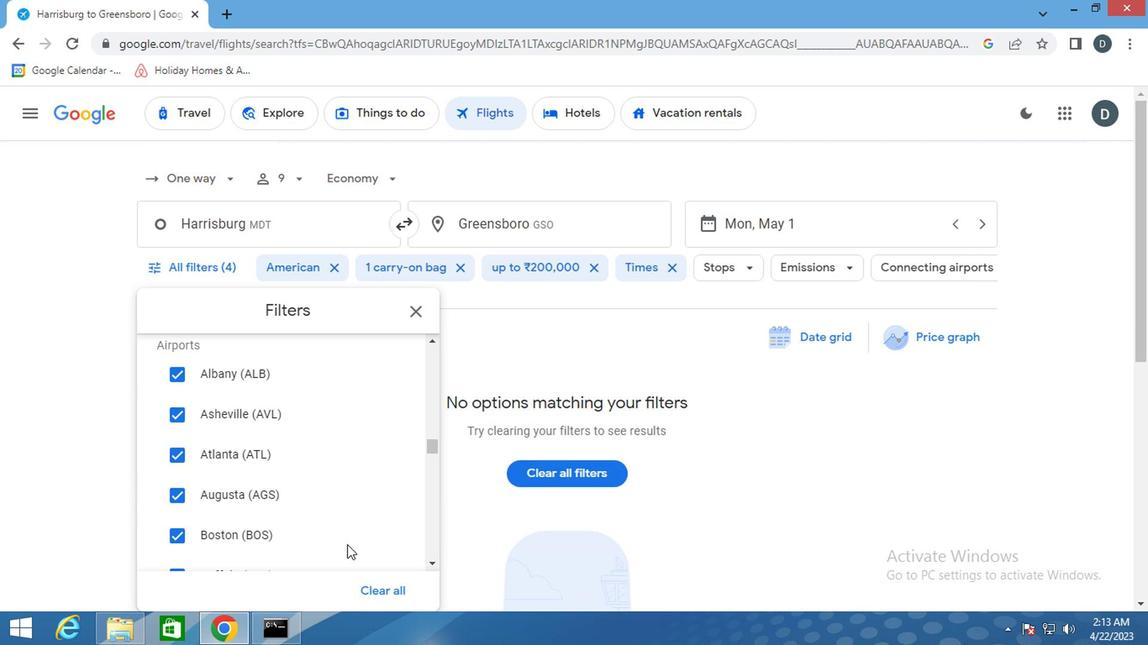 
Action: Mouse scrolled (346, 543) with delta (0, -1)
Screenshot: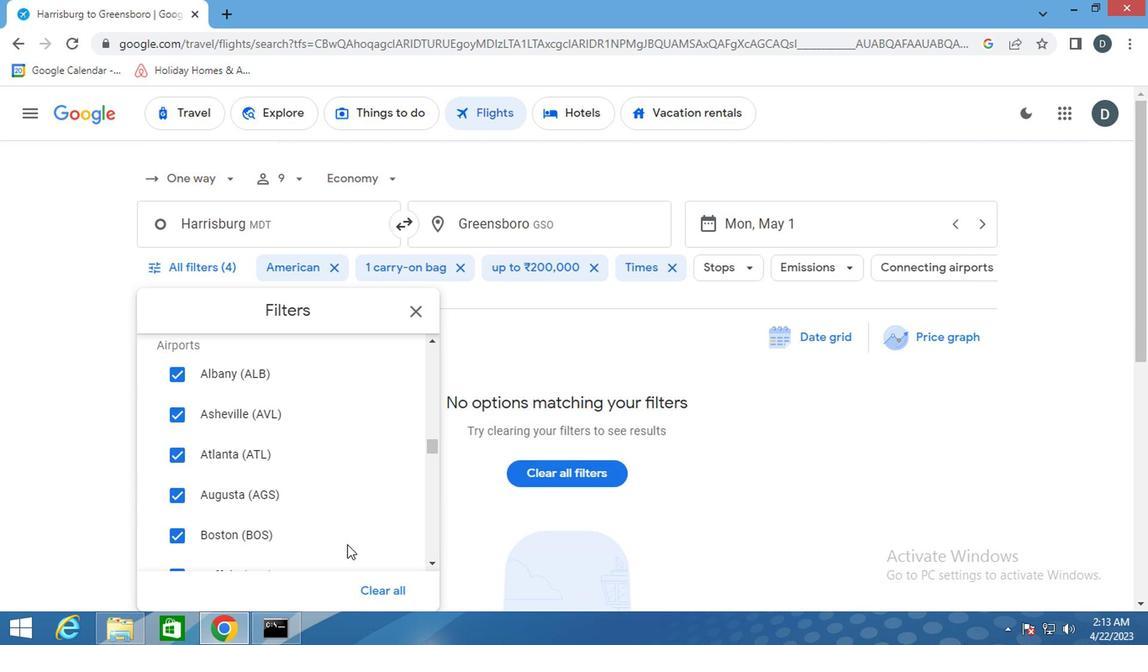 
Action: Mouse scrolled (346, 543) with delta (0, -1)
Screenshot: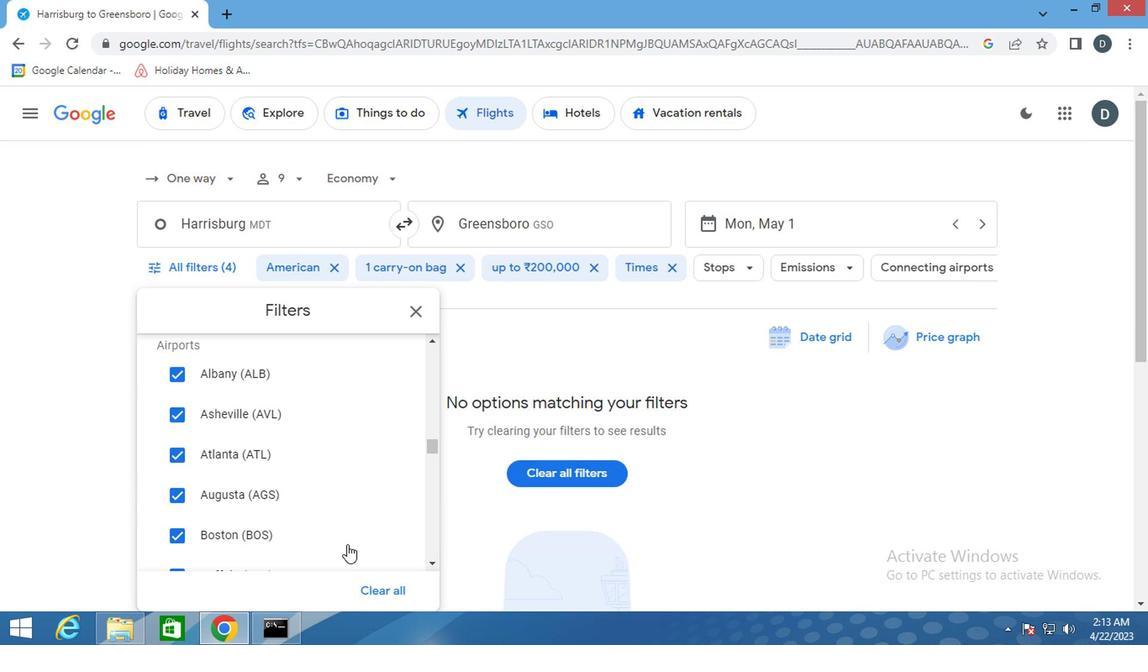 
Action: Mouse moved to (346, 544)
Screenshot: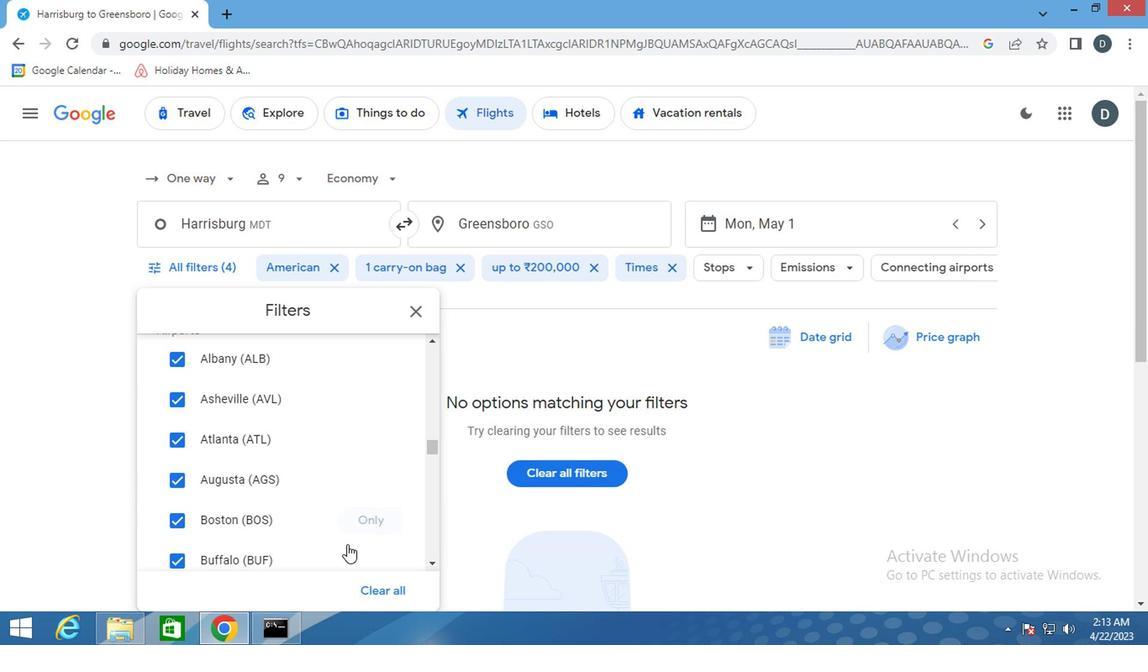 
Action: Mouse scrolled (346, 543) with delta (0, -1)
Screenshot: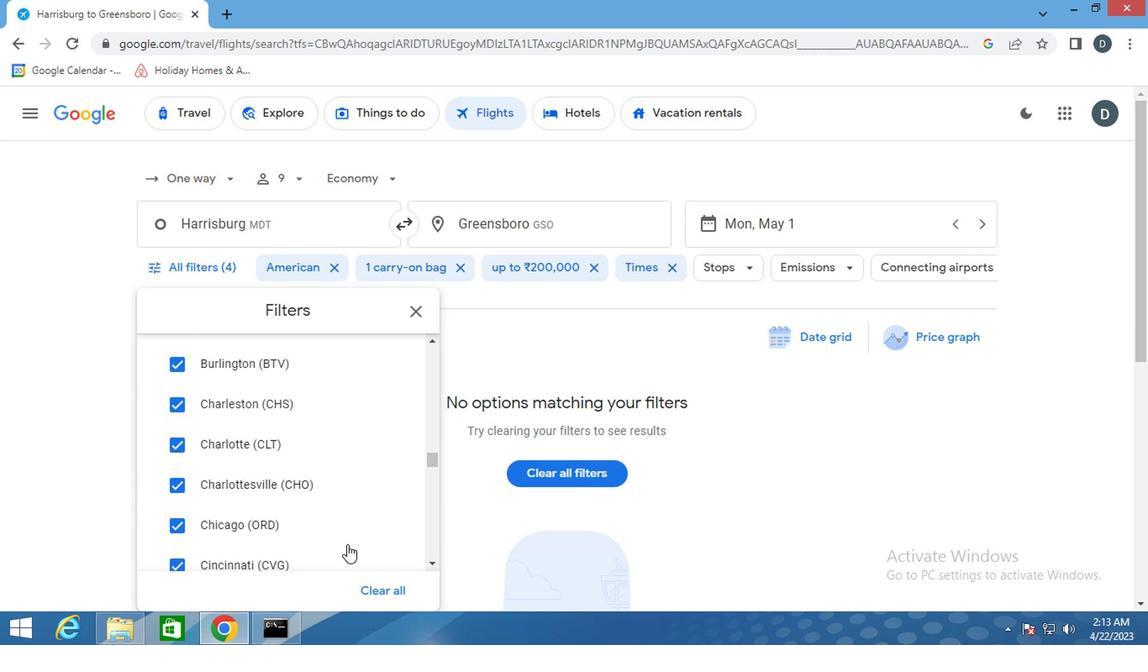 
Action: Mouse scrolled (346, 543) with delta (0, -1)
Screenshot: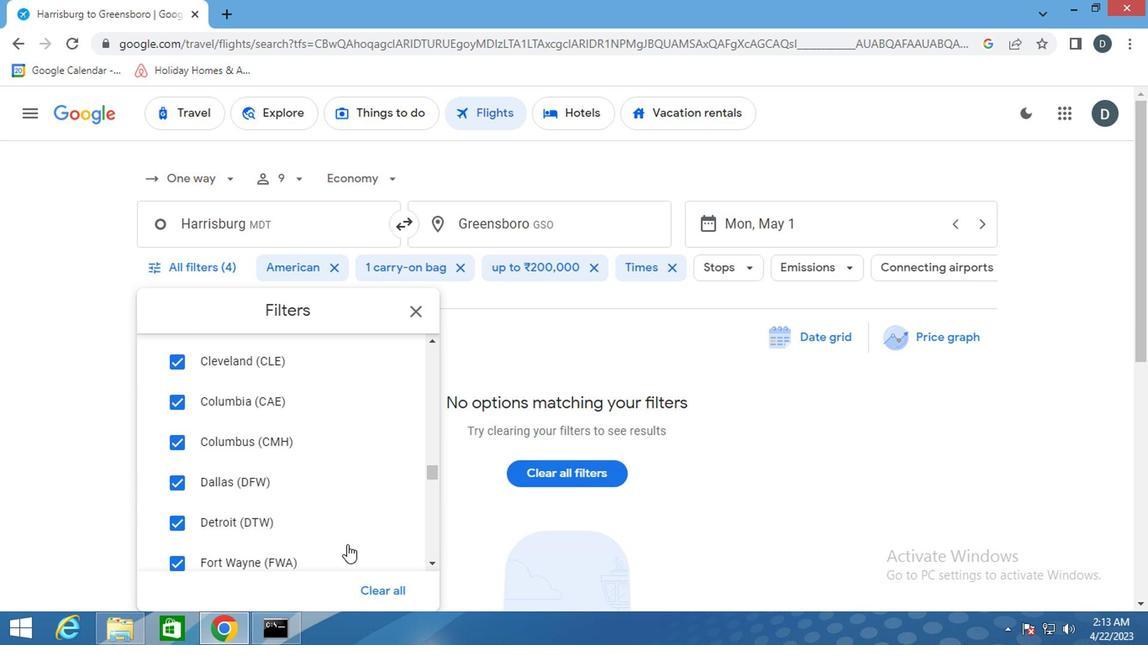 
Action: Mouse scrolled (346, 543) with delta (0, -1)
Screenshot: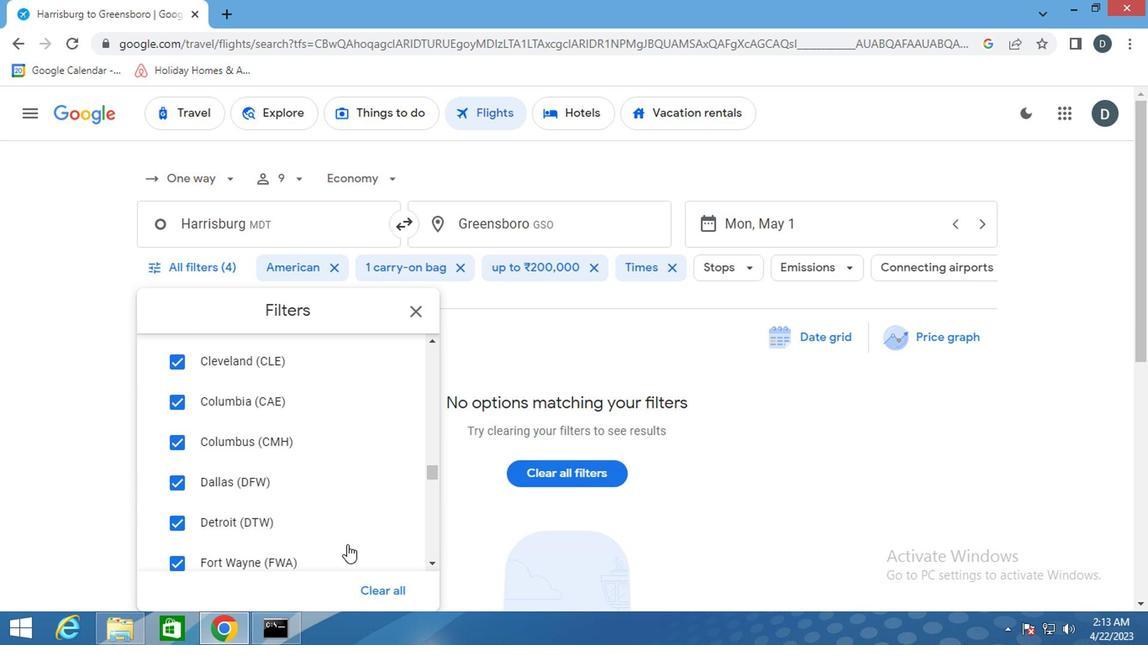 
Action: Mouse scrolled (346, 543) with delta (0, -1)
Screenshot: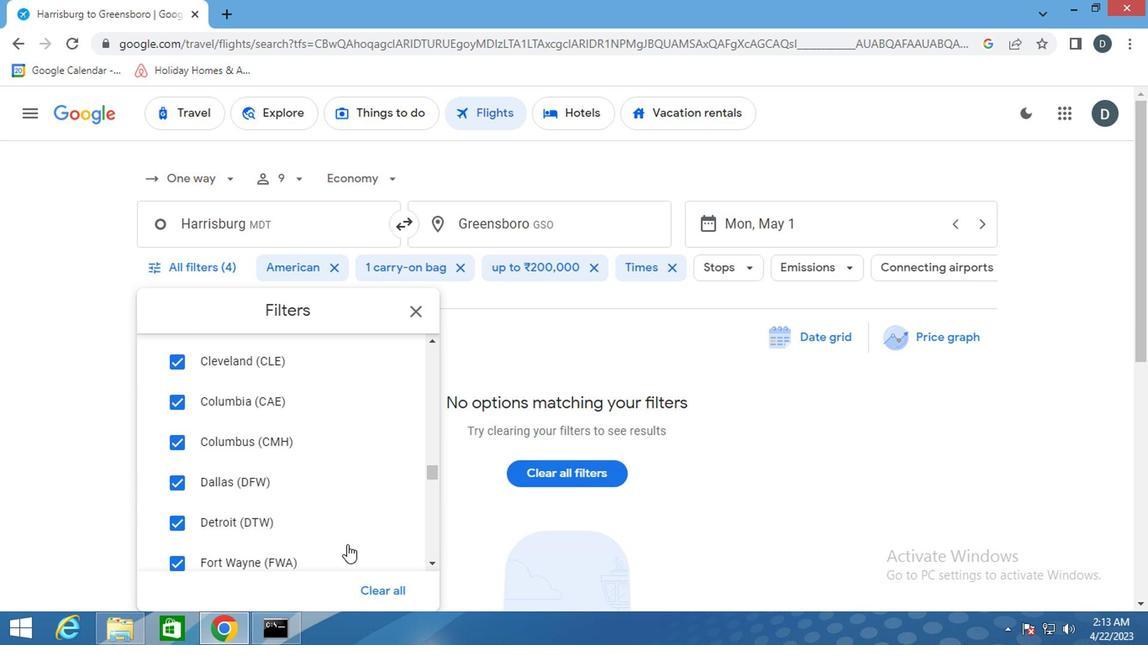 
Action: Mouse scrolled (346, 543) with delta (0, -1)
Screenshot: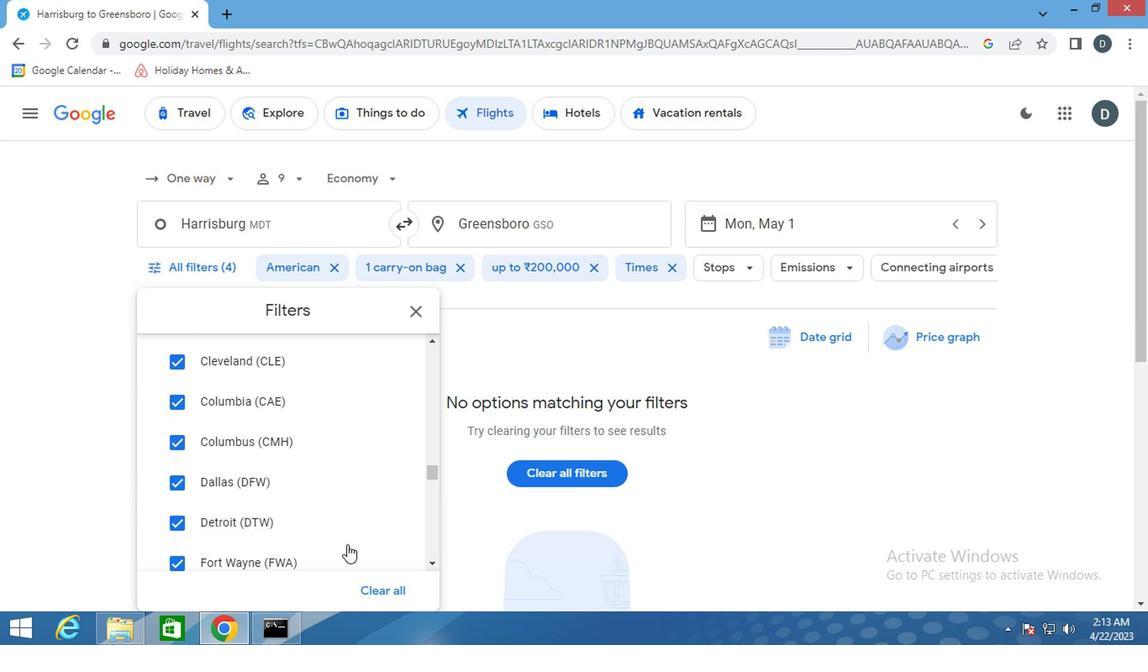 
Action: Mouse scrolled (346, 543) with delta (0, -1)
Screenshot: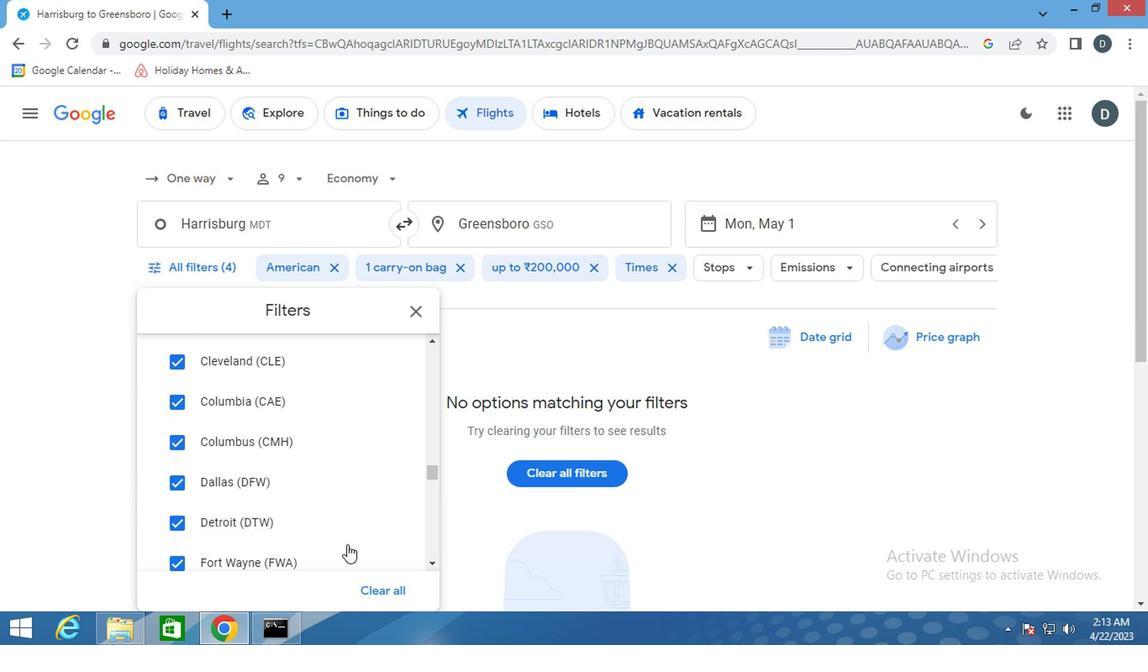 
Action: Mouse scrolled (346, 543) with delta (0, -1)
Screenshot: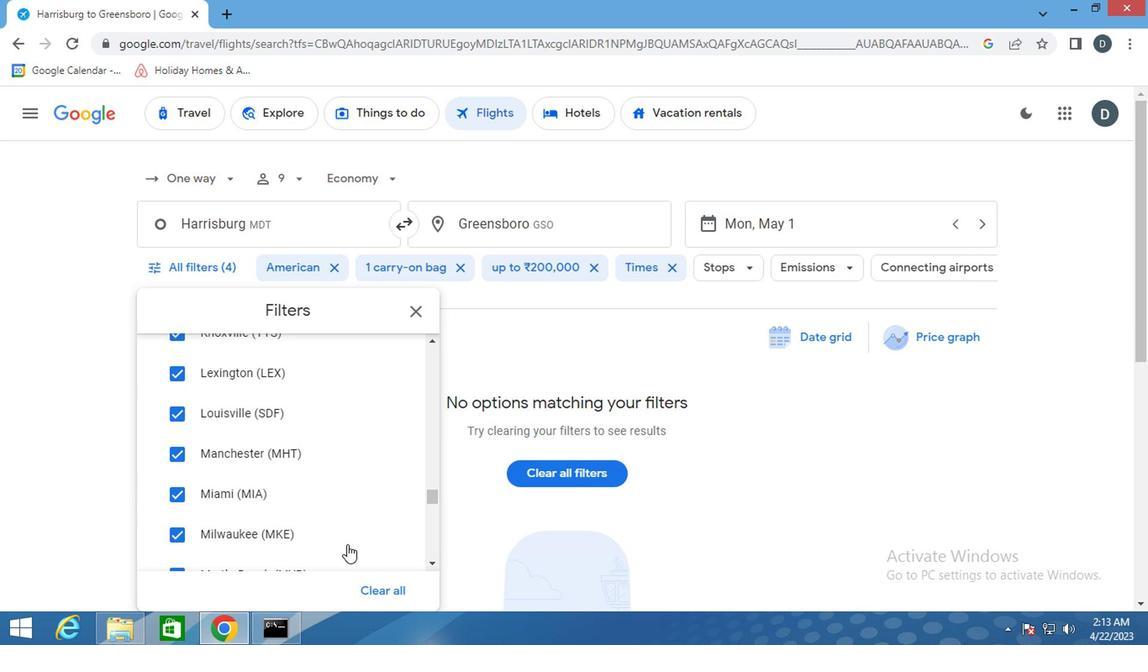 
Action: Mouse scrolled (346, 543) with delta (0, -1)
Screenshot: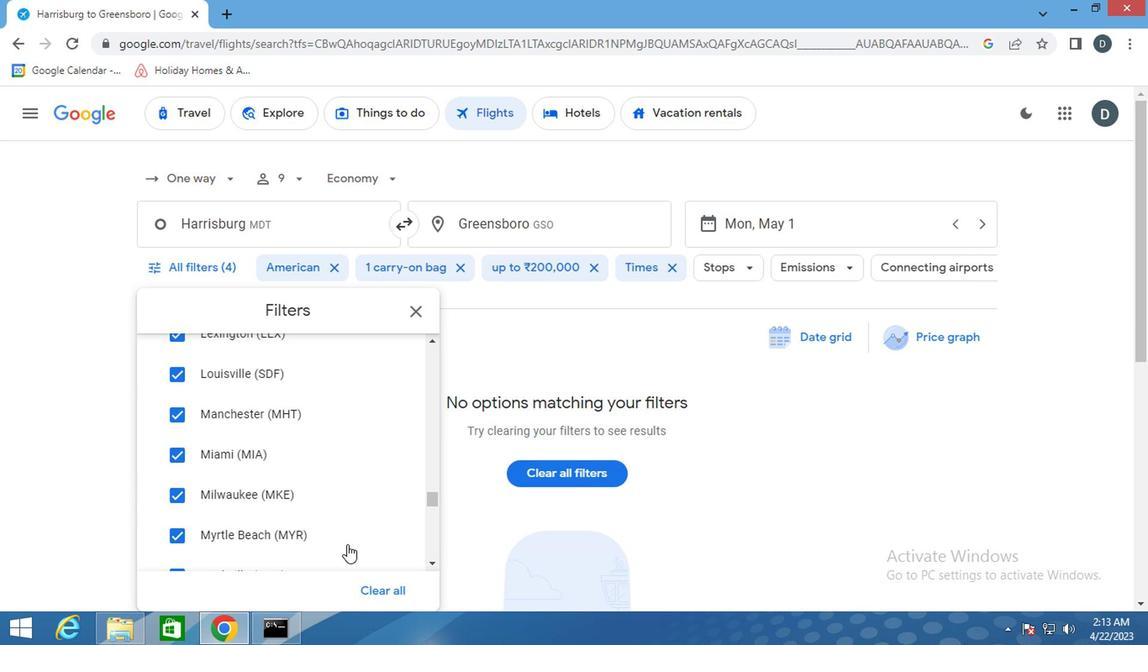 
Action: Mouse scrolled (346, 543) with delta (0, -1)
Screenshot: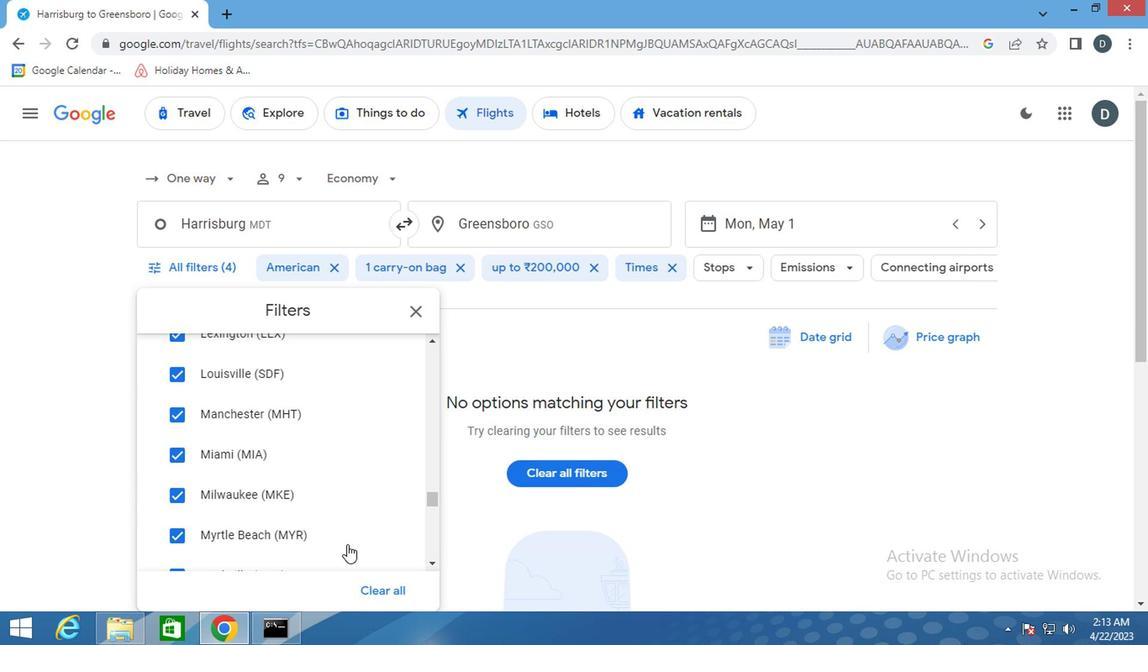 
Action: Mouse scrolled (346, 543) with delta (0, -1)
Screenshot: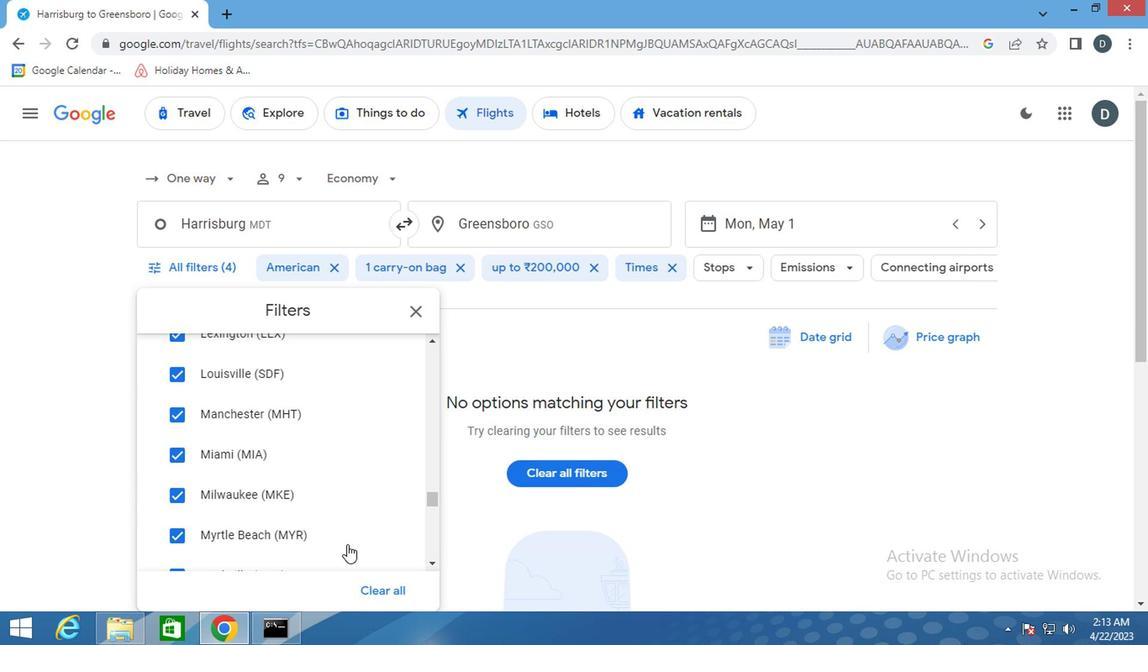 
Action: Mouse scrolled (346, 543) with delta (0, -1)
Screenshot: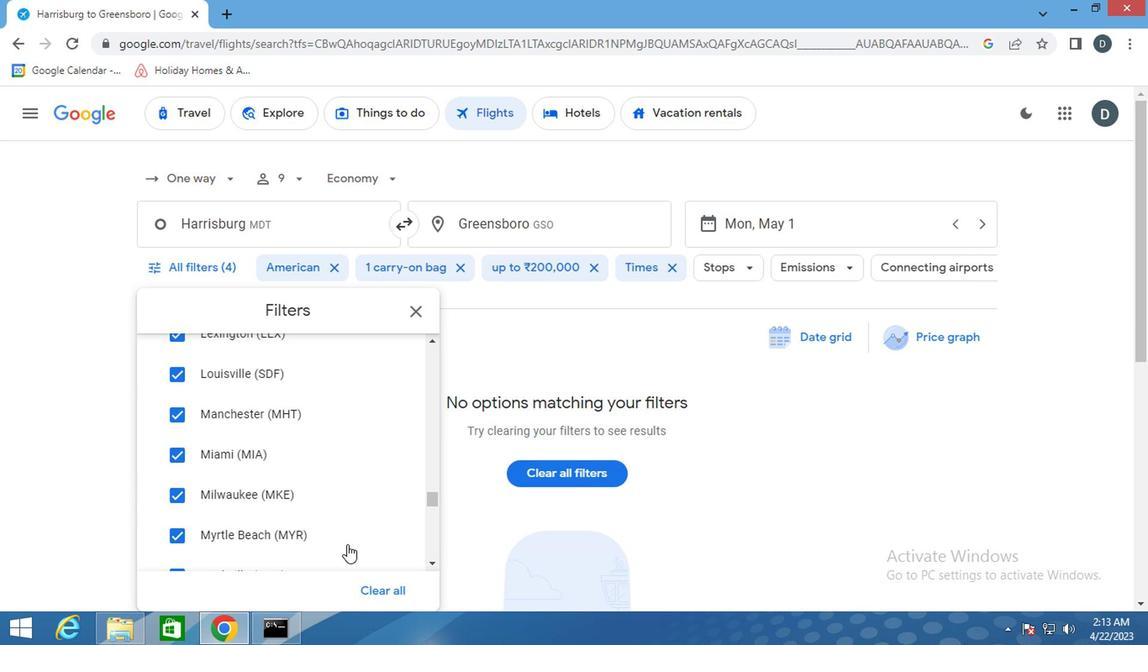 
Action: Mouse scrolled (346, 543) with delta (0, -1)
Screenshot: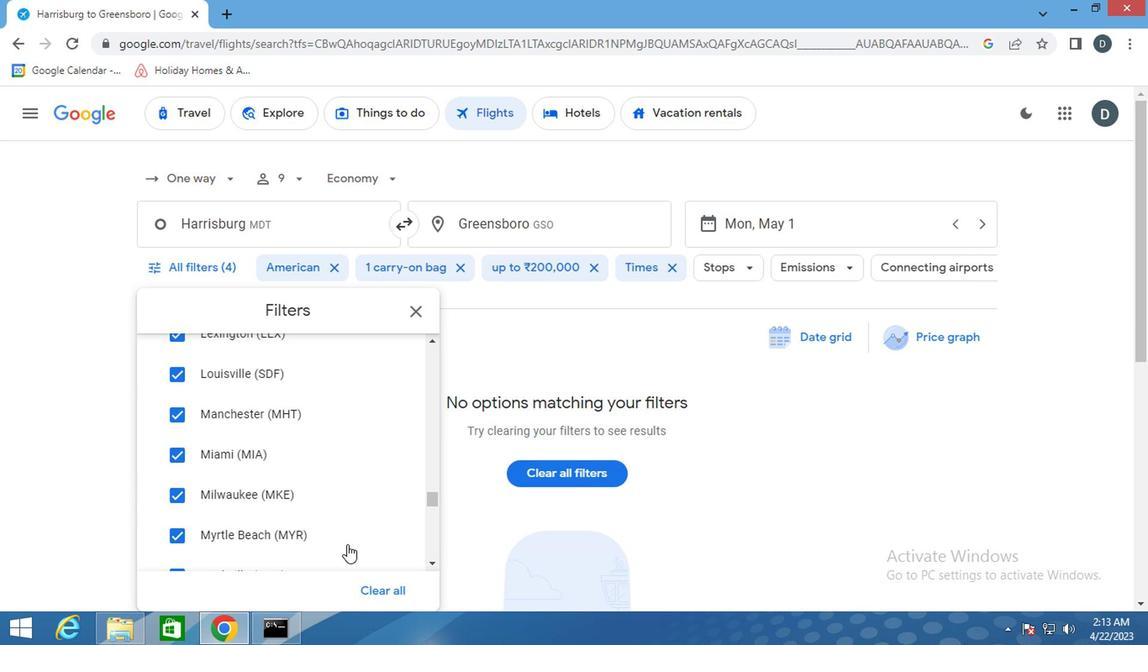 
Action: Mouse moved to (374, 434)
Screenshot: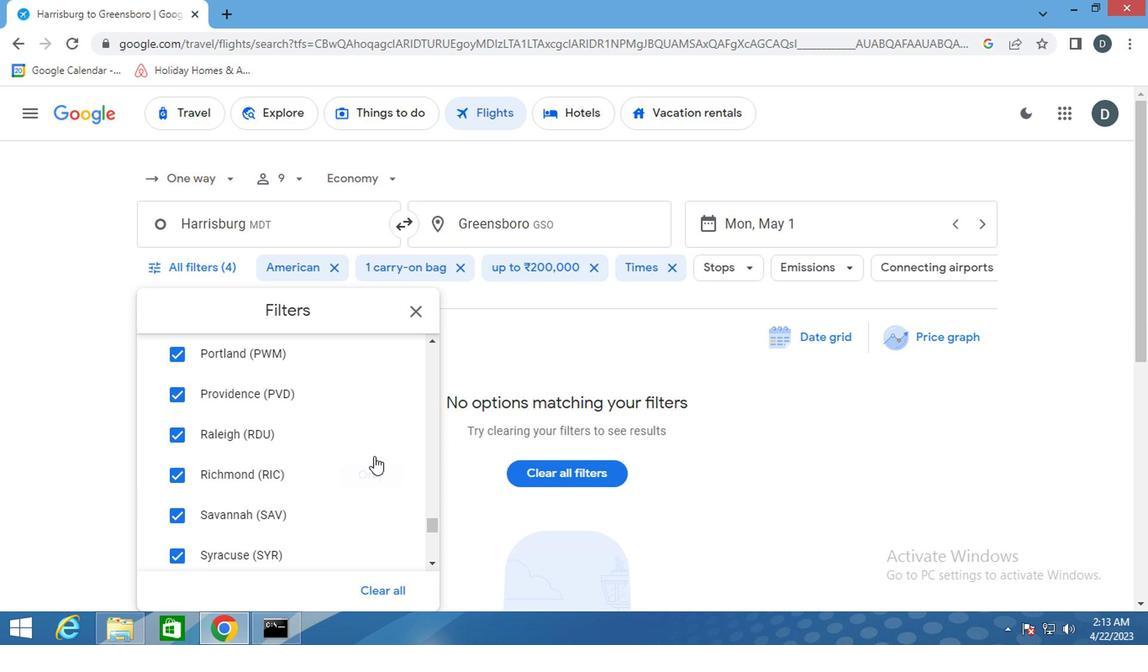 
Action: Mouse scrolled (374, 433) with delta (0, -1)
Screenshot: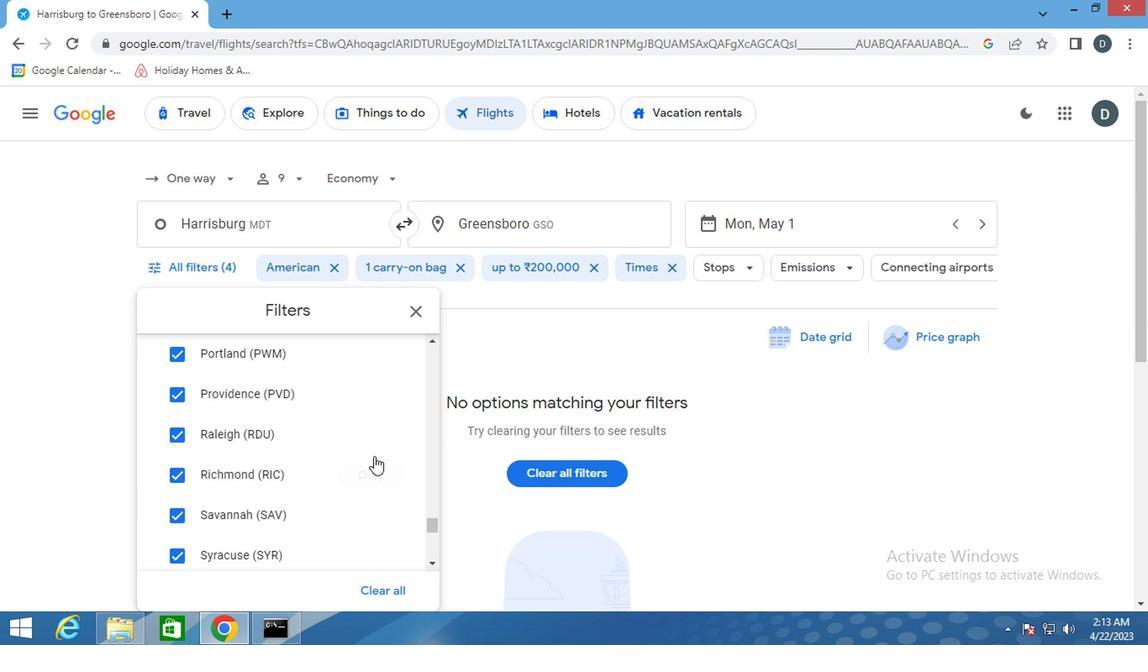 
Action: Mouse scrolled (374, 433) with delta (0, -1)
Screenshot: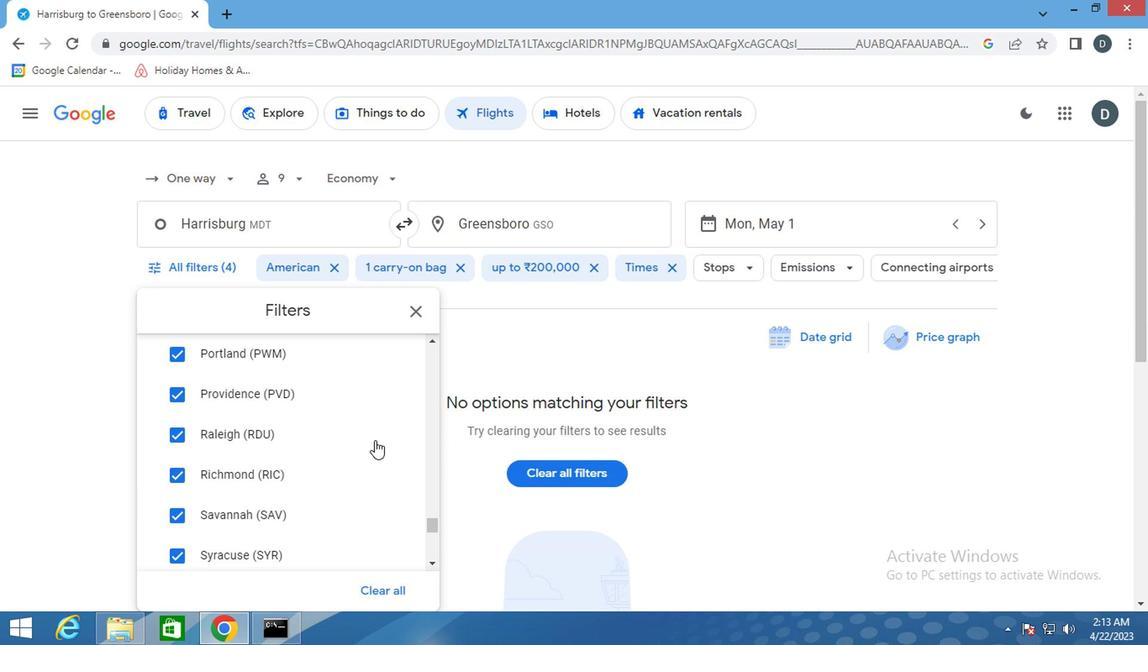 
Action: Mouse scrolled (374, 433) with delta (0, -1)
Screenshot: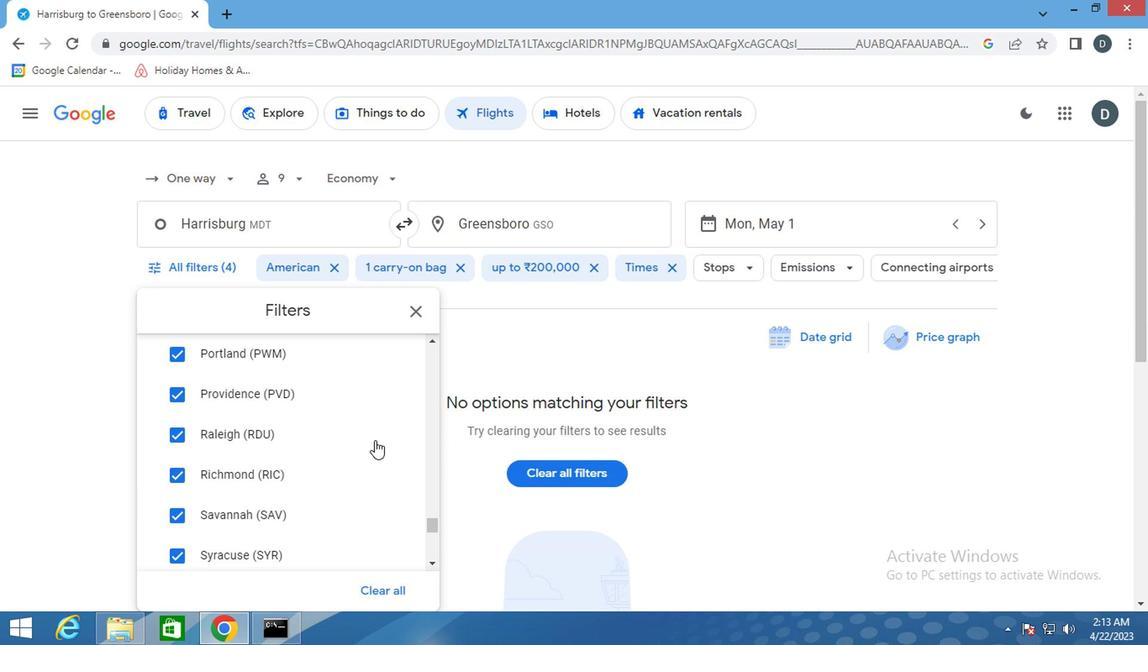 
Action: Mouse scrolled (374, 433) with delta (0, -1)
Screenshot: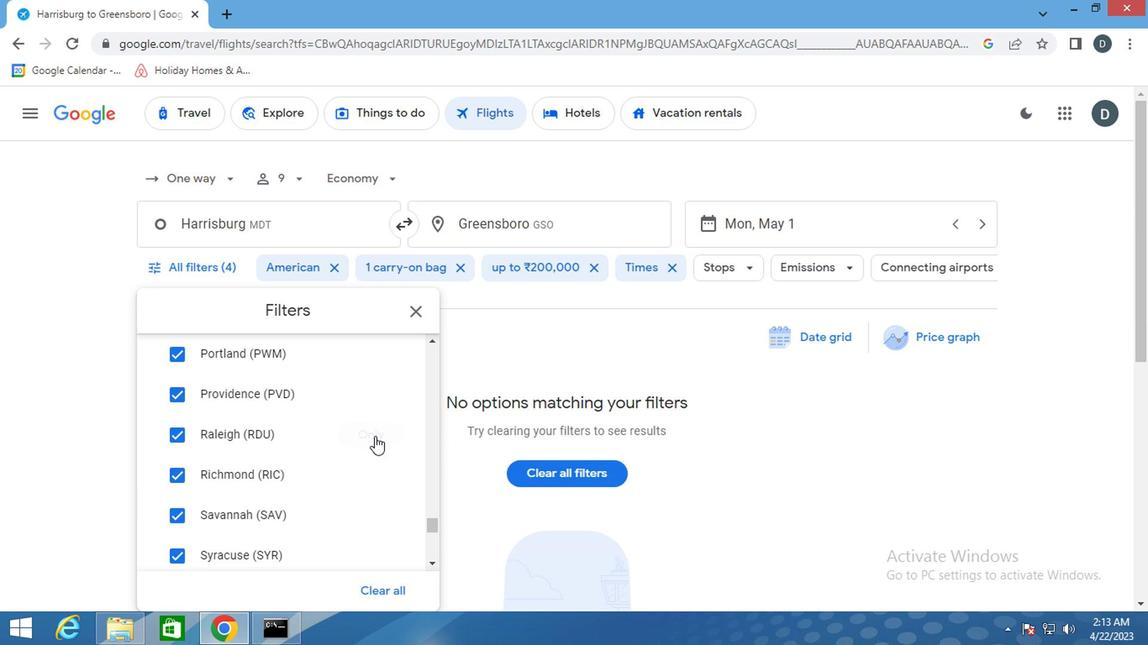 
Action: Mouse scrolled (374, 433) with delta (0, -1)
Screenshot: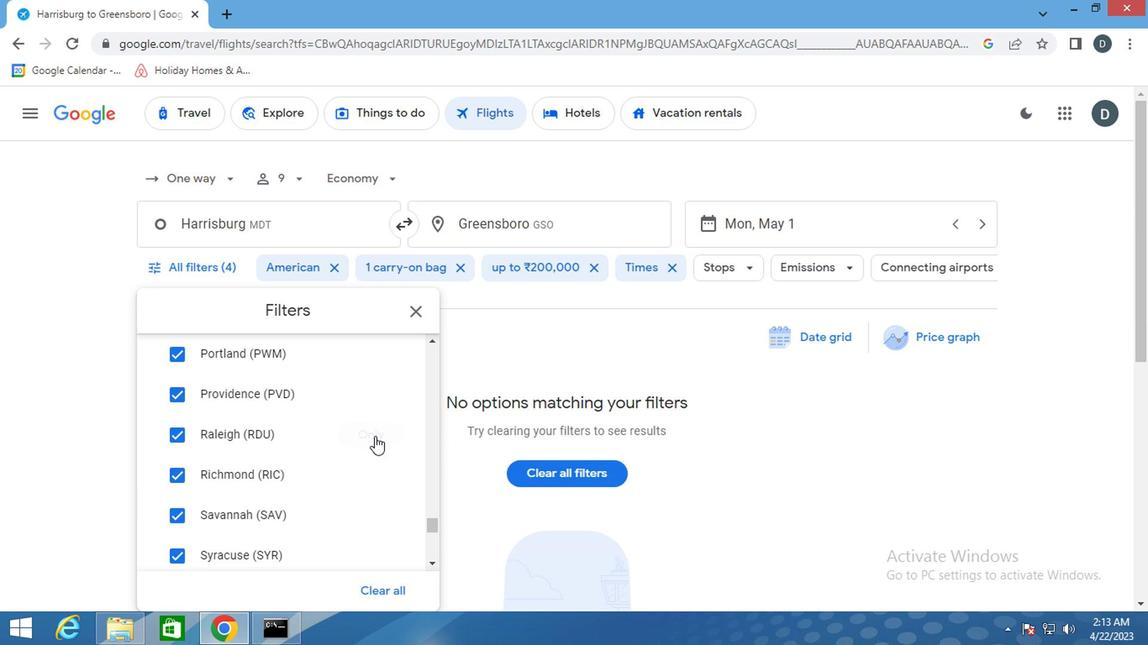 
Action: Mouse moved to (369, 386)
Screenshot: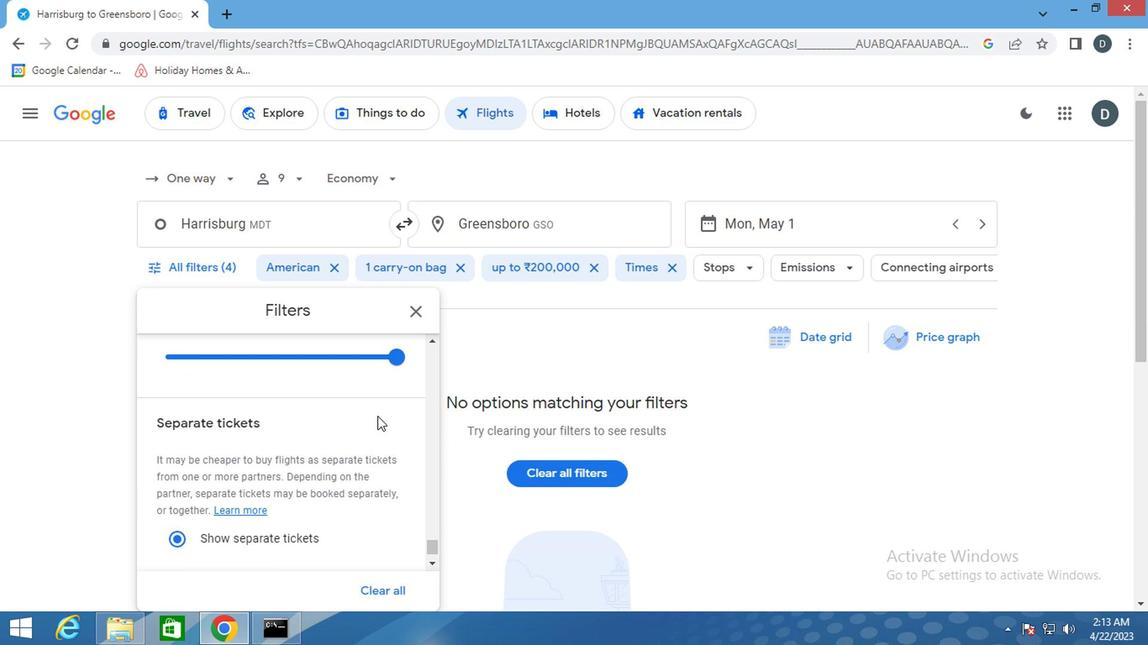 
Action: Mouse scrolled (369, 386) with delta (0, 0)
Screenshot: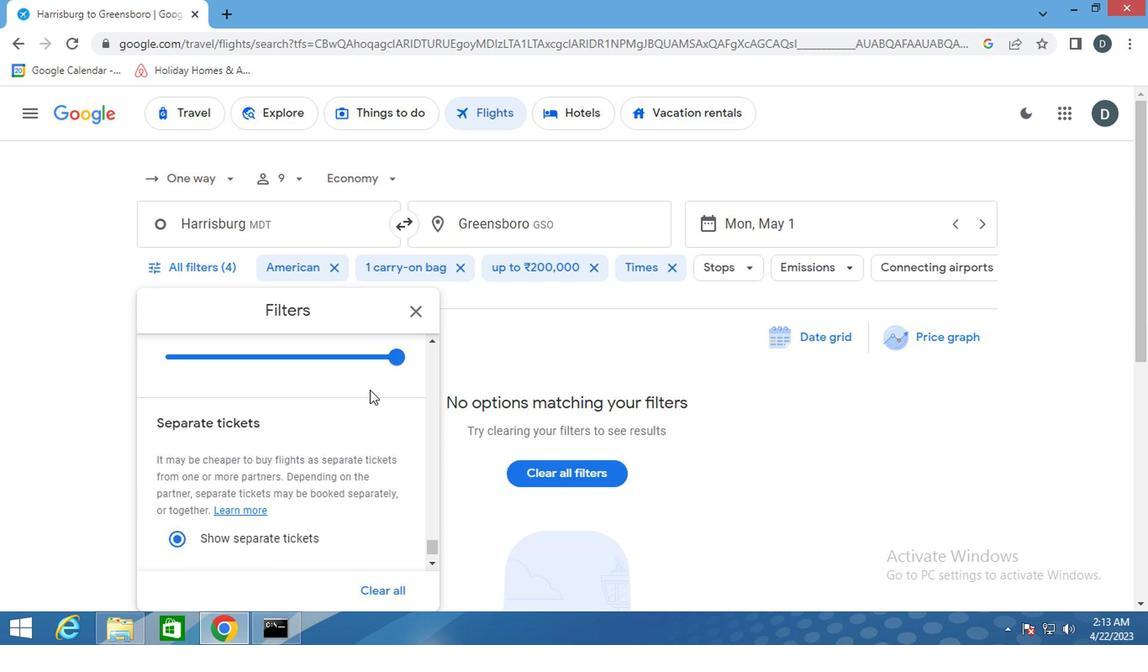 
Action: Mouse scrolled (369, 386) with delta (0, 0)
Screenshot: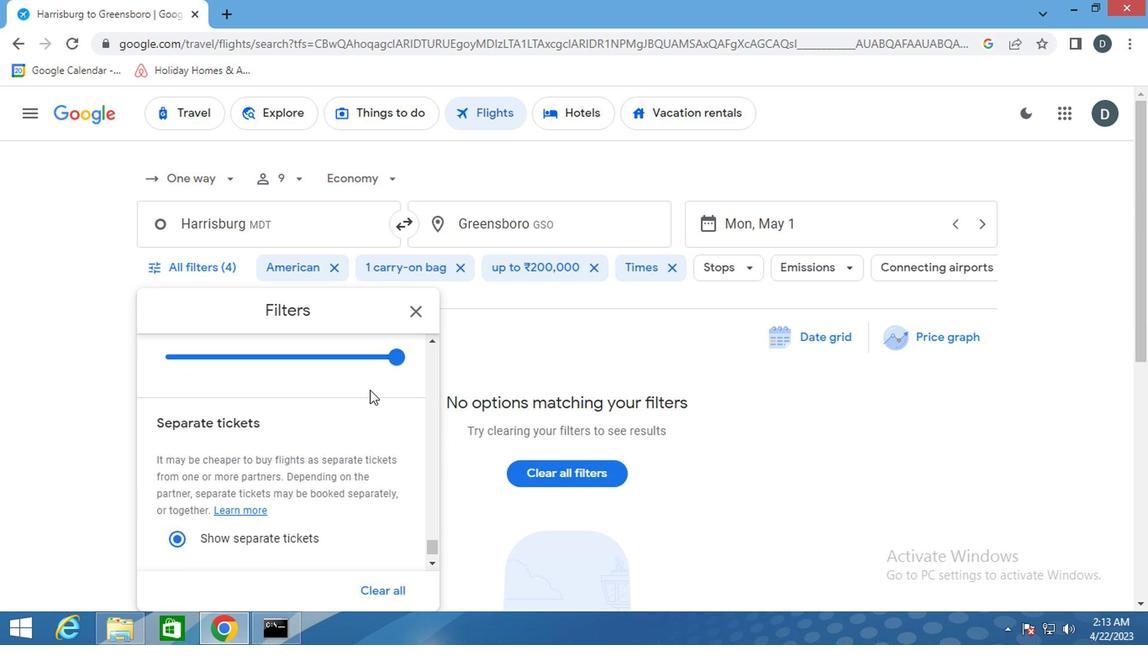 
Action: Mouse scrolled (369, 386) with delta (0, 0)
Screenshot: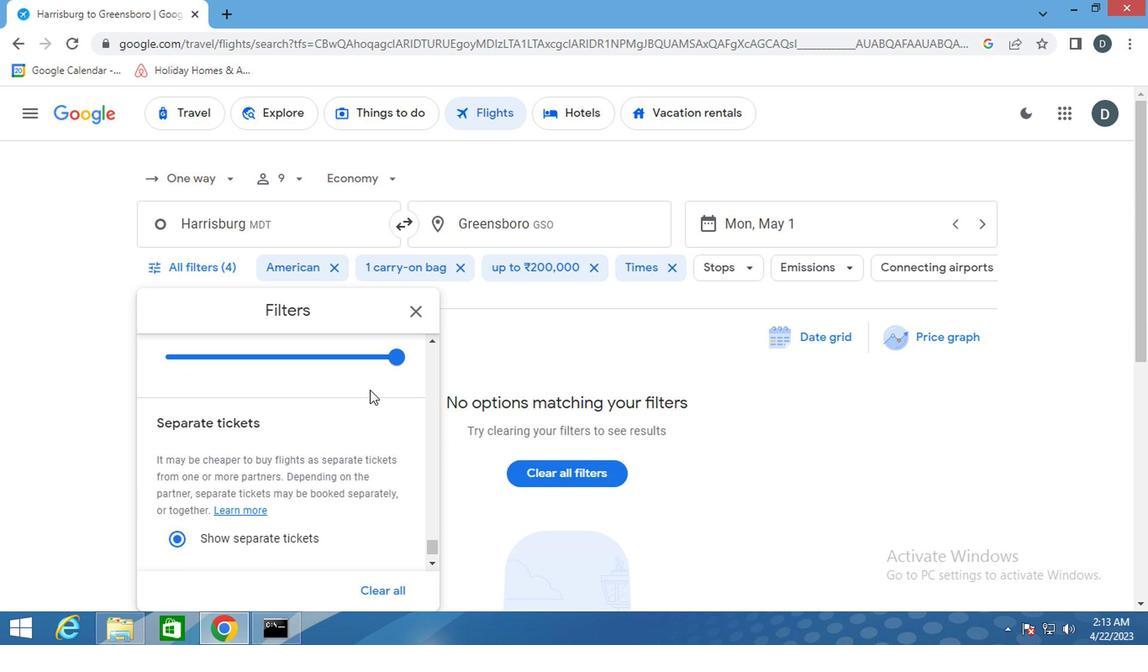
Action: Mouse moved to (369, 386)
Screenshot: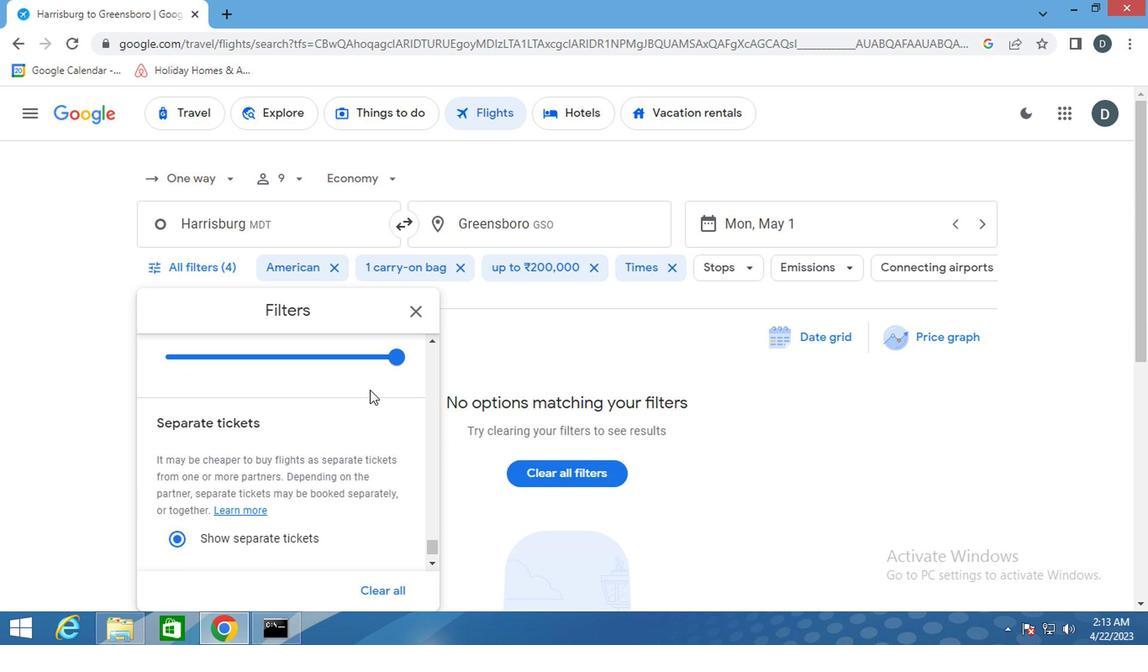 
Action: Mouse scrolled (369, 385) with delta (0, -1)
Screenshot: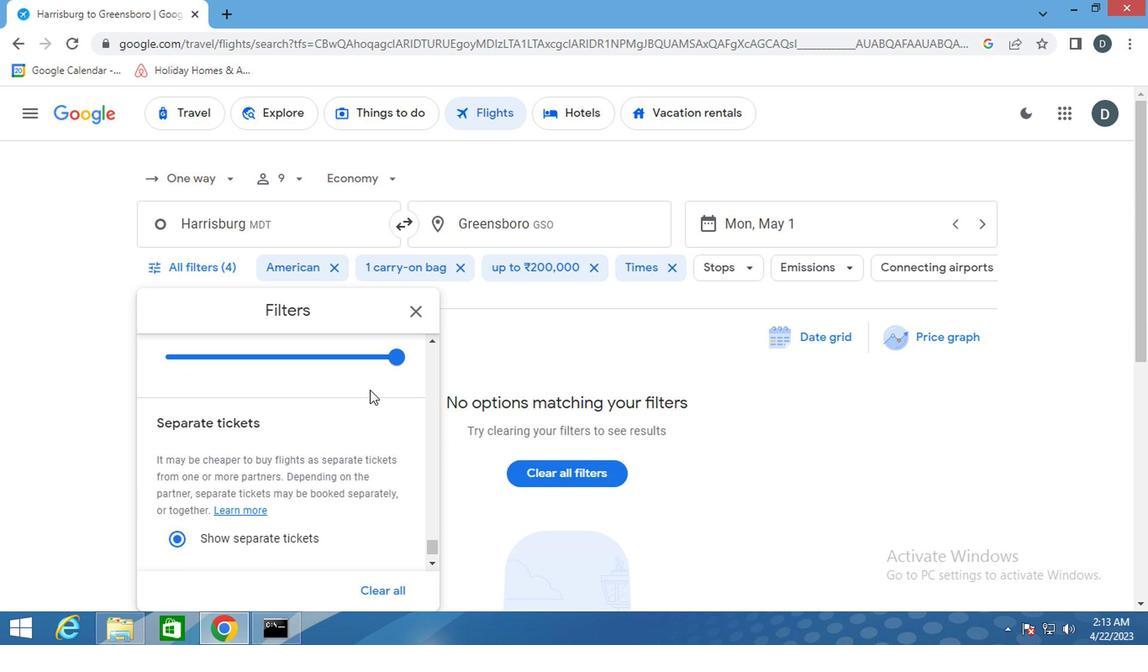
Action: Mouse moved to (367, 386)
Screenshot: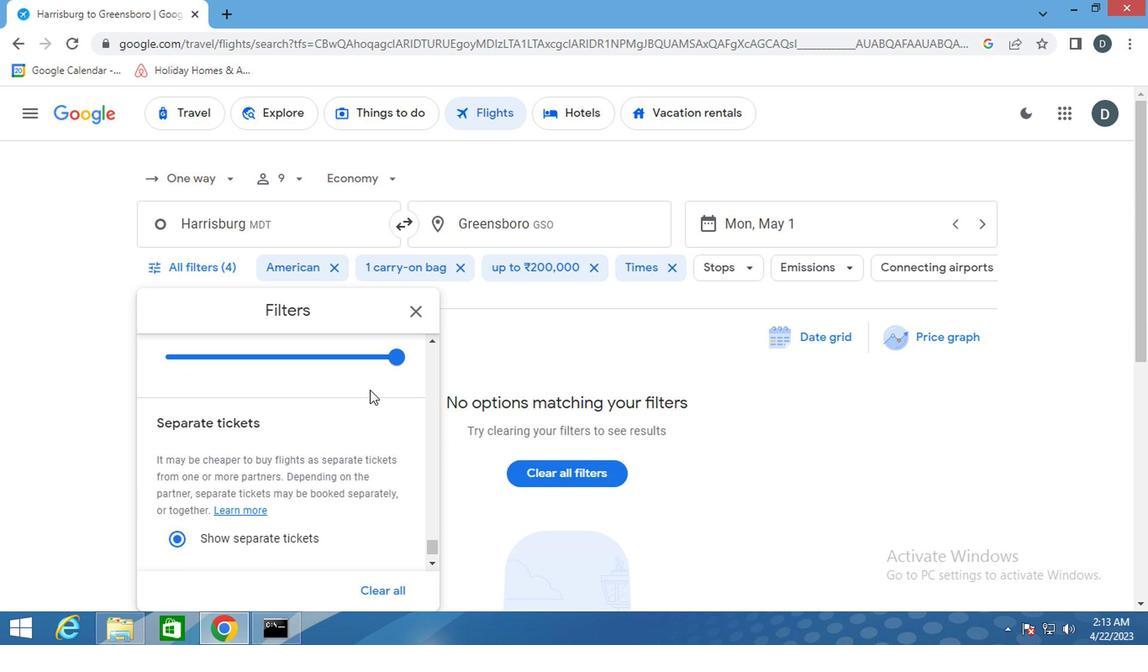 
Action: Mouse scrolled (367, 385) with delta (0, -1)
Screenshot: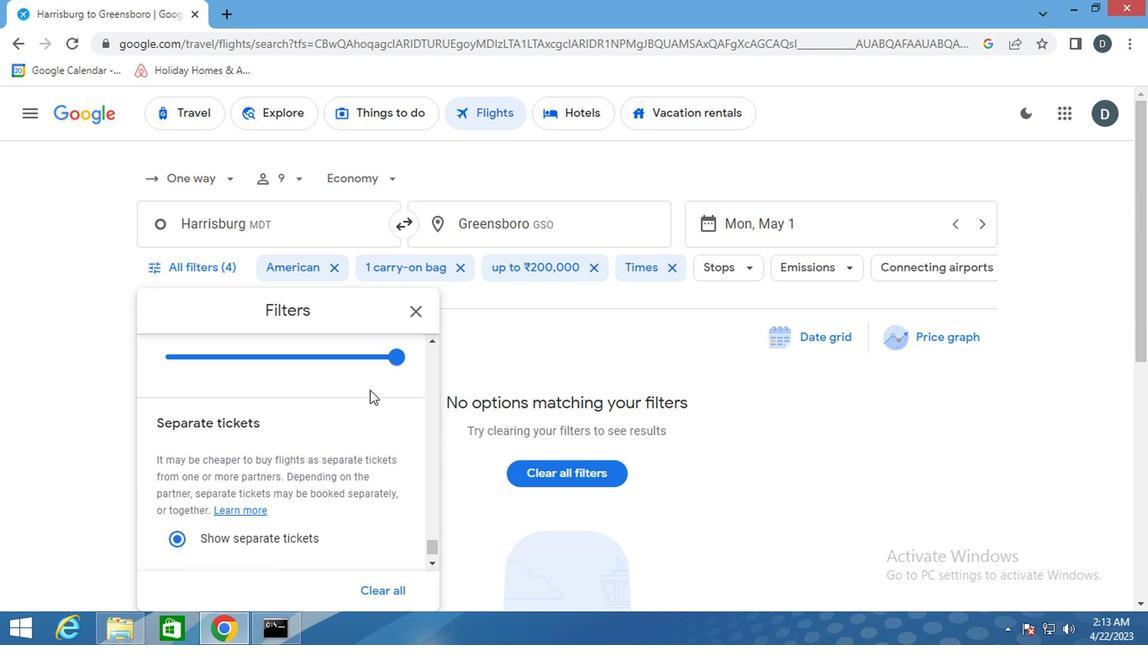 
Action: Mouse moved to (413, 315)
Screenshot: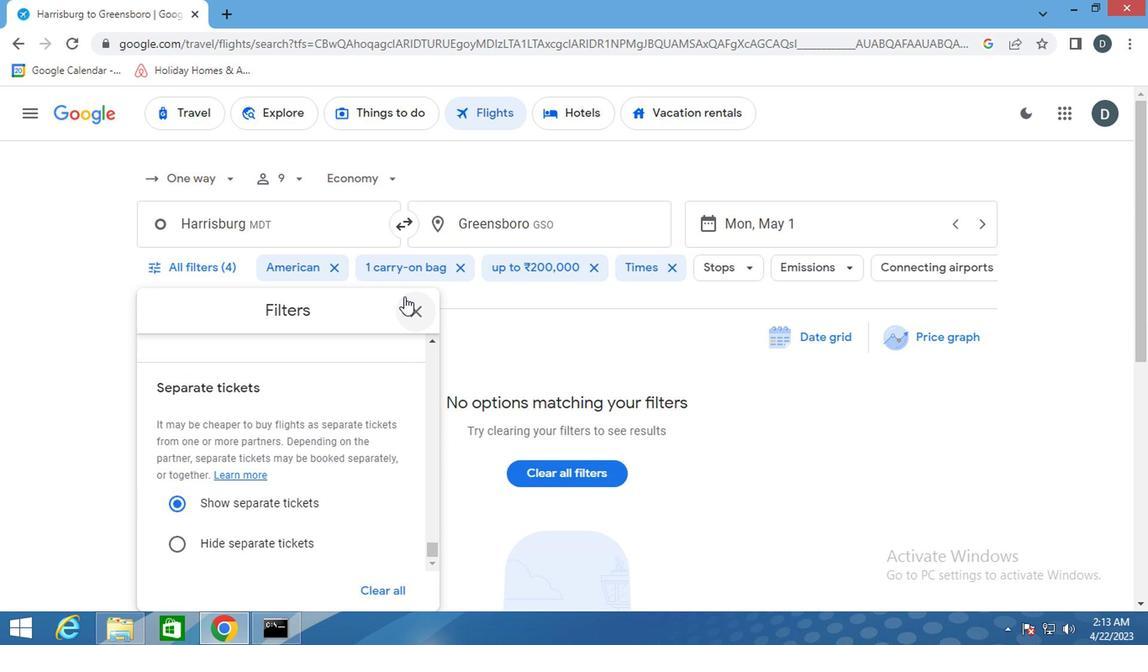 
Action: Mouse pressed left at (413, 315)
Screenshot: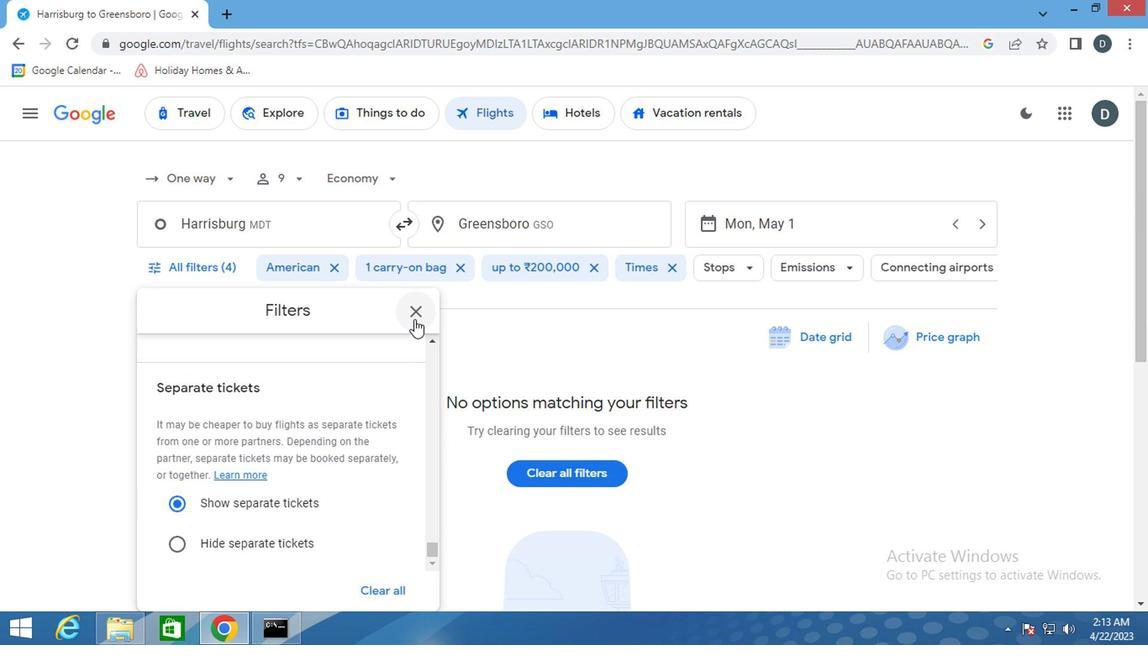 
